 Task: Get directions from Luray Caverns, Virginia, United States to White Sands National Park, New Mexico, United States  and explore the nearby things to do with rating 3 and above and open @ 11:00 am Monday
Action: Mouse moved to (228, 49)
Screenshot: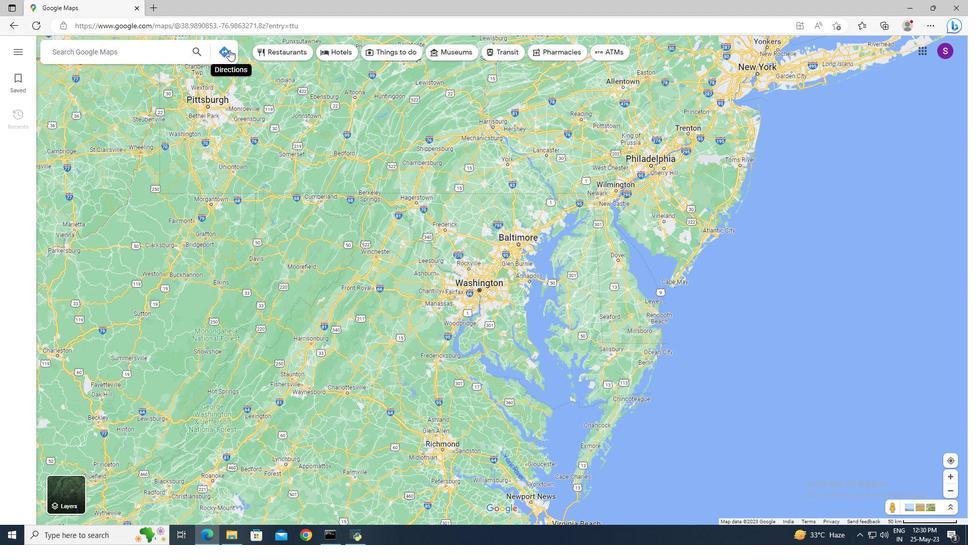 
Action: Mouse pressed left at (228, 49)
Screenshot: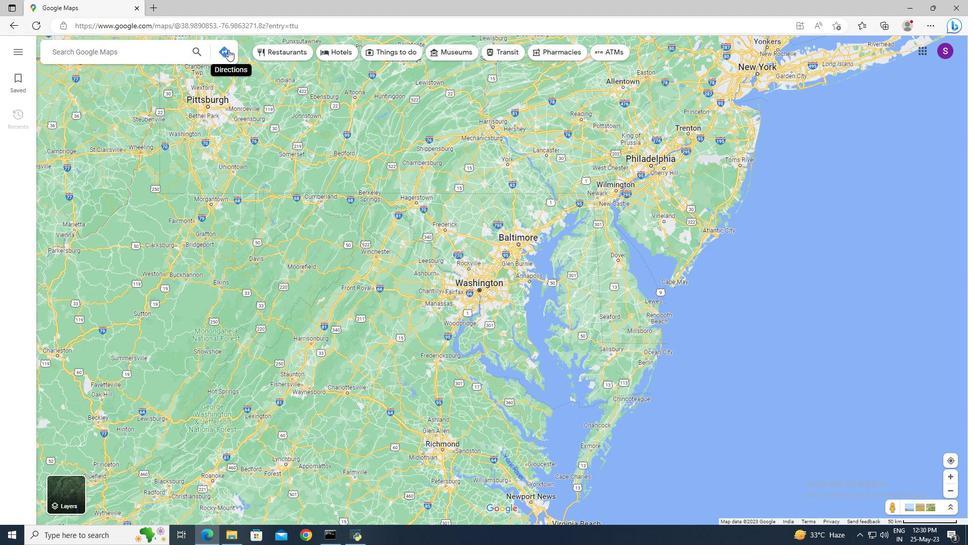 
Action: Mouse moved to (129, 80)
Screenshot: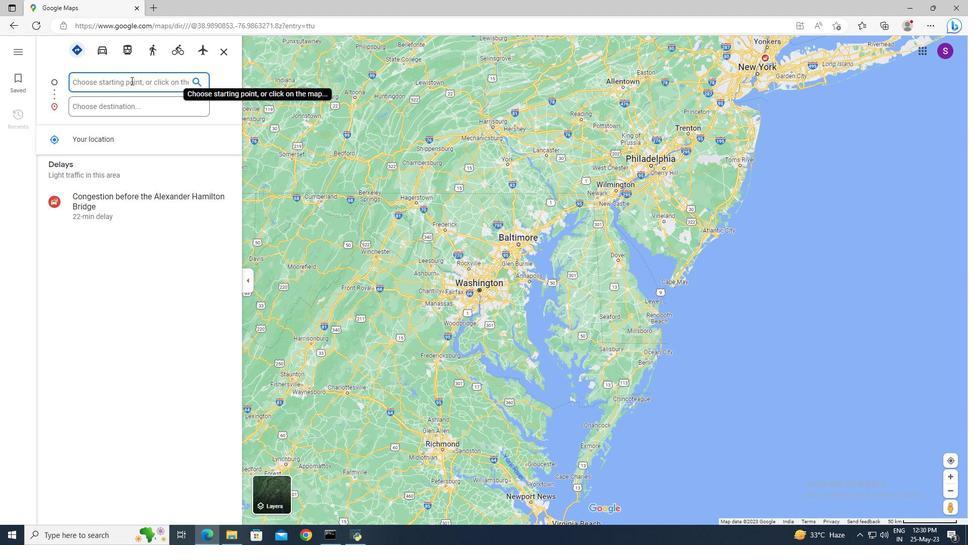 
Action: Mouse pressed left at (129, 80)
Screenshot: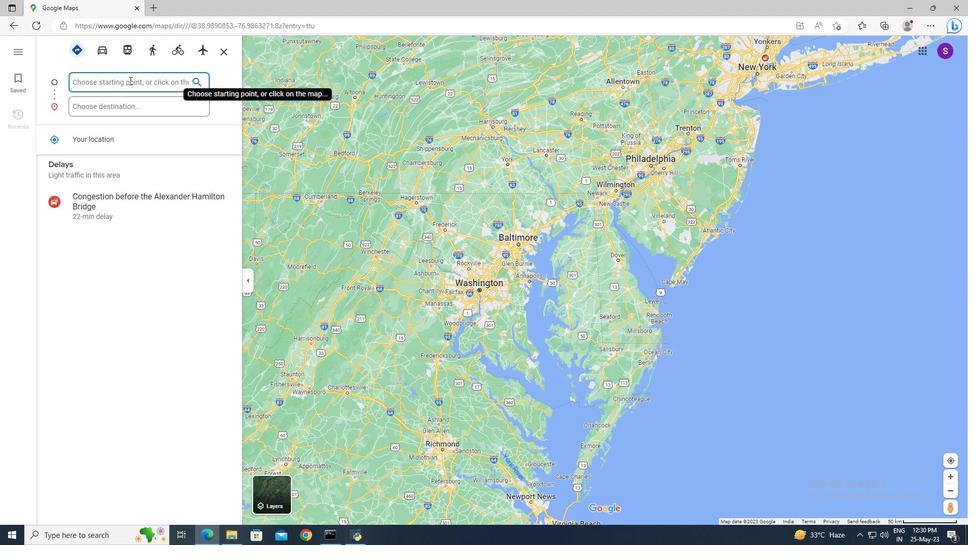 
Action: Key pressed <Key.shift>Lucray<Key.space><Key.shift>Caverns,<Key.space><Key.shift>Virginia<Key.enter><Key.shift>White<Key.space><Key.shift_r>Sands<Key.space><Key.shift>National<Key.space><Key.shift>Park
Screenshot: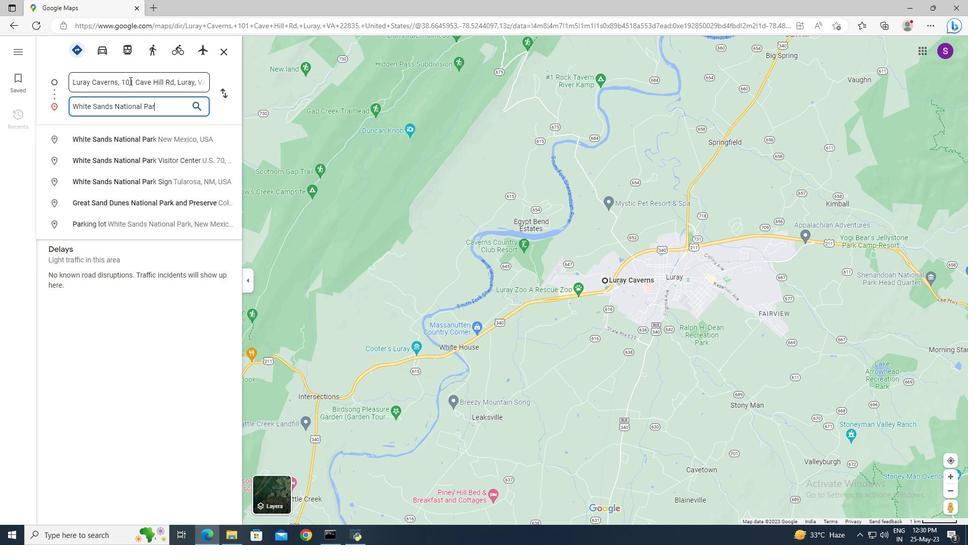 
Action: Mouse moved to (136, 137)
Screenshot: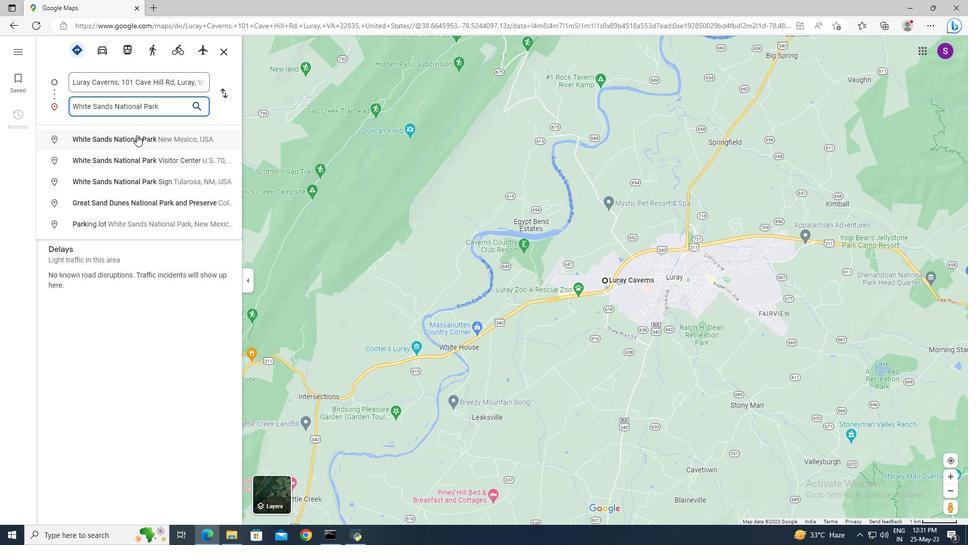 
Action: Mouse pressed left at (136, 137)
Screenshot: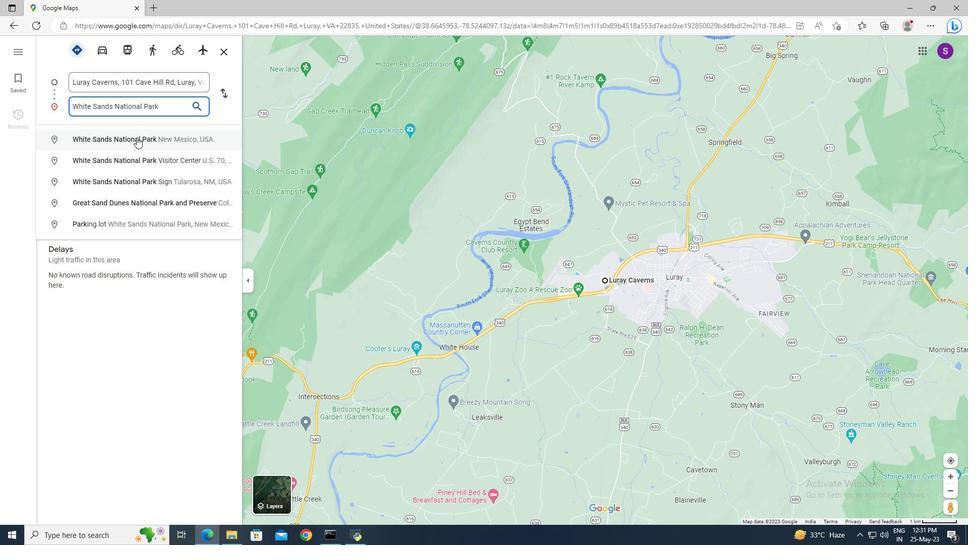 
Action: Mouse moved to (185, 235)
Screenshot: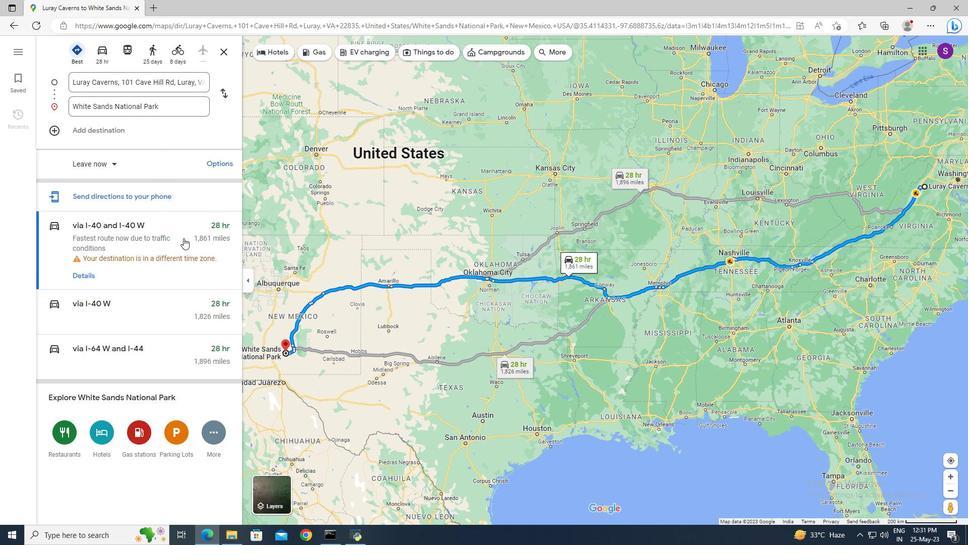 
Action: Mouse scrolled (185, 234) with delta (0, 0)
Screenshot: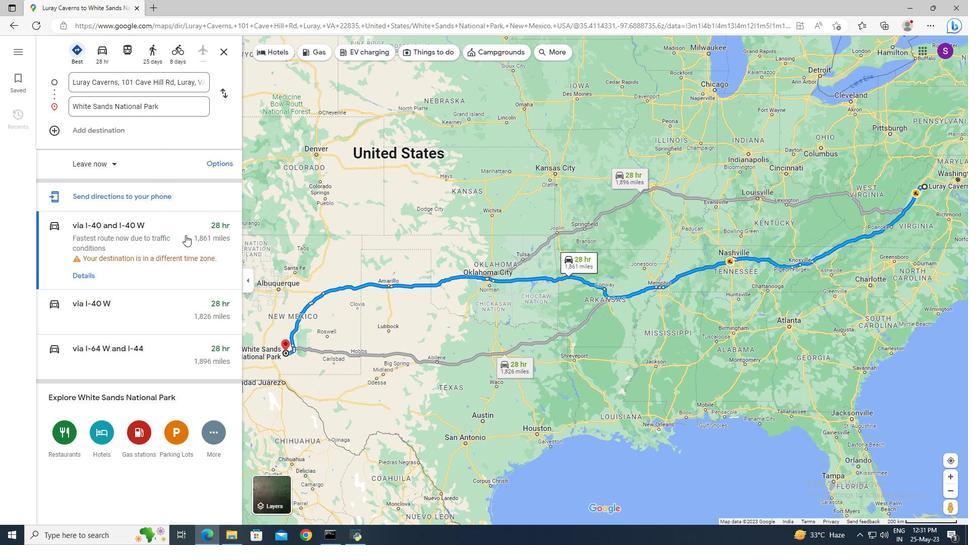 
Action: Mouse scrolled (185, 234) with delta (0, 0)
Screenshot: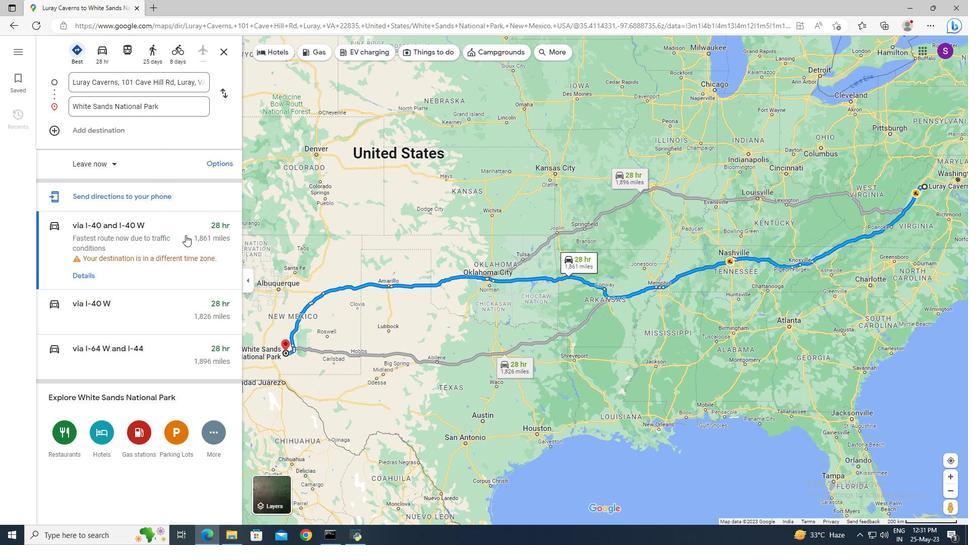 
Action: Mouse scrolled (185, 234) with delta (0, 0)
Screenshot: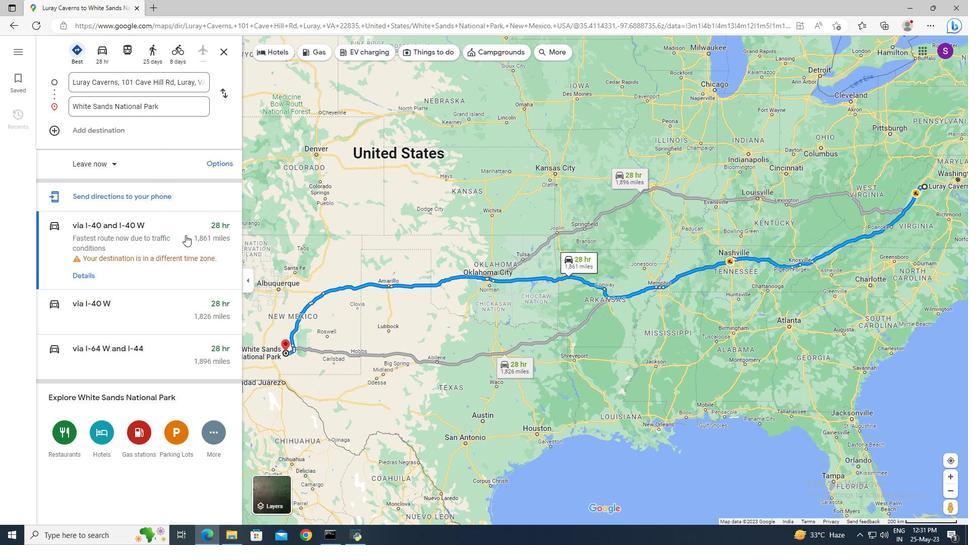 
Action: Mouse moved to (210, 430)
Screenshot: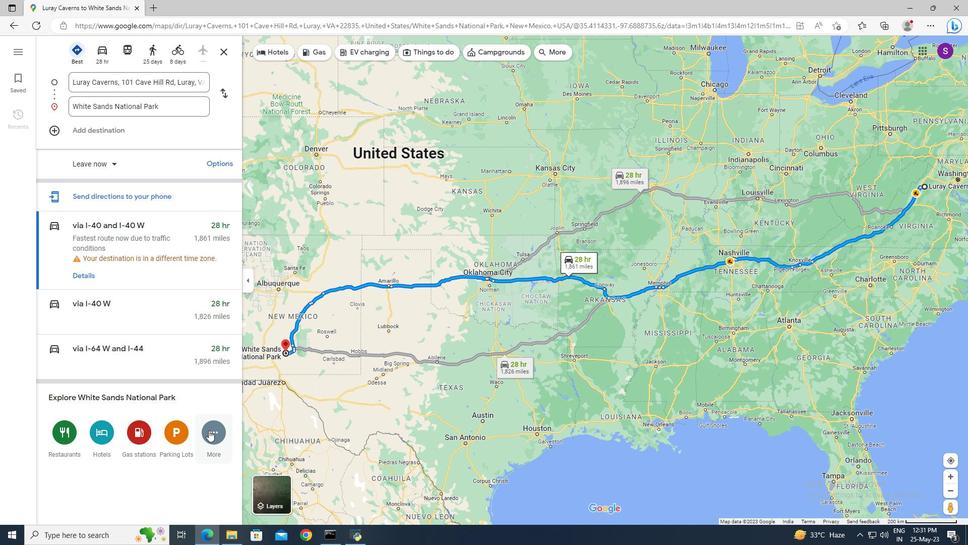 
Action: Mouse pressed left at (210, 430)
Screenshot: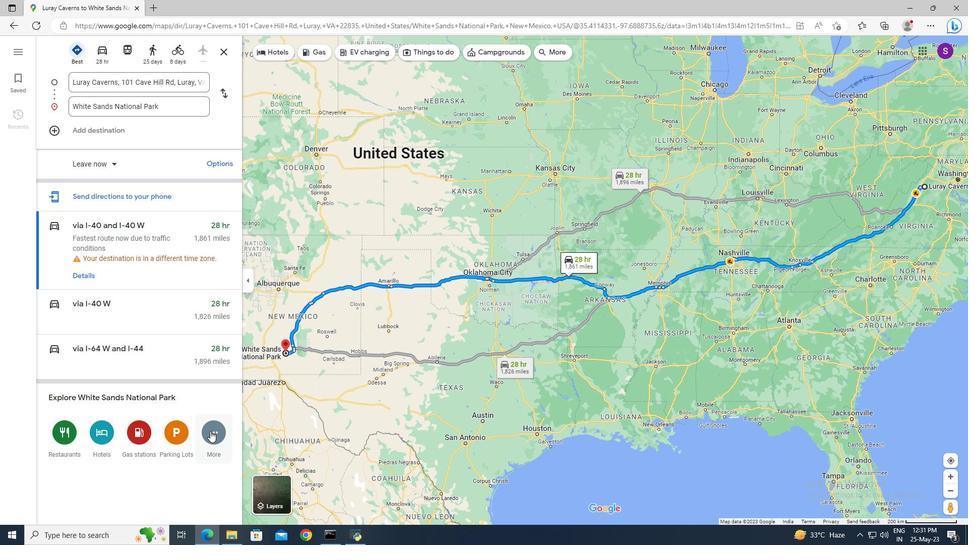 
Action: Mouse moved to (173, 276)
Screenshot: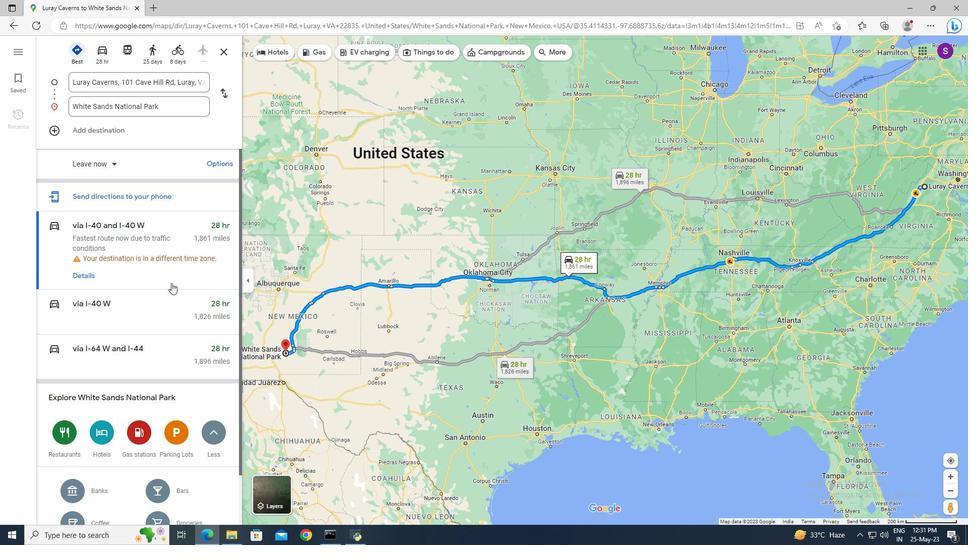 
Action: Mouse scrolled (173, 276) with delta (0, 0)
Screenshot: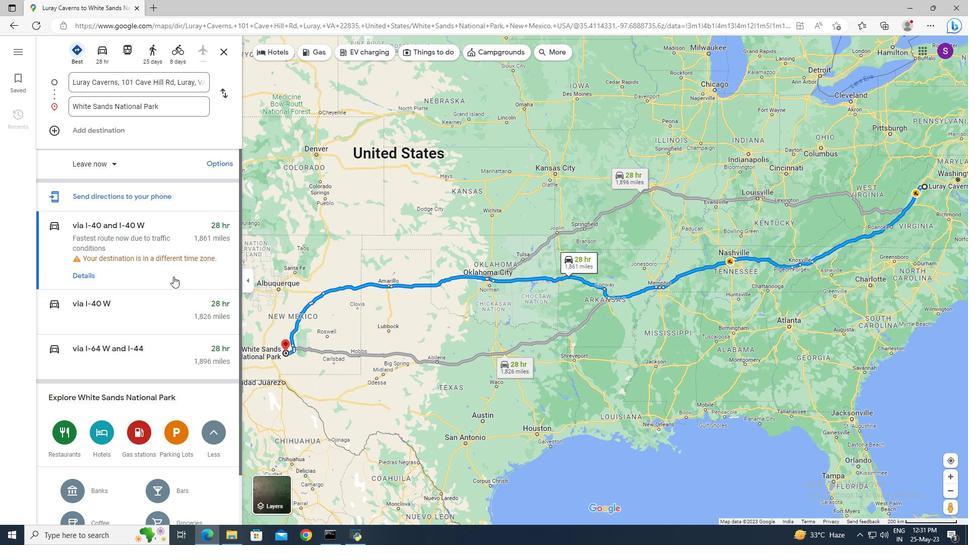
Action: Mouse scrolled (173, 276) with delta (0, 0)
Screenshot: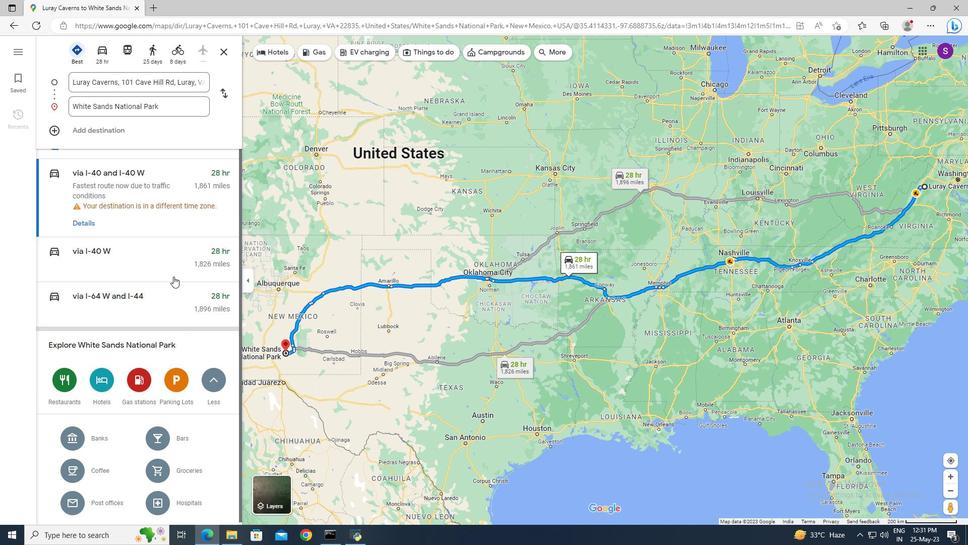 
Action: Mouse moved to (159, 439)
Screenshot: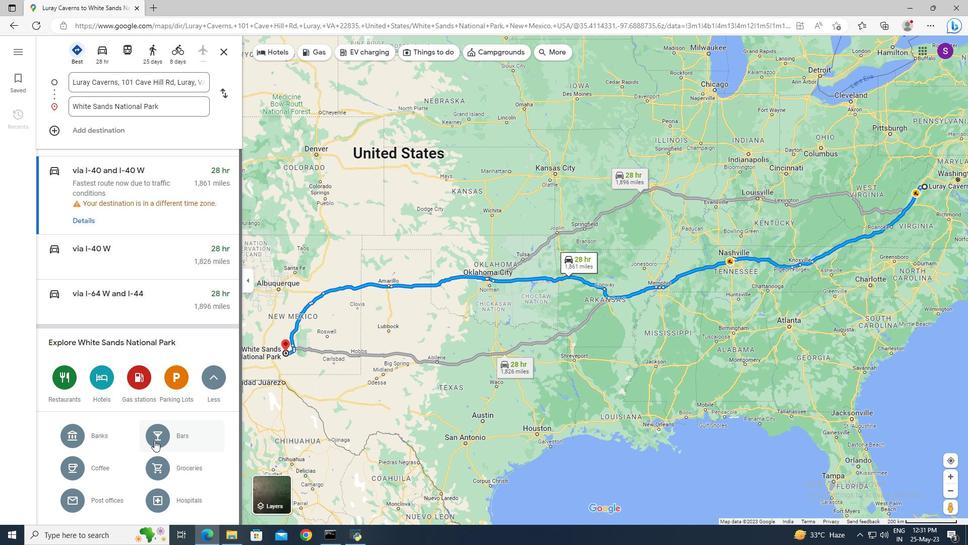 
Action: Mouse pressed left at (159, 439)
Screenshot: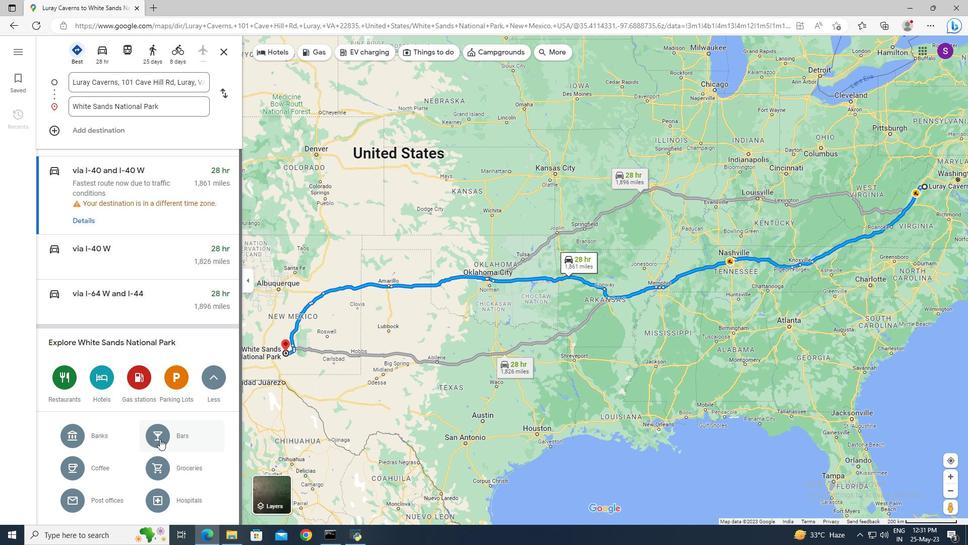 
Action: Mouse moved to (340, 55)
Screenshot: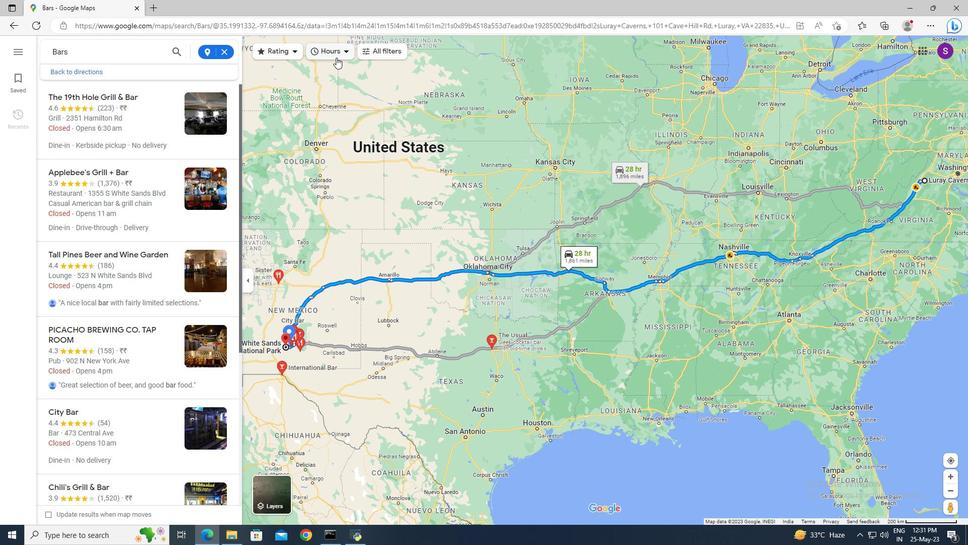 
Action: Mouse pressed left at (340, 55)
Screenshot: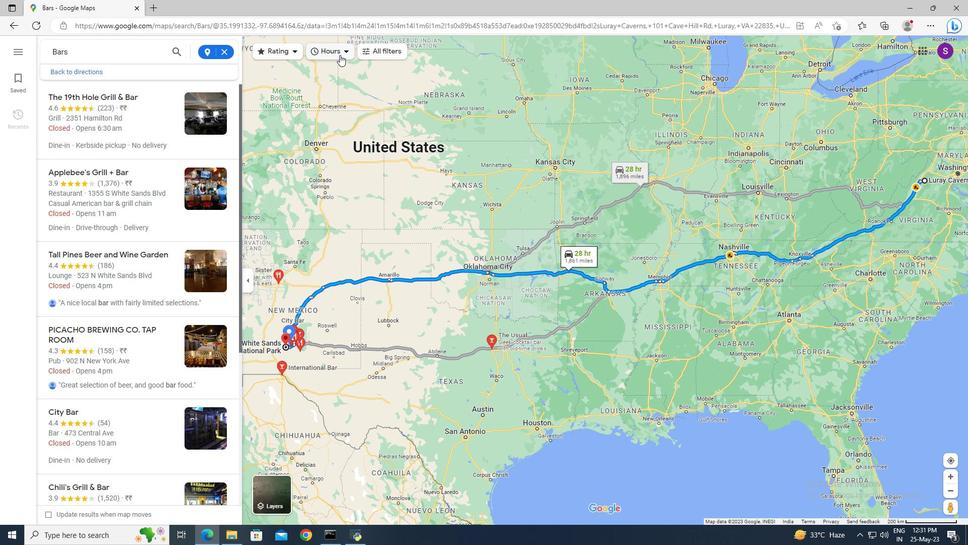 
Action: Mouse moved to (343, 169)
Screenshot: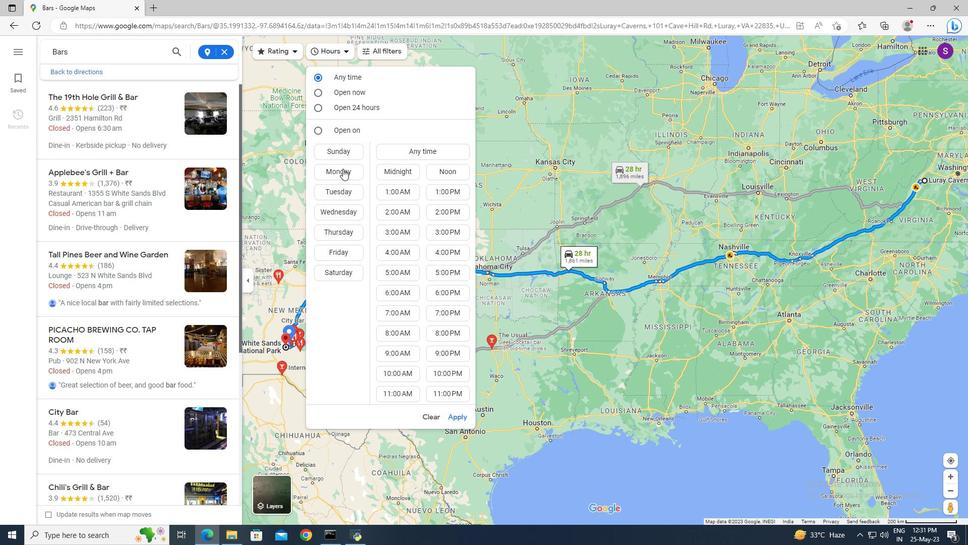 
Action: Mouse pressed left at (343, 169)
Screenshot: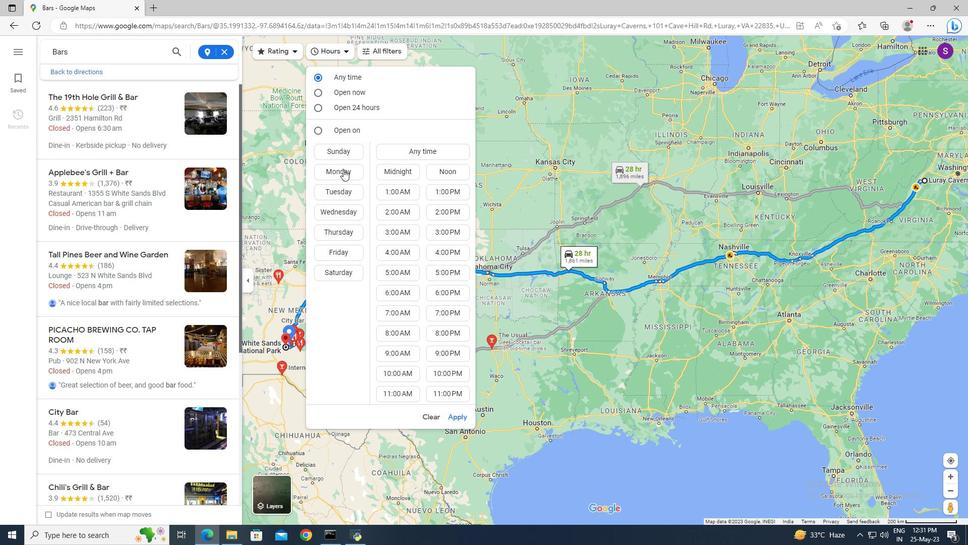 
Action: Mouse moved to (396, 395)
Screenshot: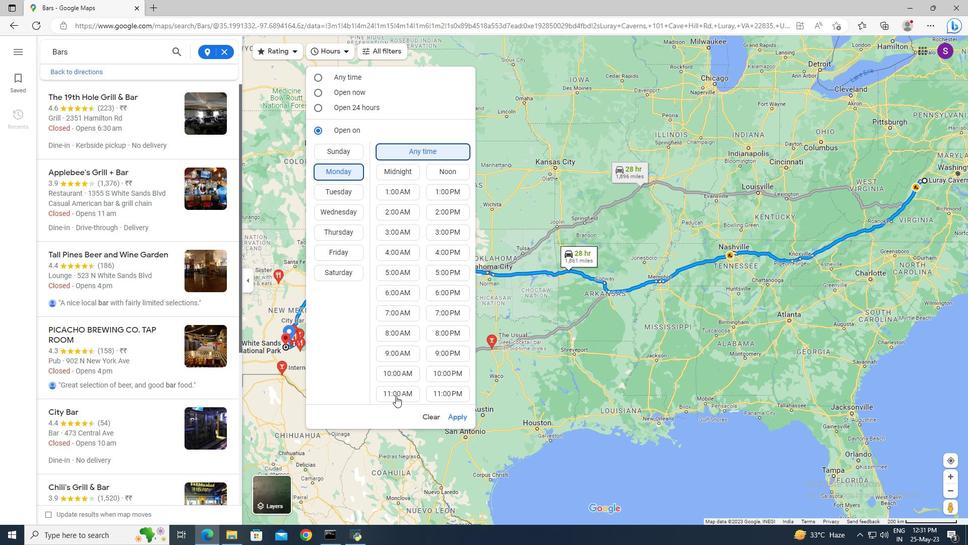
Action: Mouse pressed left at (396, 395)
Screenshot: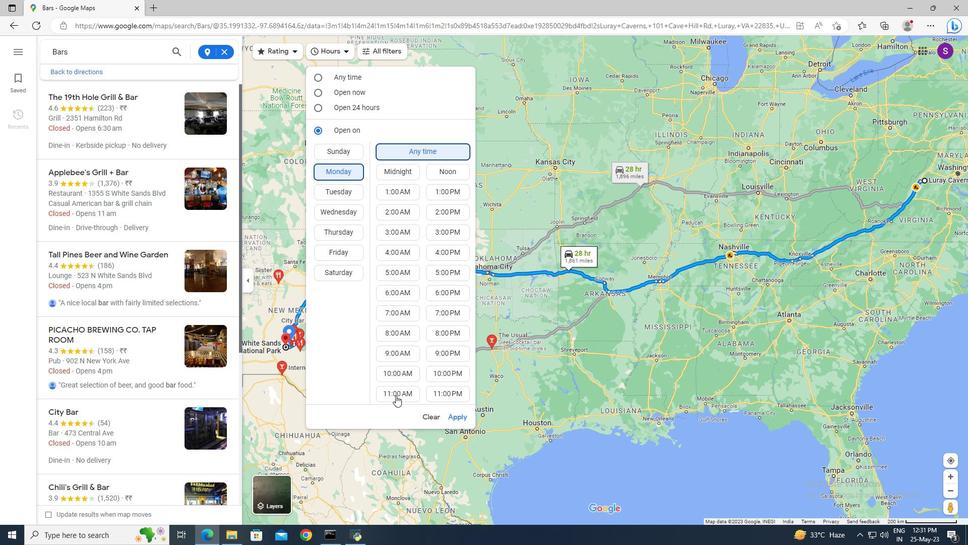 
Action: Mouse moved to (456, 414)
Screenshot: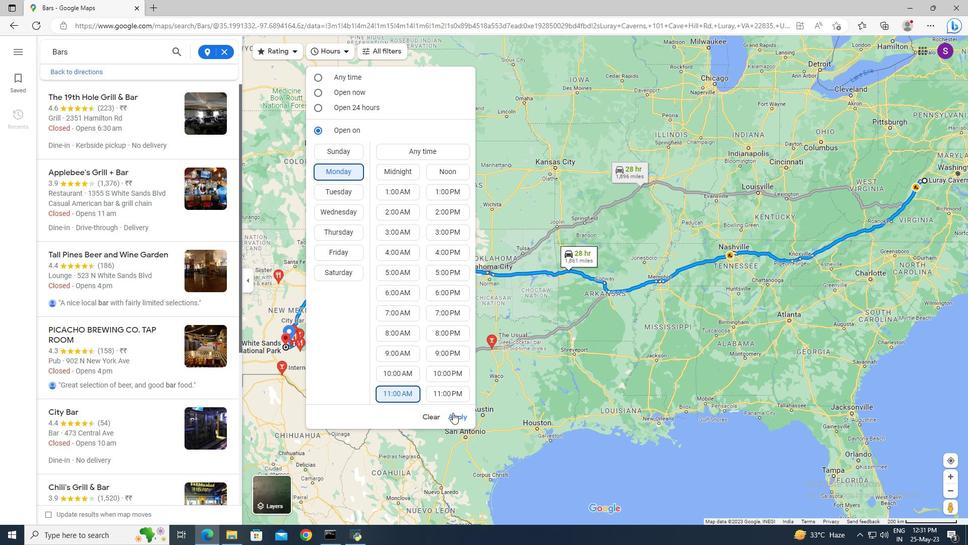 
Action: Mouse pressed left at (456, 414)
Screenshot: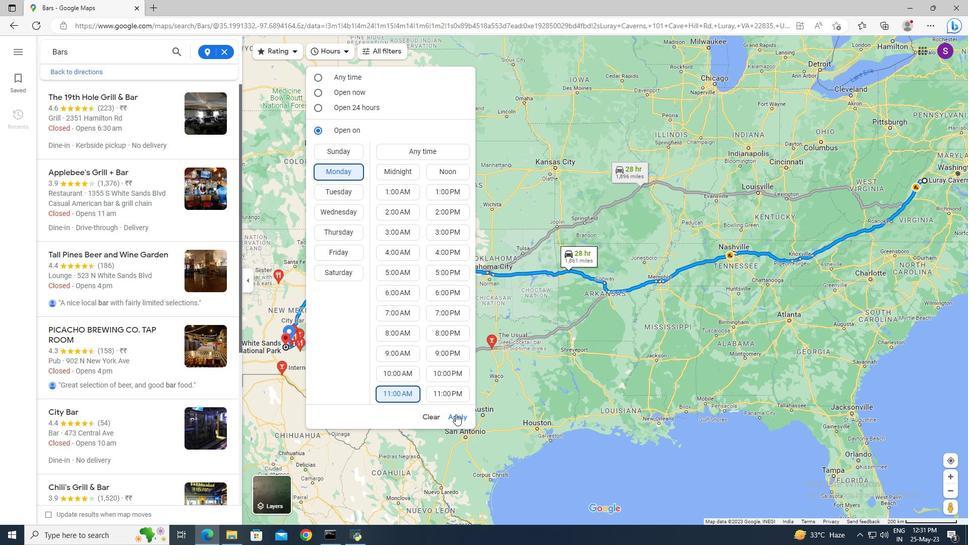 
Action: Mouse moved to (122, 101)
Screenshot: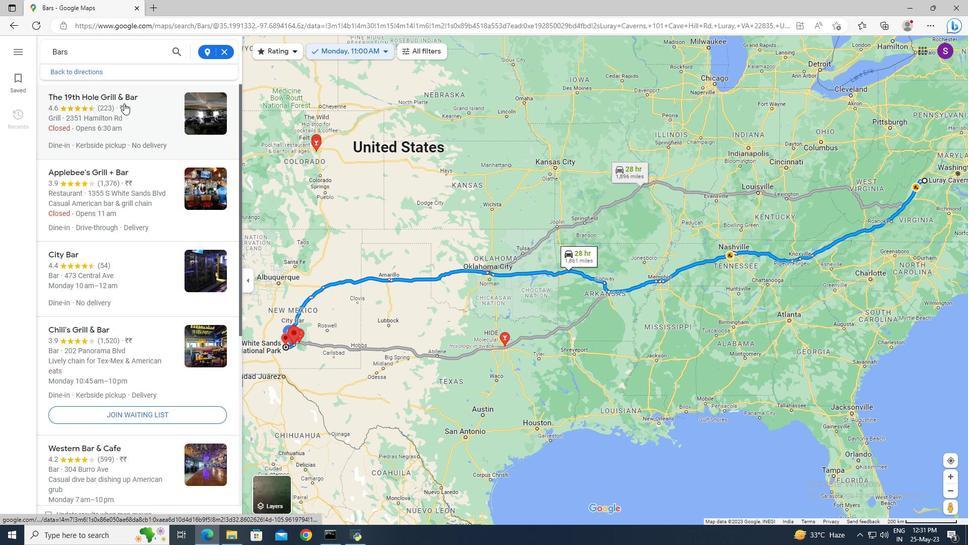 
Action: Mouse pressed left at (122, 101)
Screenshot: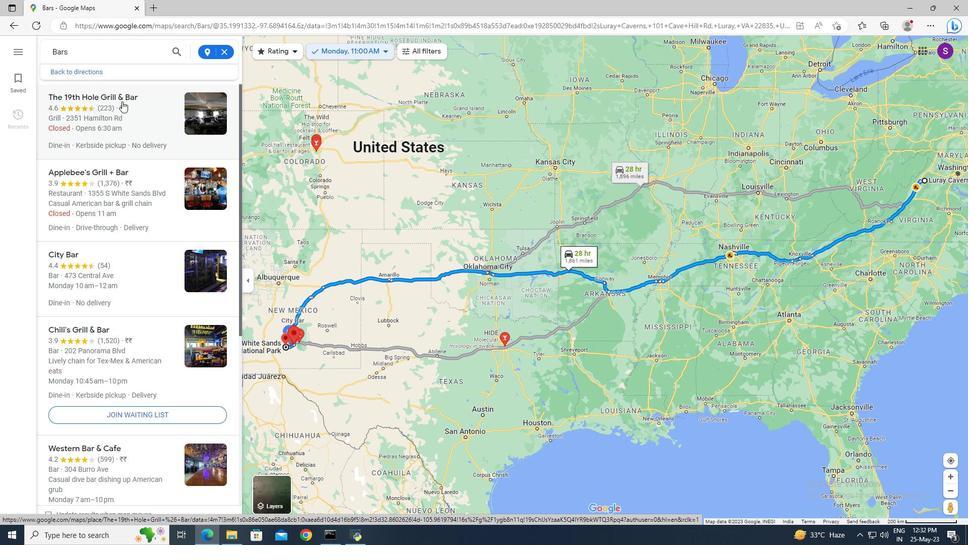 
Action: Mouse moved to (352, 242)
Screenshot: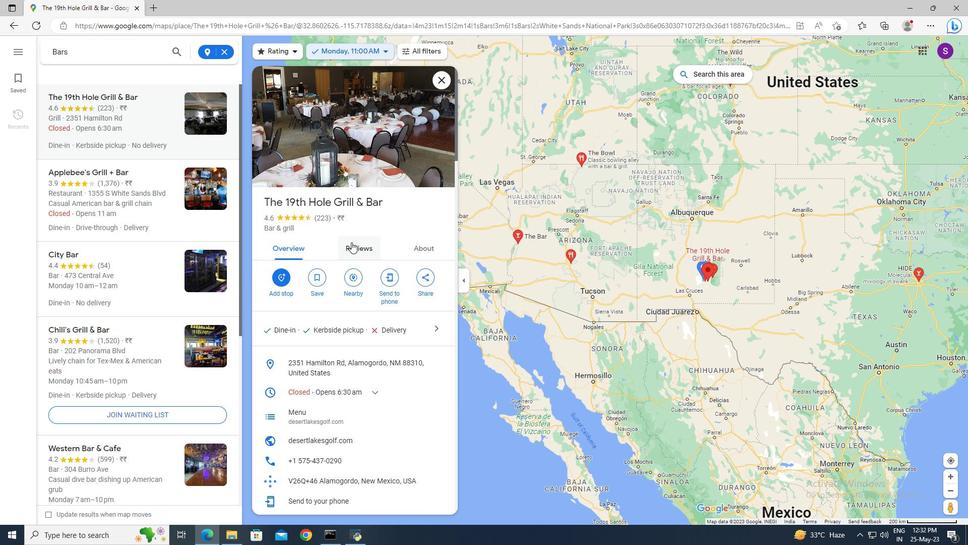 
Action: Mouse pressed left at (352, 242)
Screenshot: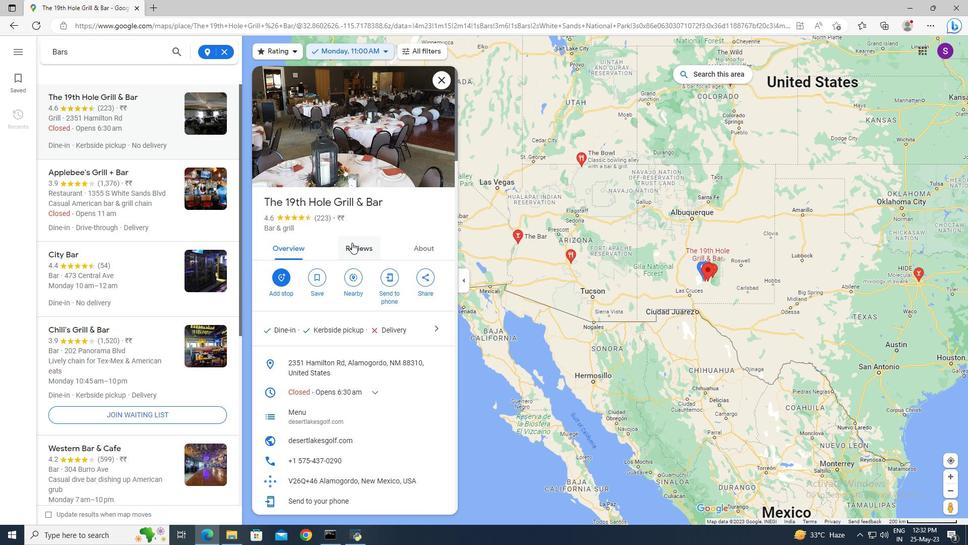 
Action: Mouse scrolled (352, 242) with delta (0, 0)
Screenshot: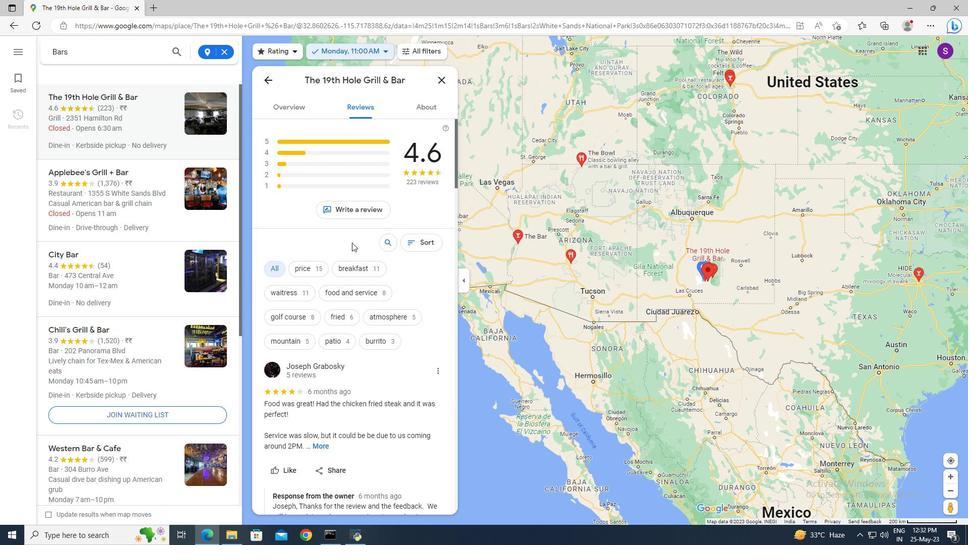 
Action: Mouse scrolled (352, 242) with delta (0, 0)
Screenshot: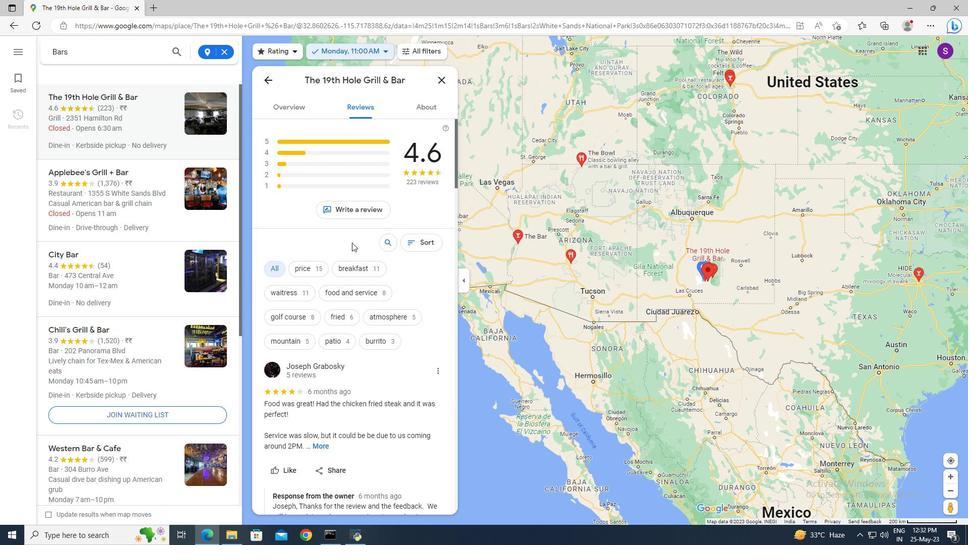 
Action: Mouse scrolled (352, 242) with delta (0, 0)
Screenshot: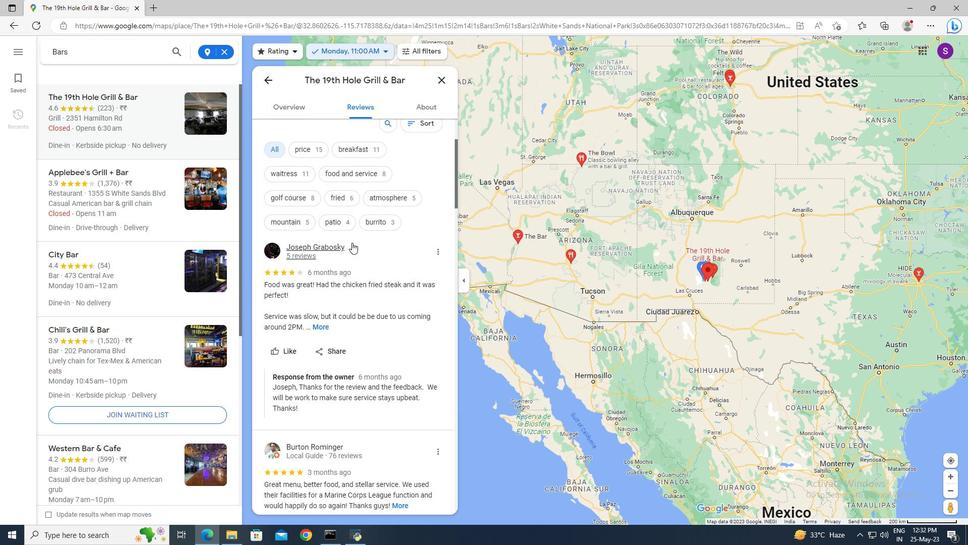 
Action: Mouse scrolled (352, 242) with delta (0, 0)
Screenshot: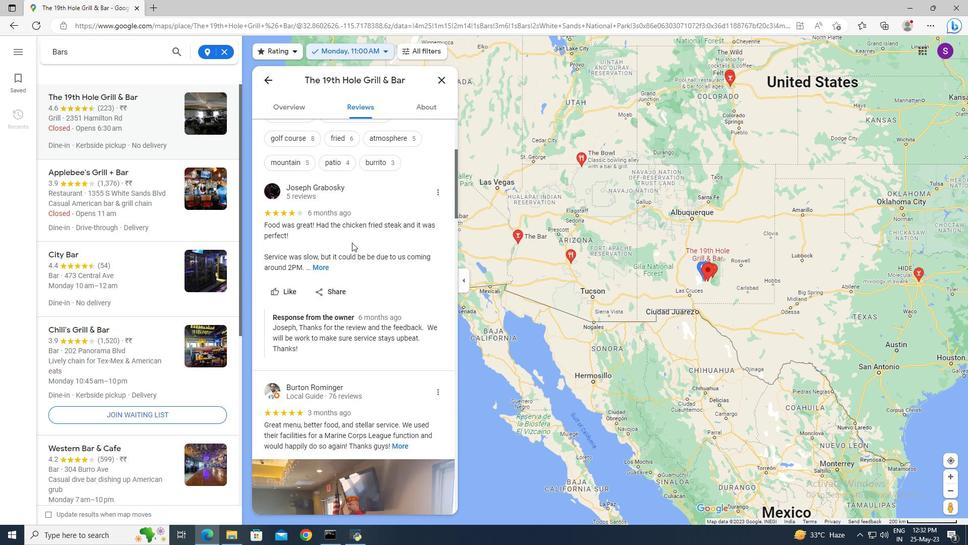 
Action: Mouse scrolled (352, 242) with delta (0, 0)
Screenshot: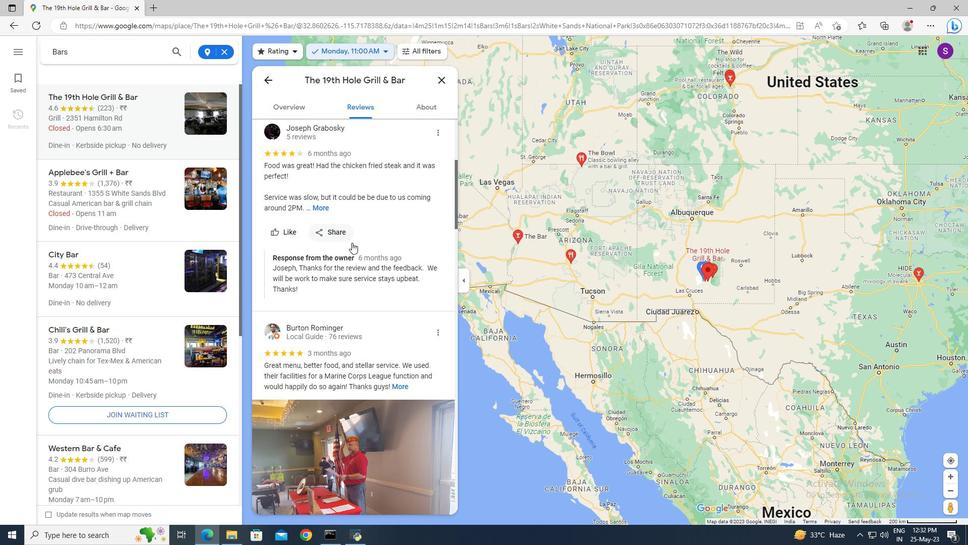 
Action: Mouse scrolled (352, 242) with delta (0, 0)
Screenshot: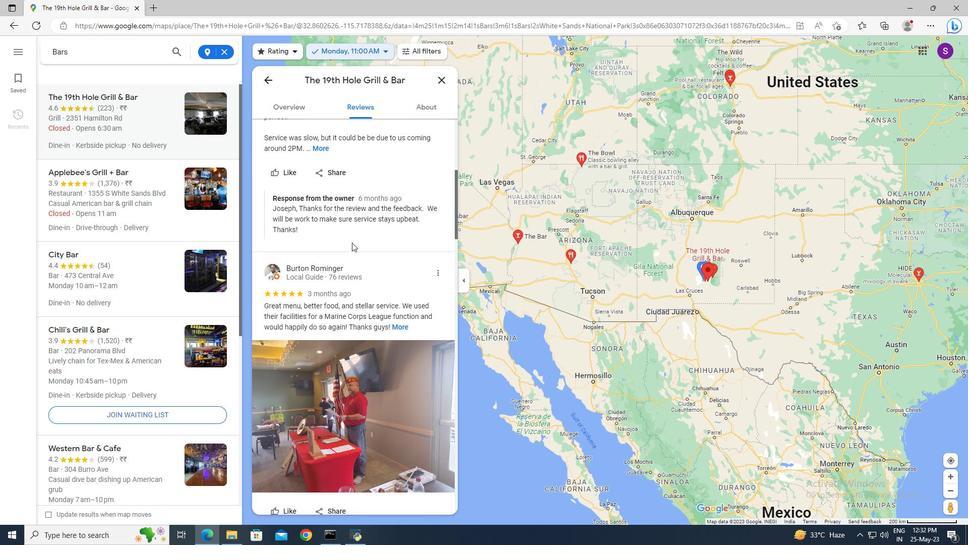 
Action: Mouse scrolled (352, 242) with delta (0, 0)
Screenshot: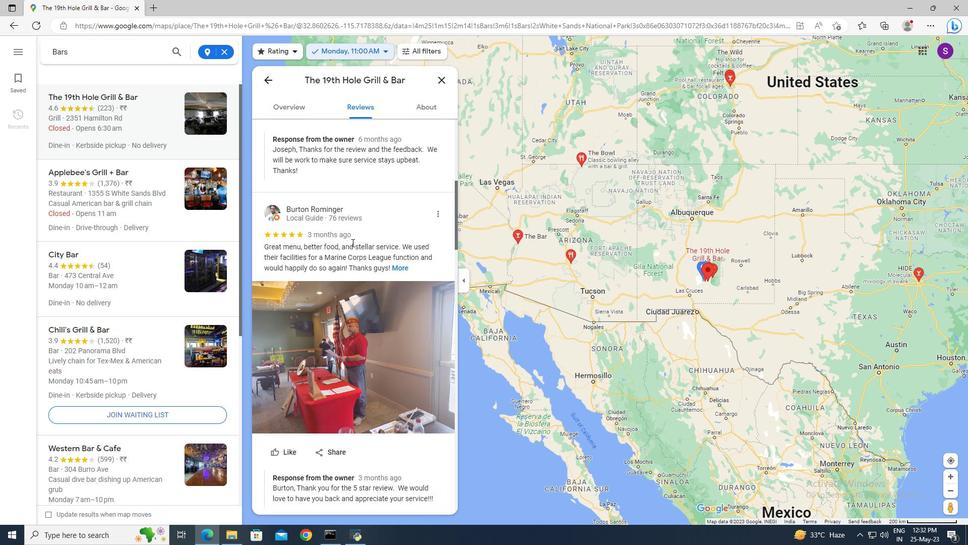 
Action: Mouse scrolled (352, 242) with delta (0, 0)
Screenshot: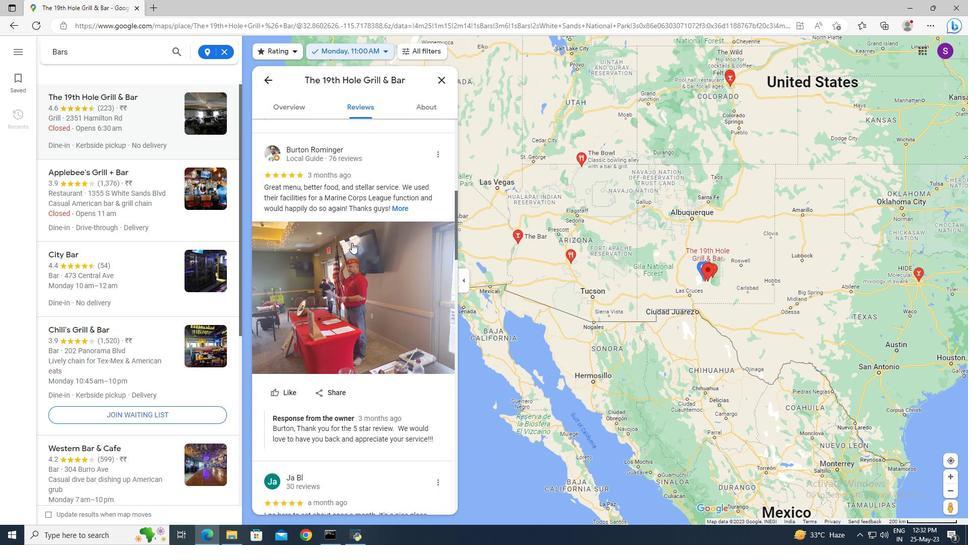 
Action: Mouse scrolled (352, 242) with delta (0, 0)
Screenshot: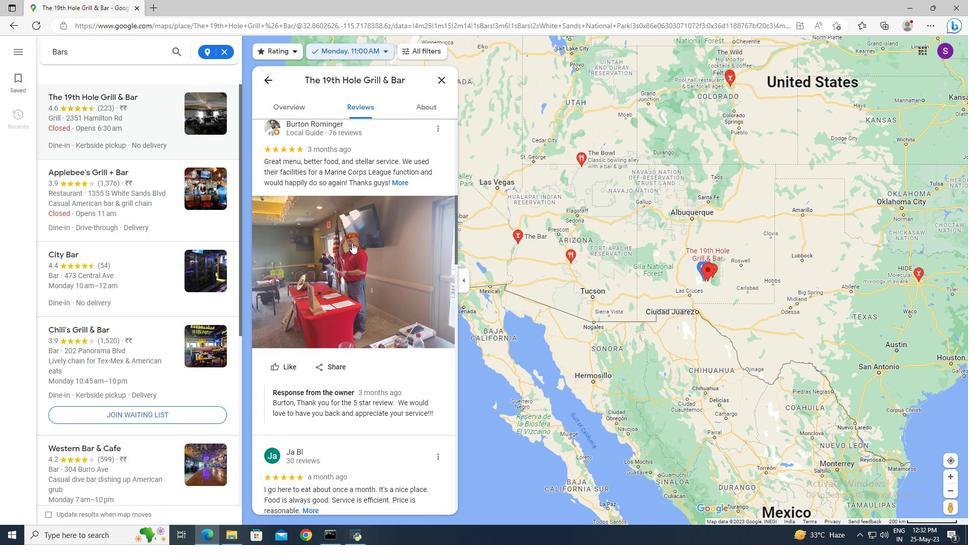 
Action: Mouse scrolled (352, 242) with delta (0, 0)
Screenshot: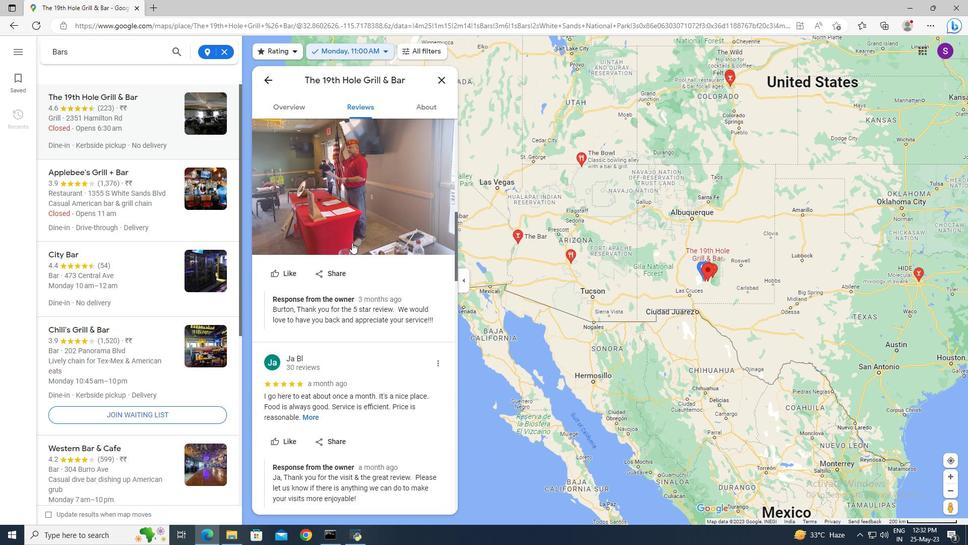 
Action: Mouse scrolled (352, 242) with delta (0, 0)
Screenshot: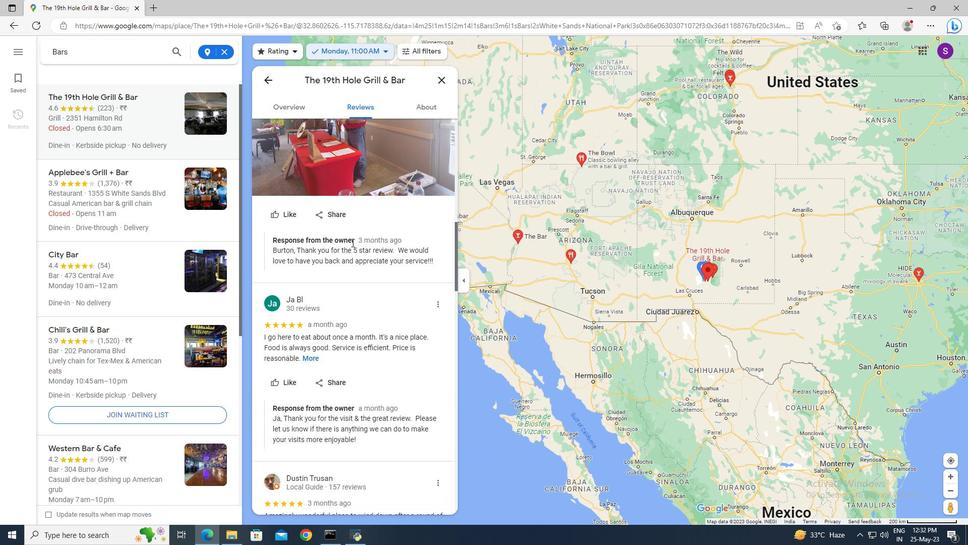 
Action: Mouse scrolled (352, 242) with delta (0, 0)
Screenshot: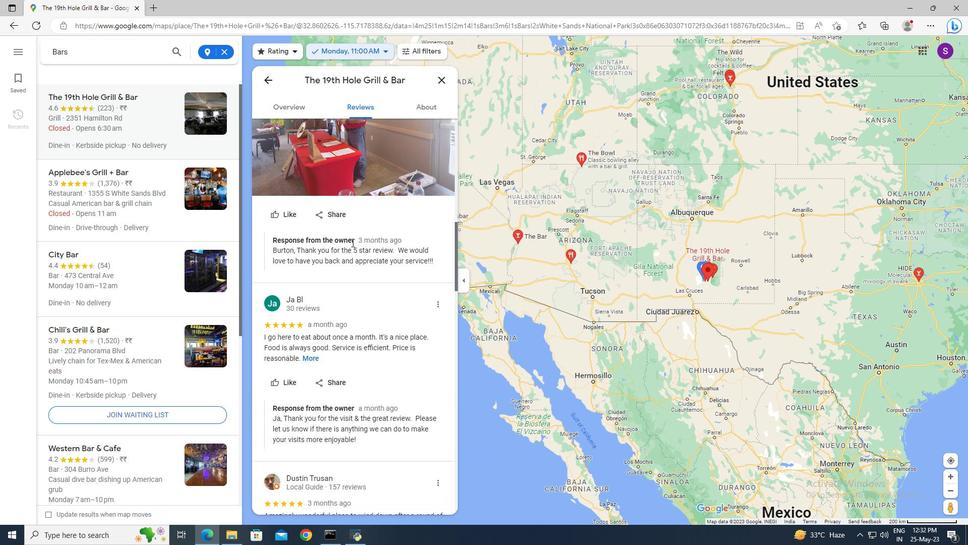 
Action: Mouse scrolled (352, 242) with delta (0, 0)
Screenshot: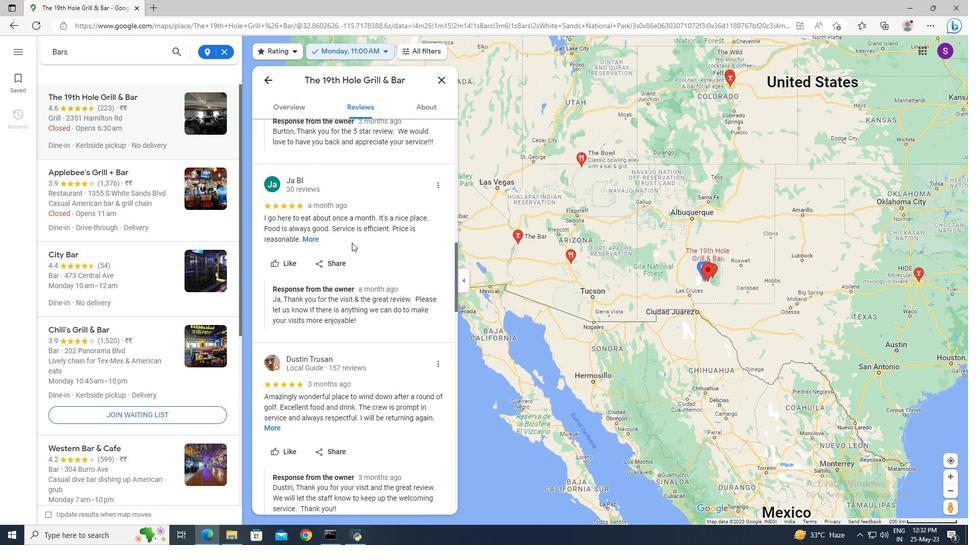 
Action: Mouse scrolled (352, 242) with delta (0, 0)
Screenshot: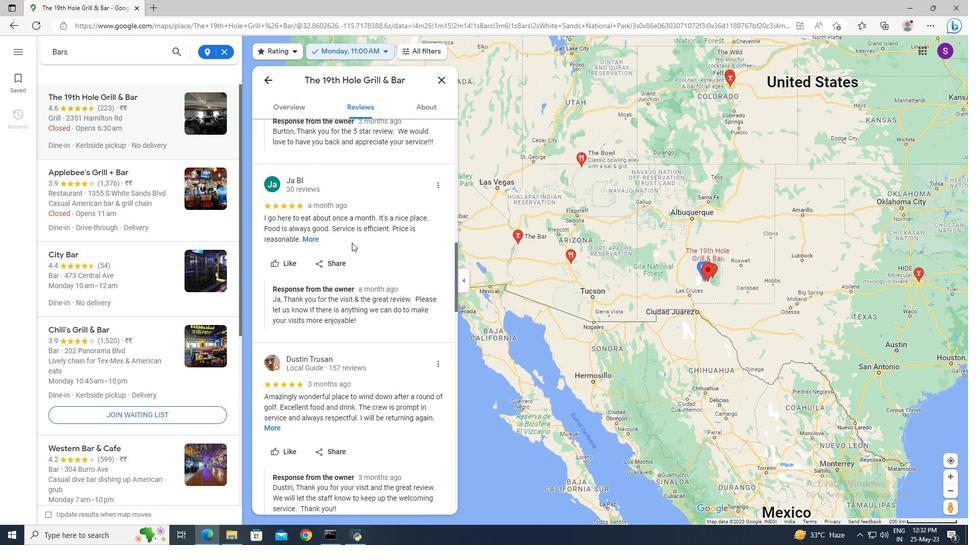 
Action: Mouse scrolled (352, 242) with delta (0, 0)
Screenshot: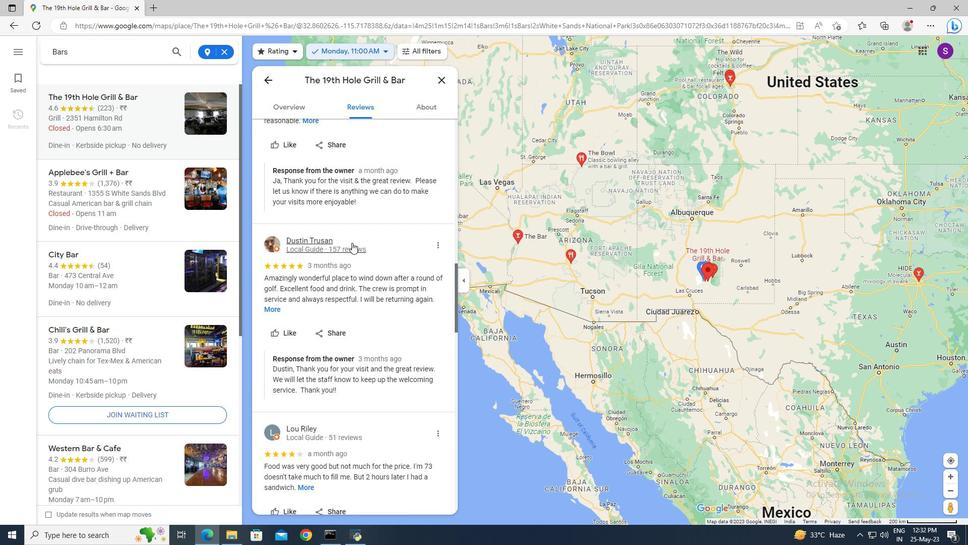 
Action: Mouse scrolled (352, 242) with delta (0, 0)
Screenshot: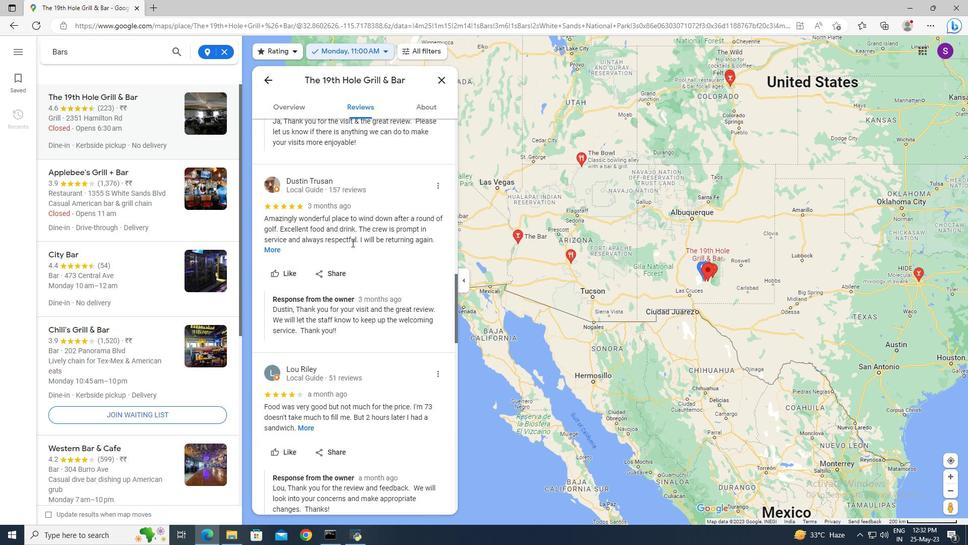 
Action: Mouse scrolled (352, 242) with delta (0, 0)
Screenshot: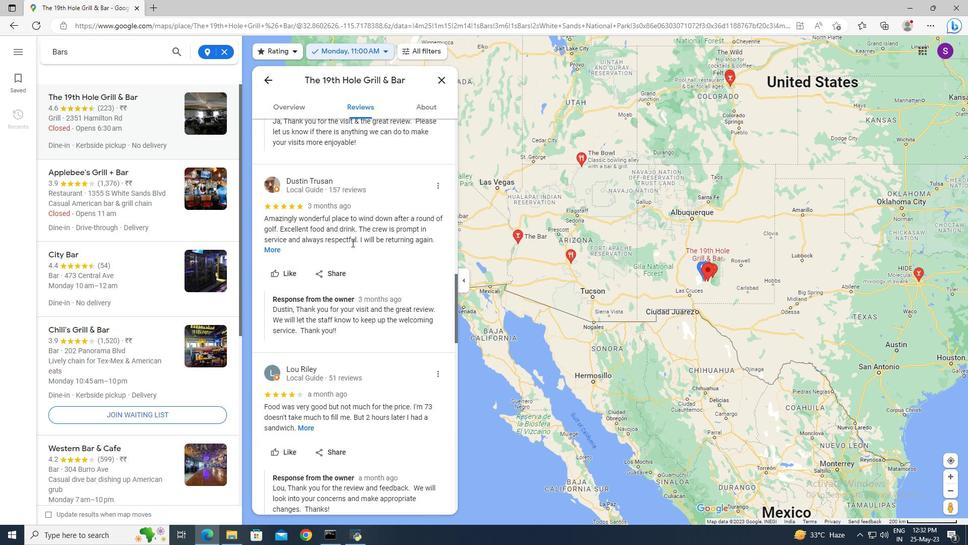 
Action: Mouse scrolled (352, 242) with delta (0, 0)
Screenshot: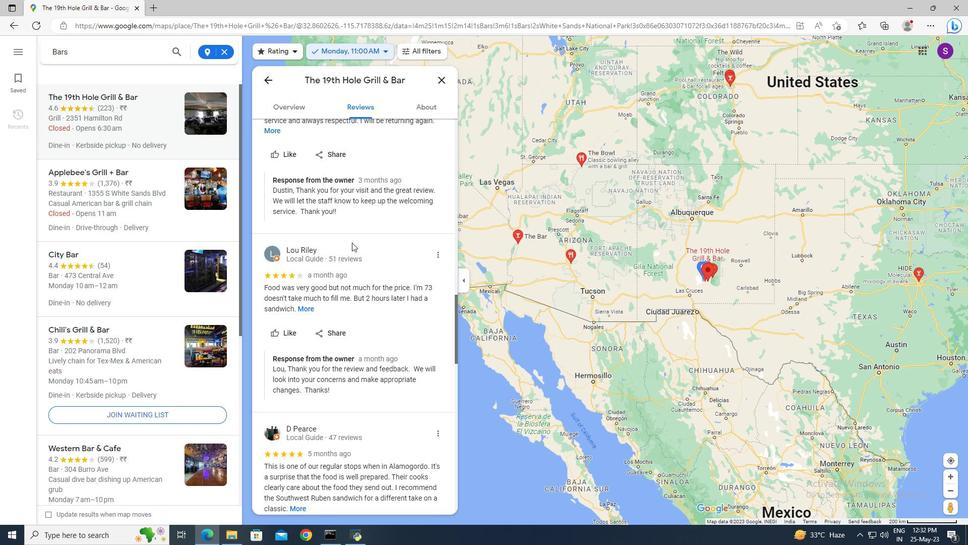 
Action: Mouse scrolled (352, 242) with delta (0, 0)
Screenshot: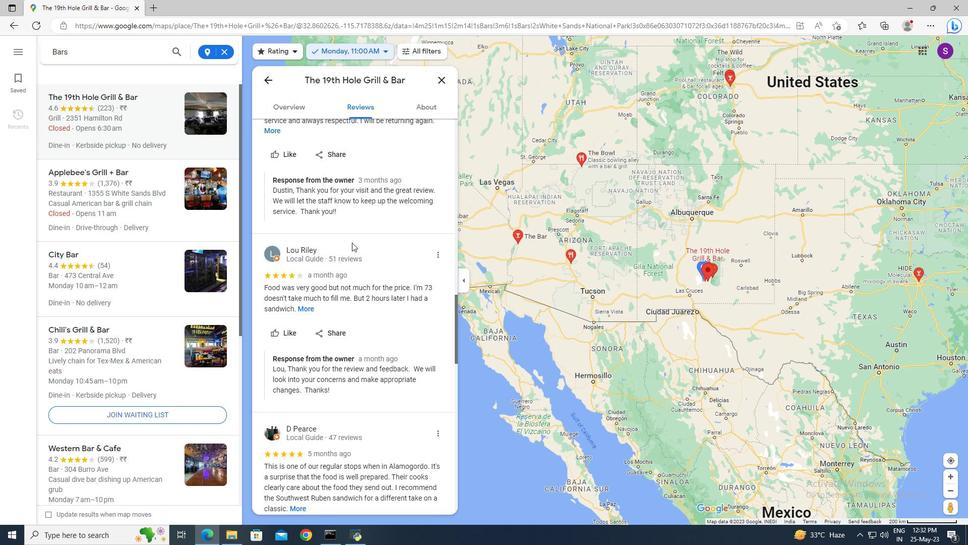 
Action: Mouse scrolled (352, 242) with delta (0, 0)
Screenshot: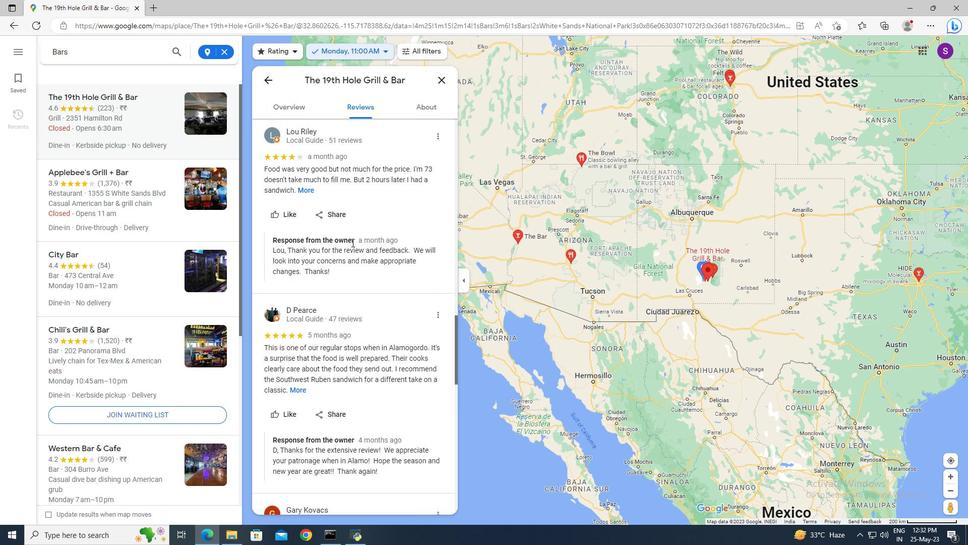 
Action: Mouse scrolled (352, 242) with delta (0, 0)
Screenshot: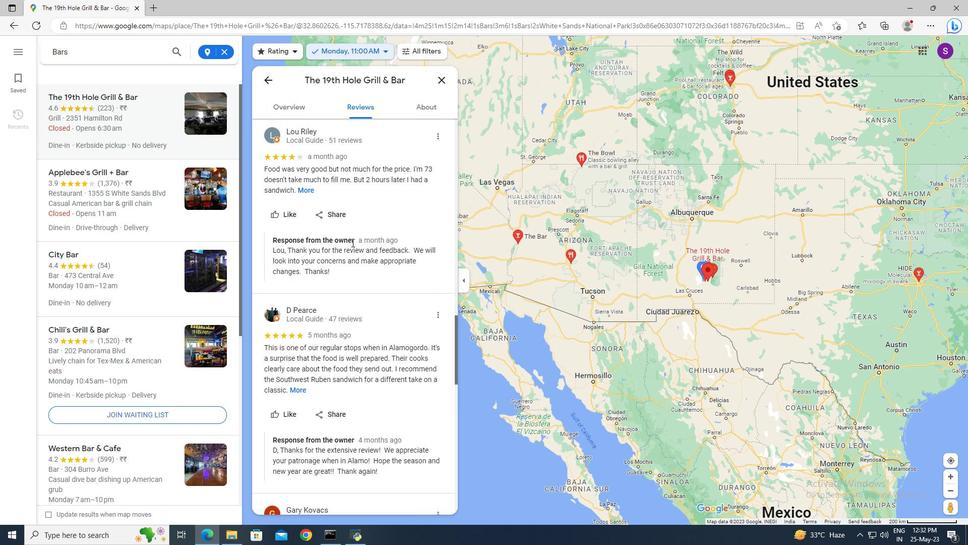 
Action: Mouse scrolled (352, 242) with delta (0, 0)
Screenshot: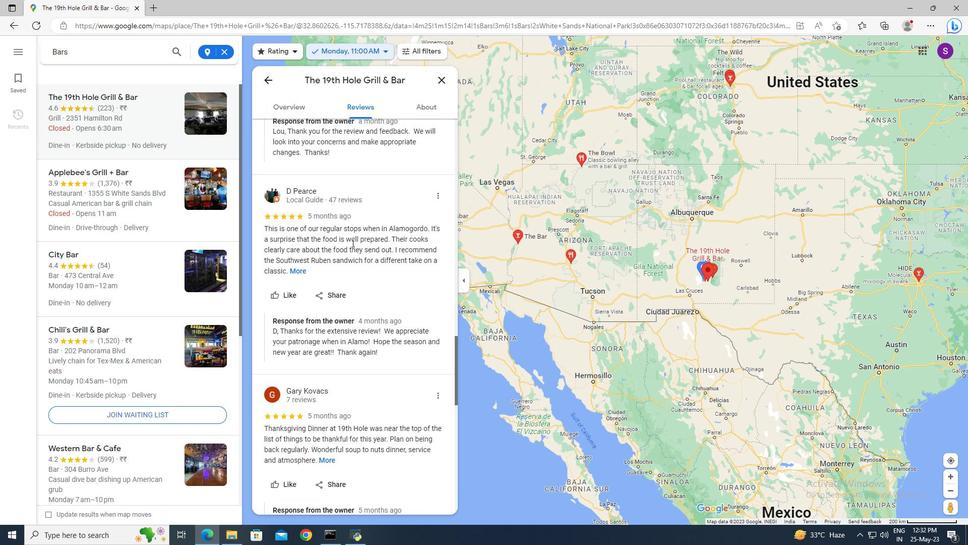 
Action: Mouse scrolled (352, 242) with delta (0, 0)
Screenshot: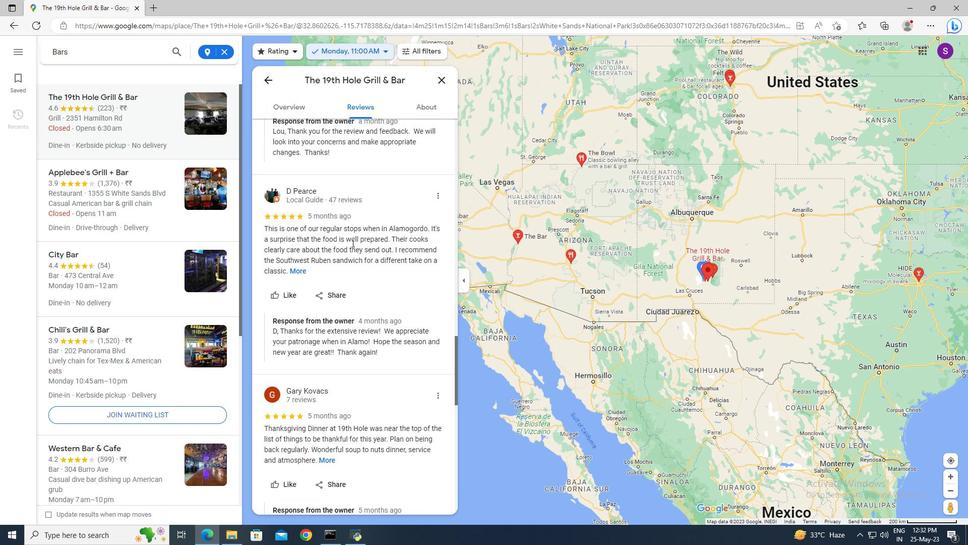 
Action: Mouse scrolled (352, 242) with delta (0, 0)
Screenshot: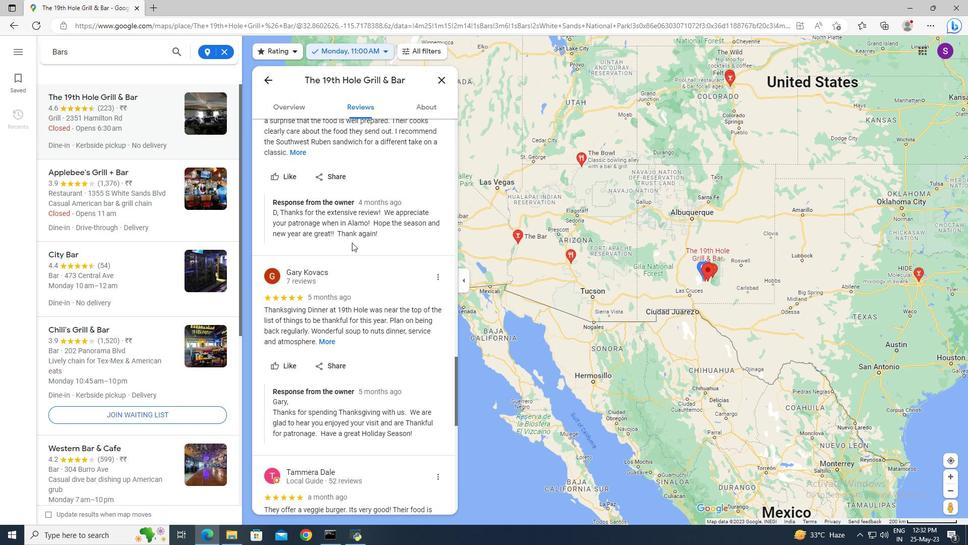 
Action: Mouse scrolled (352, 242) with delta (0, 0)
Screenshot: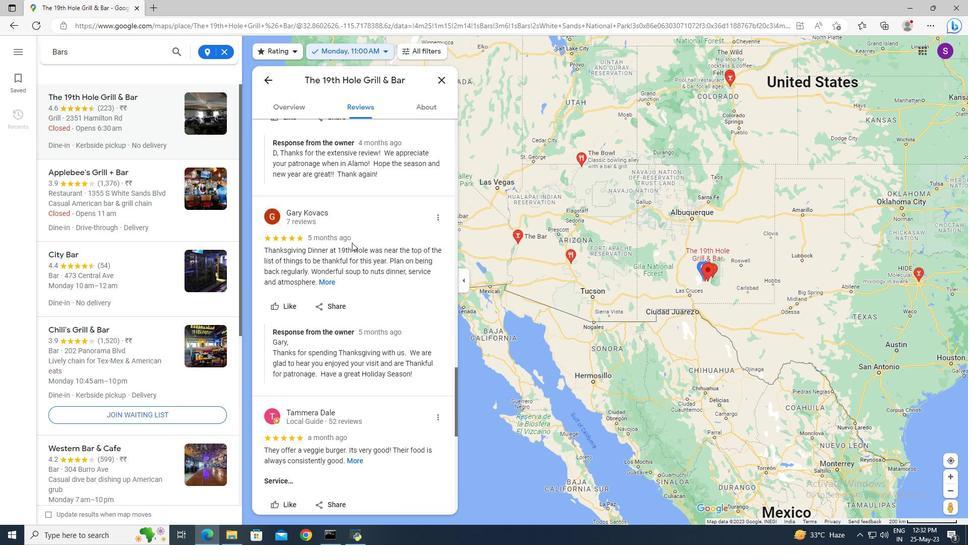 
Action: Mouse scrolled (352, 242) with delta (0, 0)
Screenshot: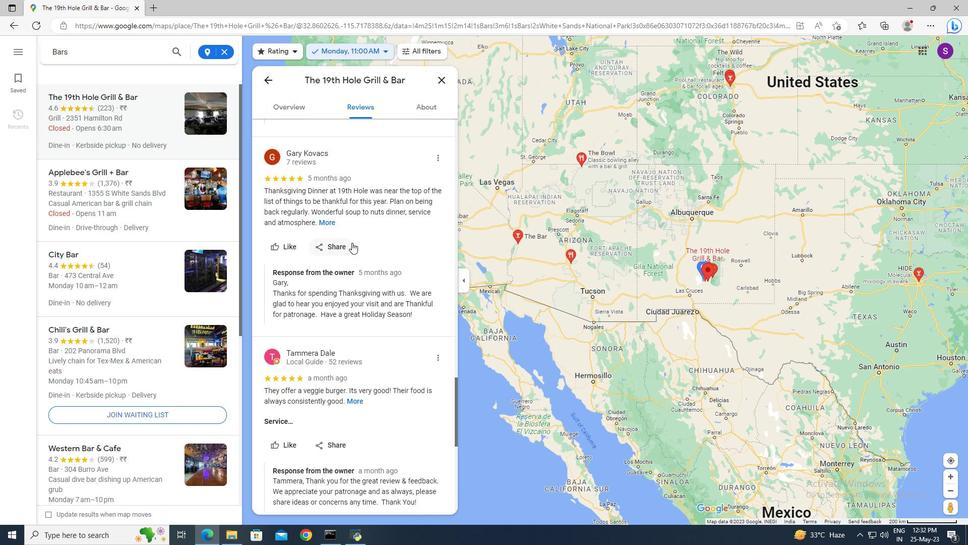 
Action: Mouse scrolled (352, 242) with delta (0, 0)
Screenshot: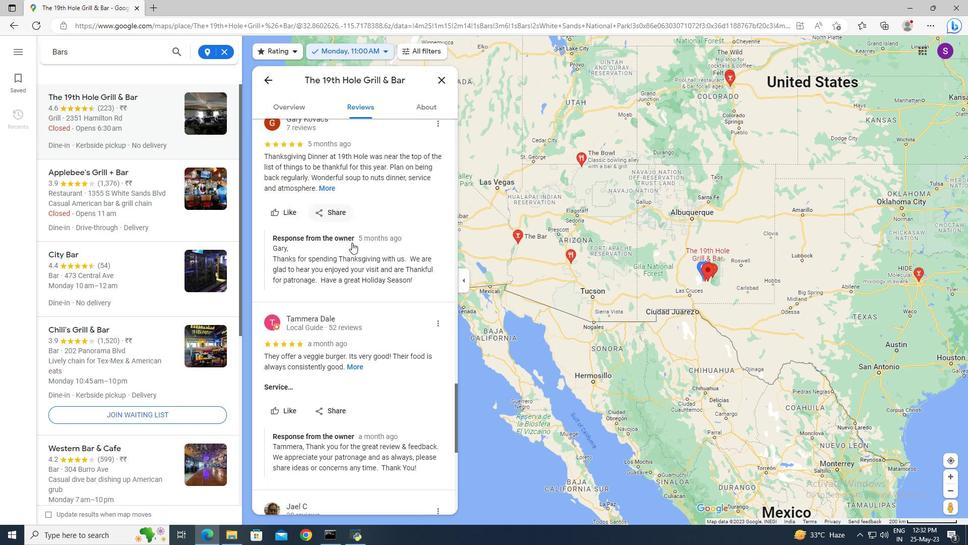 
Action: Mouse scrolled (352, 242) with delta (0, 0)
Screenshot: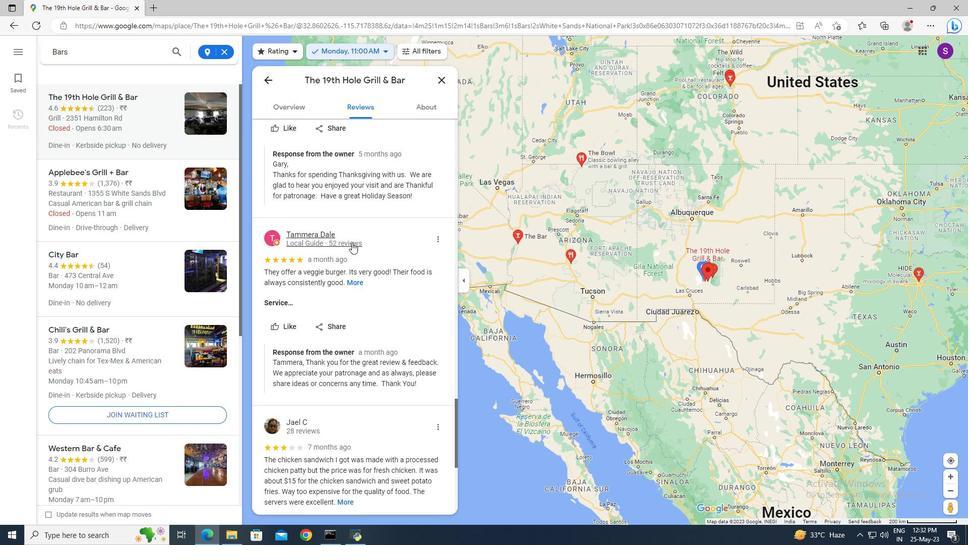 
Action: Mouse scrolled (352, 242) with delta (0, 0)
Screenshot: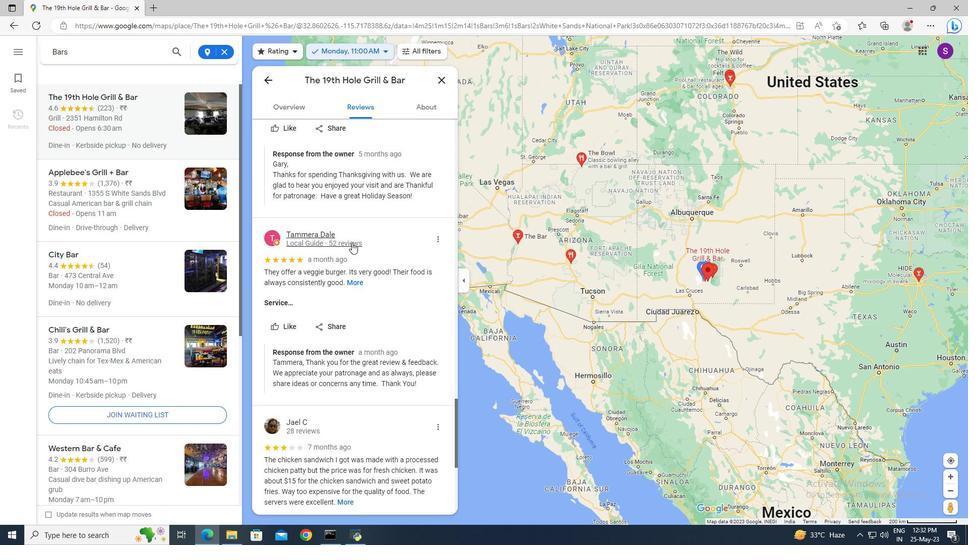 
Action: Mouse scrolled (352, 242) with delta (0, 0)
Screenshot: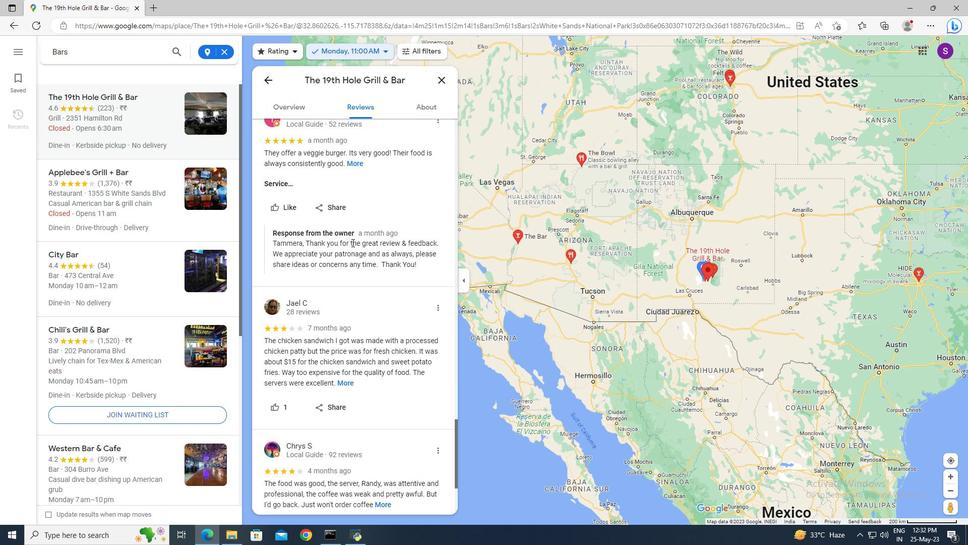 
Action: Mouse scrolled (352, 242) with delta (0, 0)
Screenshot: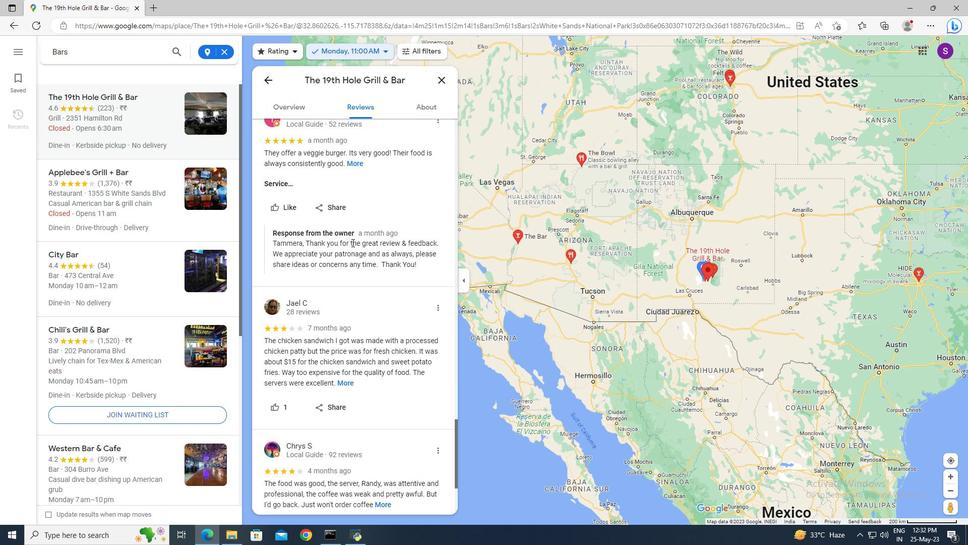 
Action: Mouse scrolled (352, 242) with delta (0, 0)
Screenshot: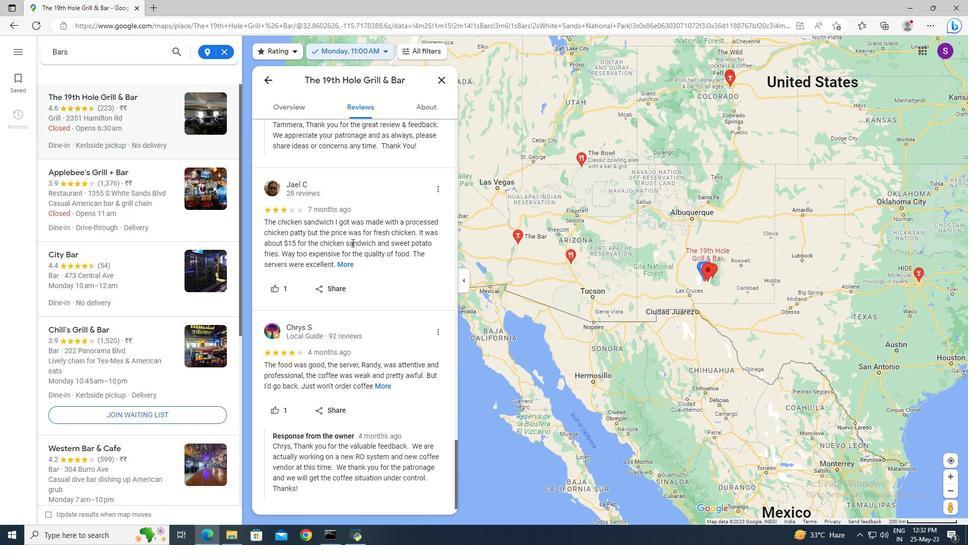 
Action: Mouse scrolled (352, 242) with delta (0, 0)
Screenshot: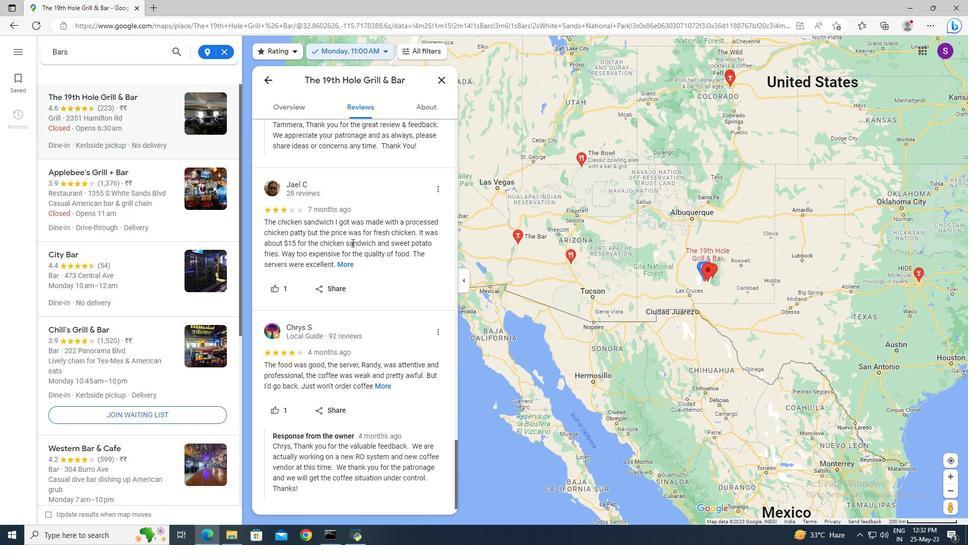 
Action: Mouse scrolled (352, 242) with delta (0, 0)
Screenshot: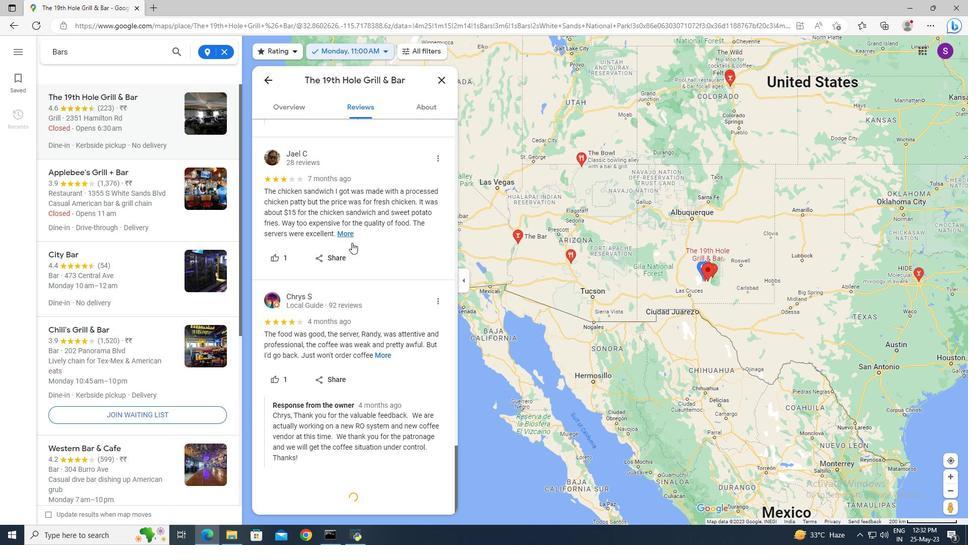 
Action: Mouse moved to (424, 115)
Screenshot: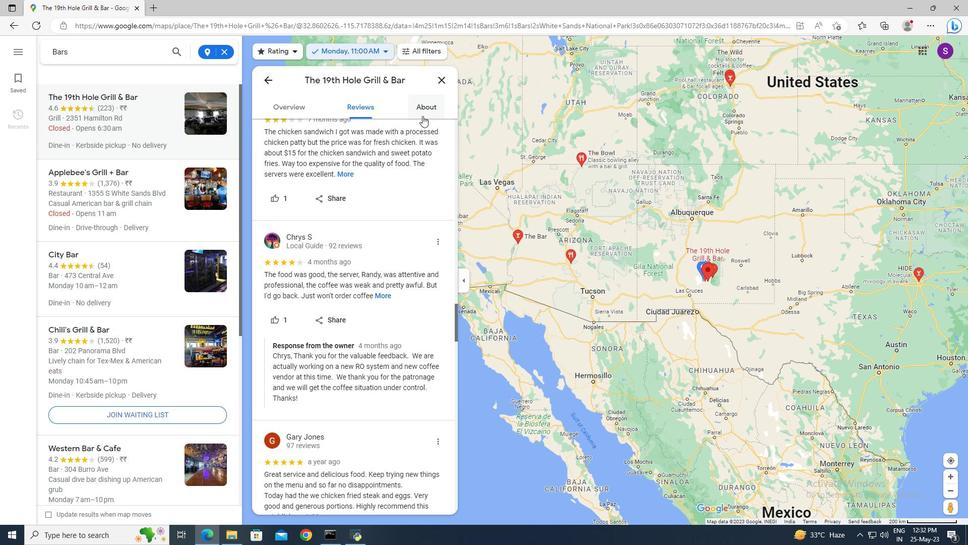 
Action: Mouse pressed left at (424, 115)
Screenshot: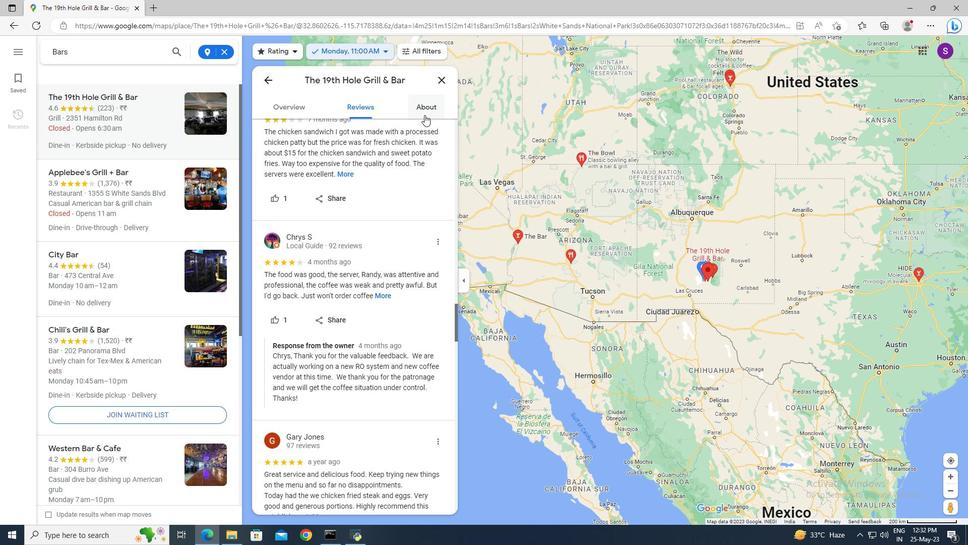 
Action: Mouse moved to (393, 196)
Screenshot: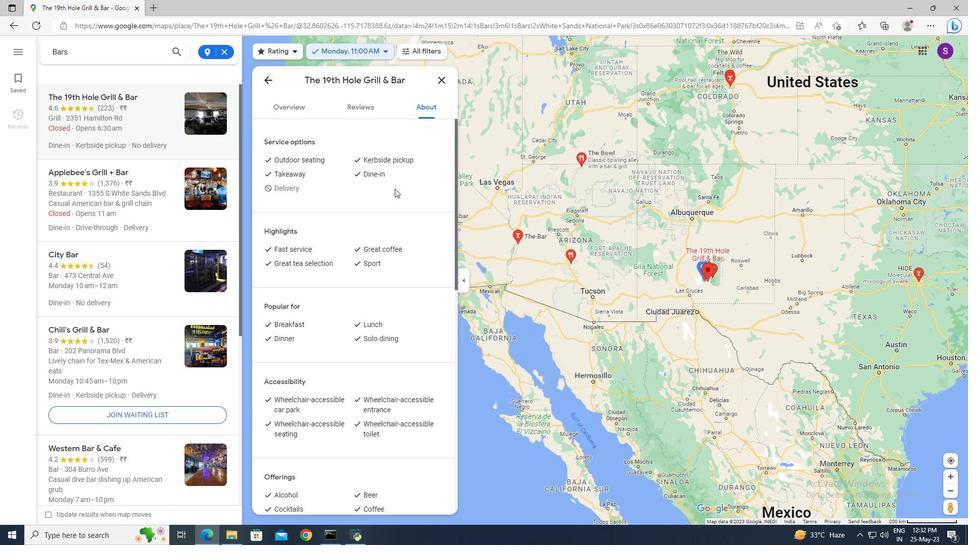 
Action: Mouse scrolled (393, 196) with delta (0, 0)
Screenshot: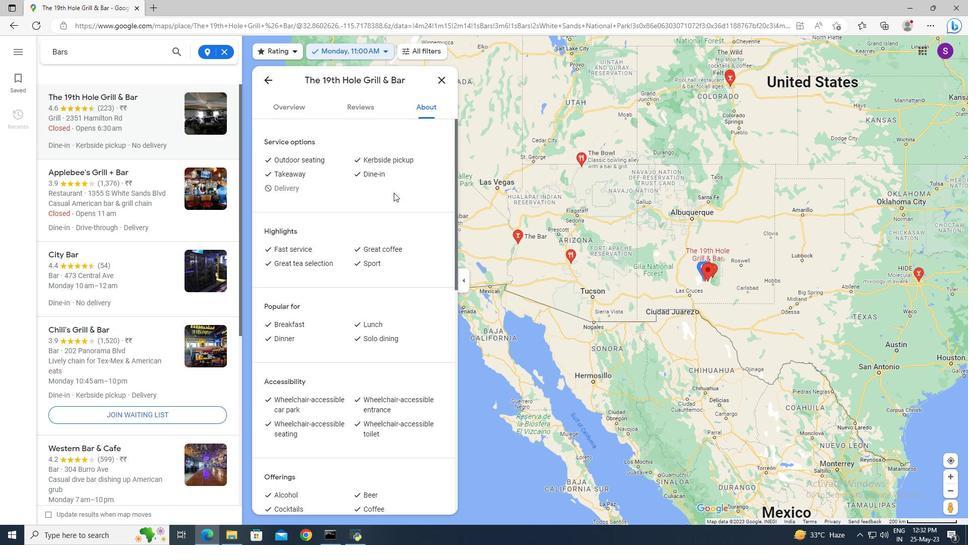 
Action: Mouse moved to (393, 197)
Screenshot: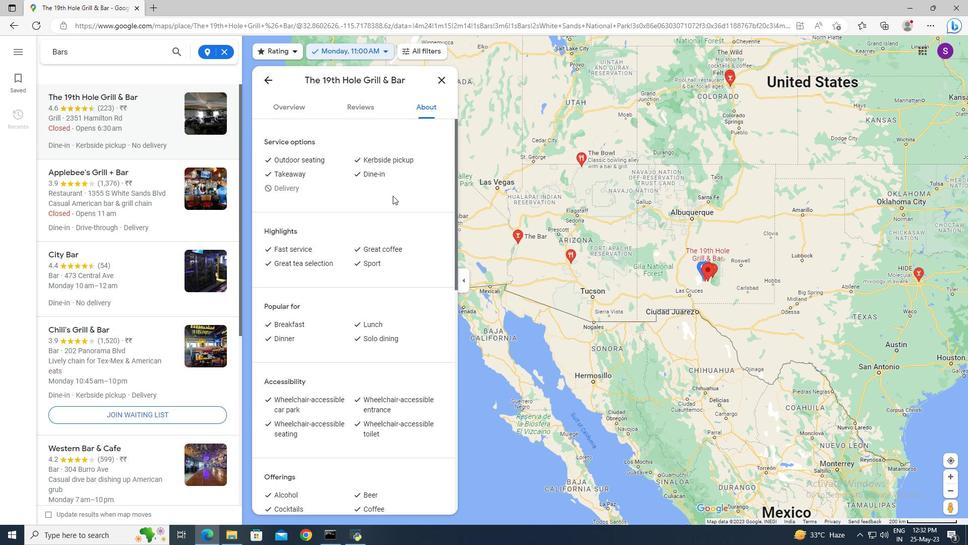 
Action: Mouse scrolled (393, 196) with delta (0, 0)
Screenshot: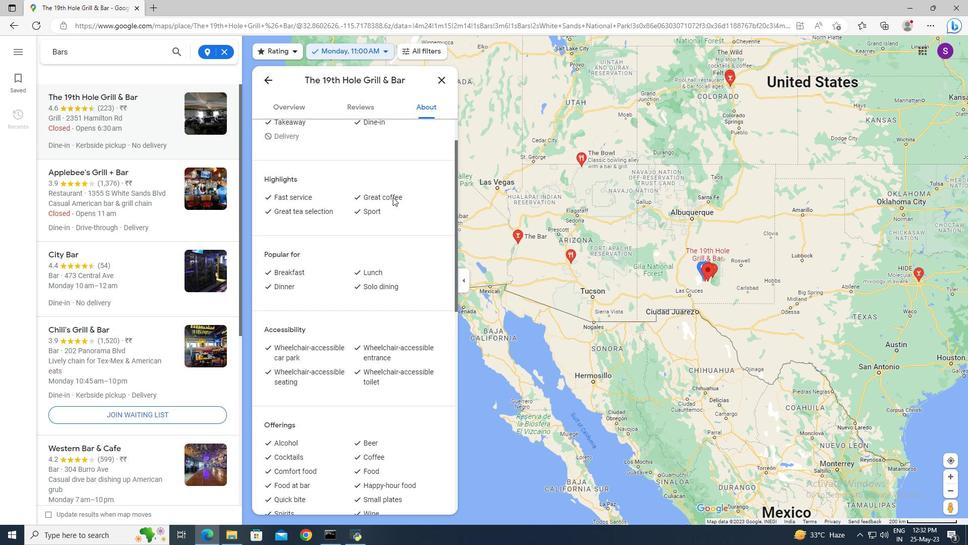 
Action: Mouse scrolled (393, 196) with delta (0, 0)
Screenshot: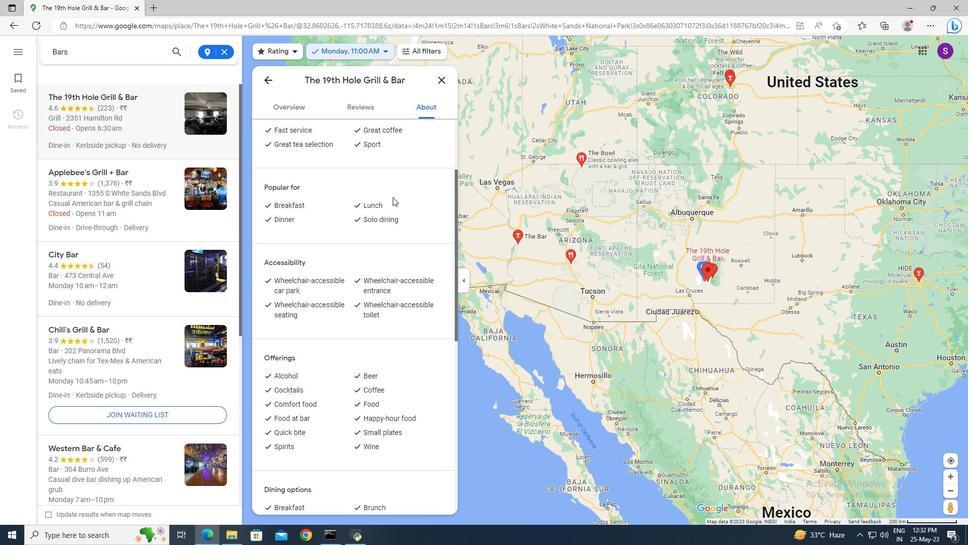 
Action: Mouse scrolled (393, 196) with delta (0, 0)
Screenshot: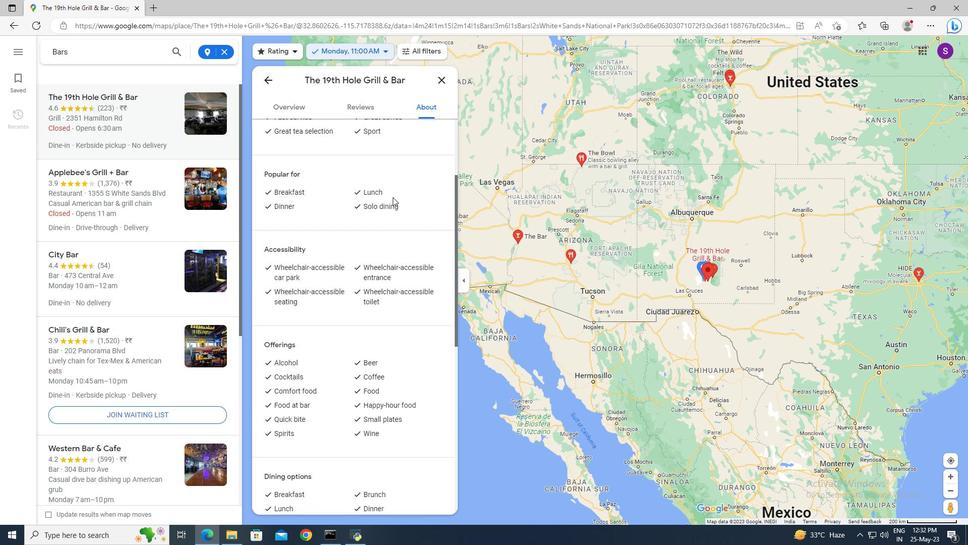 
Action: Mouse scrolled (393, 196) with delta (0, 0)
Screenshot: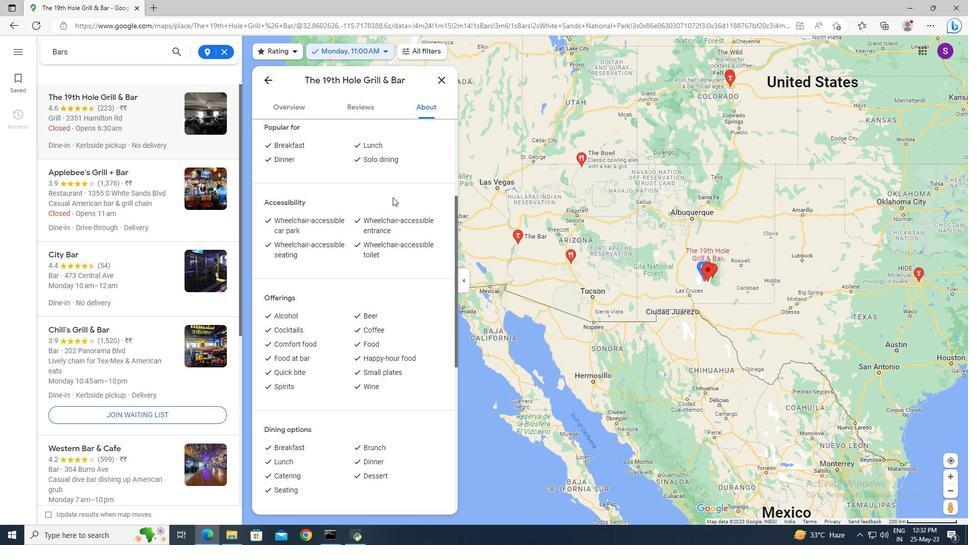 
Action: Mouse scrolled (393, 196) with delta (0, 0)
Screenshot: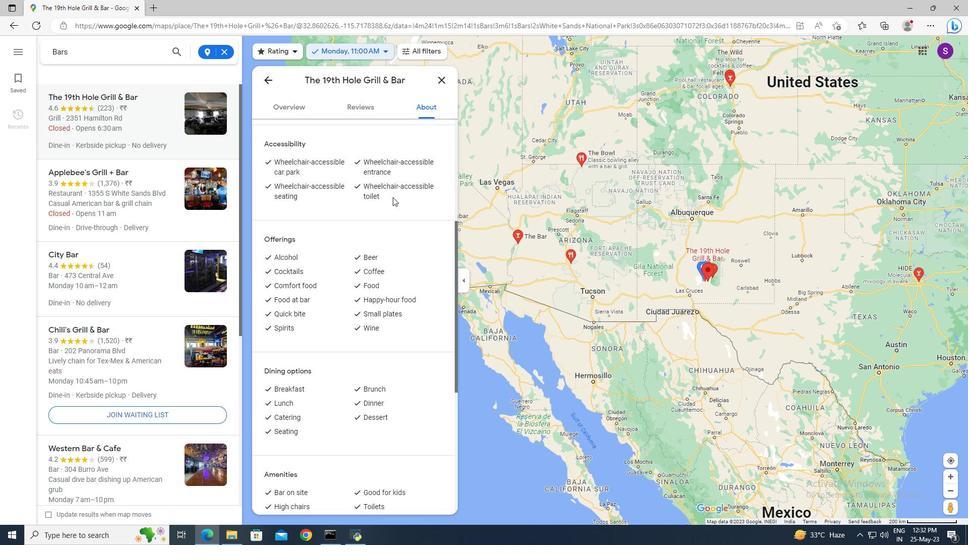 
Action: Mouse scrolled (393, 196) with delta (0, 0)
Screenshot: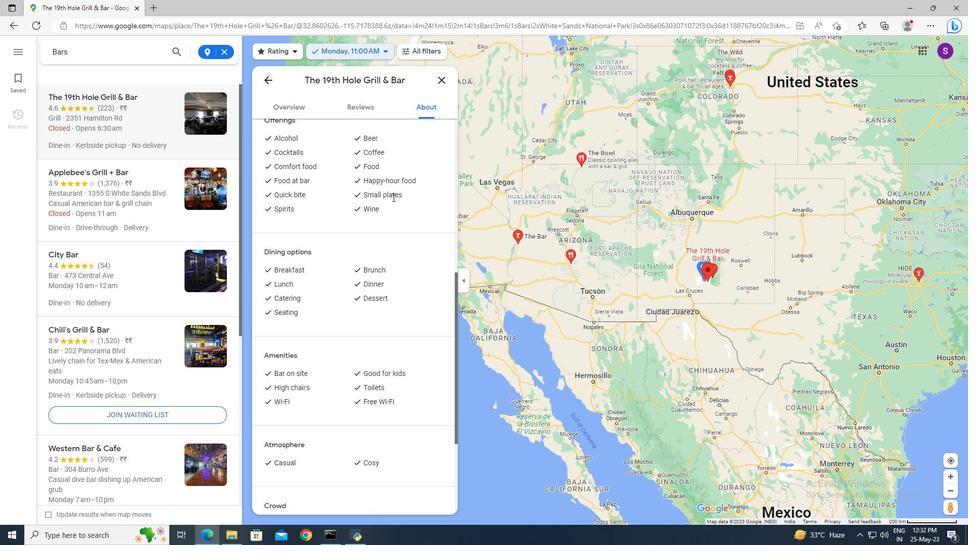 
Action: Mouse scrolled (393, 196) with delta (0, 0)
Screenshot: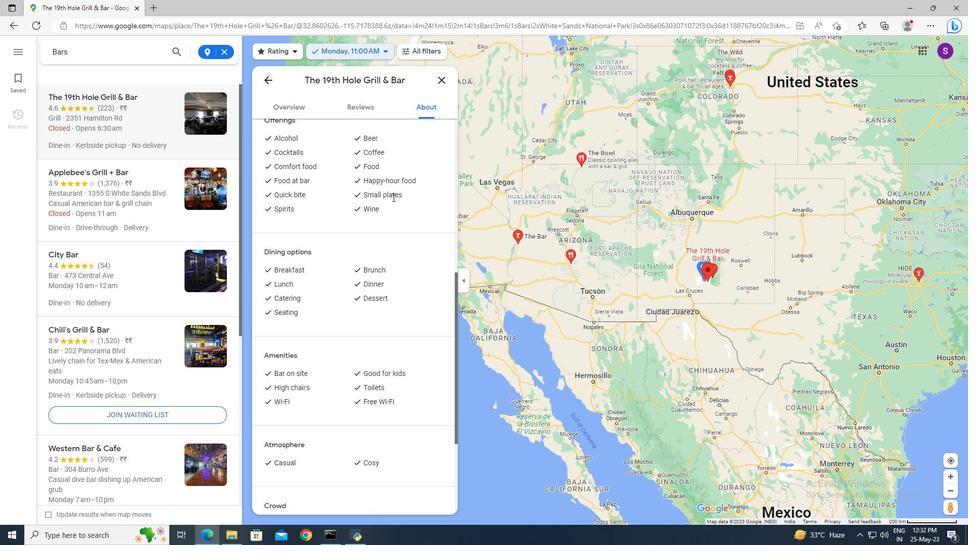 
Action: Mouse scrolled (393, 196) with delta (0, 0)
Screenshot: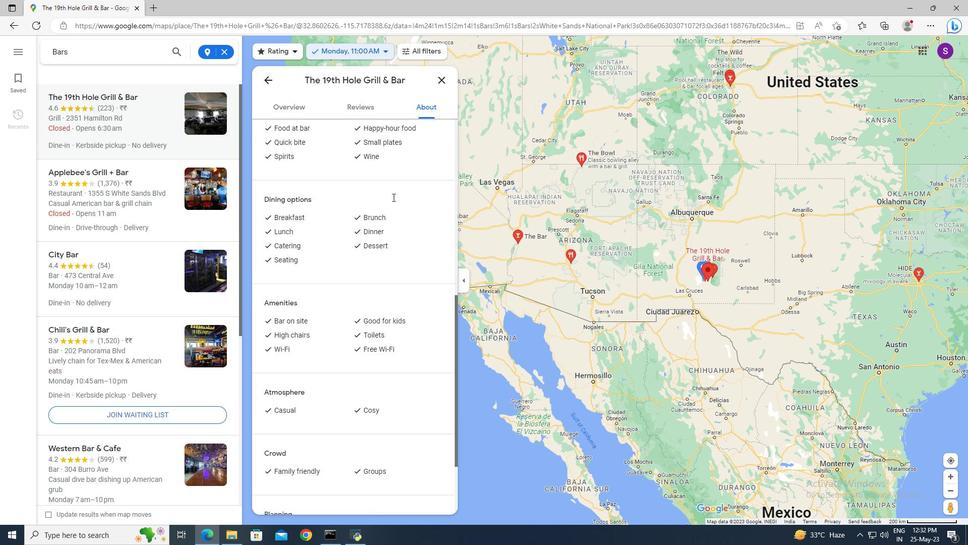 
Action: Mouse scrolled (393, 196) with delta (0, 0)
Screenshot: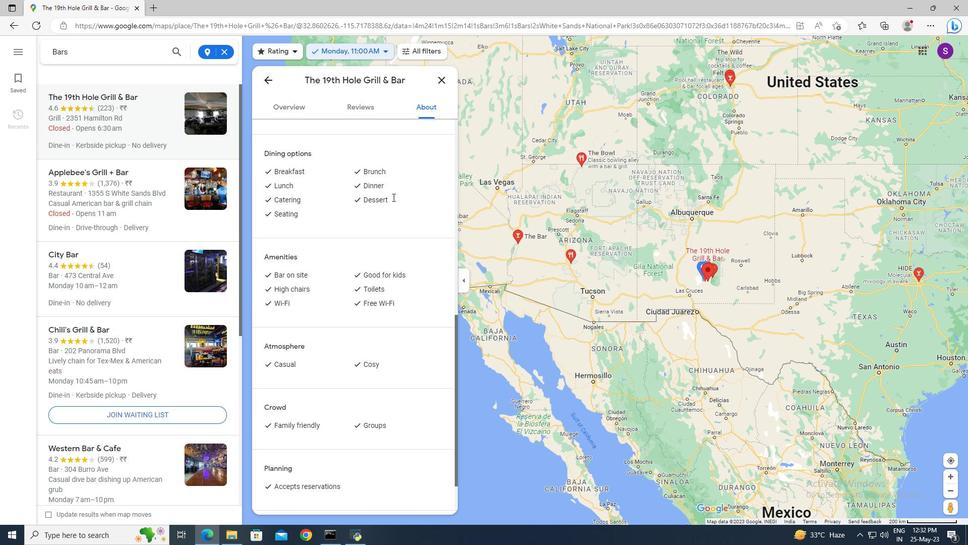 
Action: Mouse scrolled (393, 196) with delta (0, 0)
Screenshot: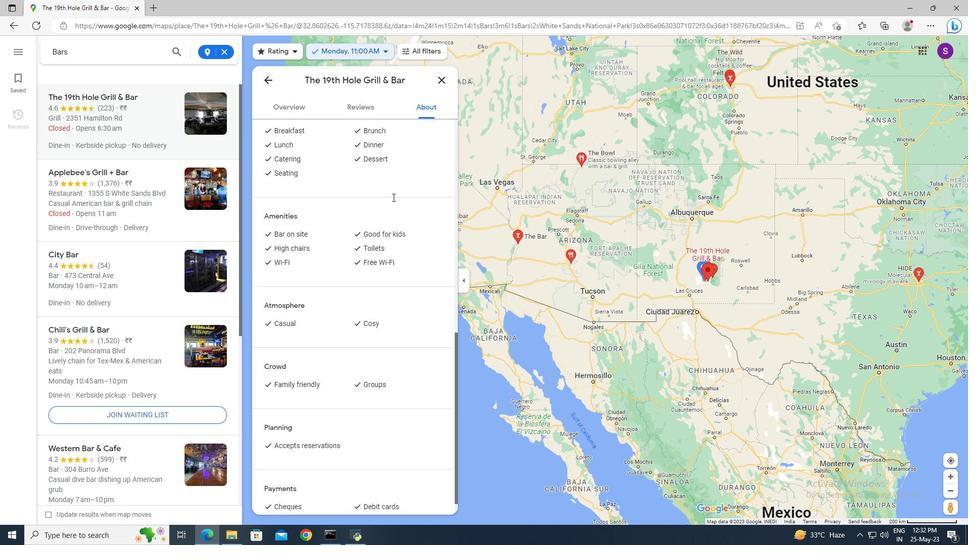 
Action: Mouse scrolled (393, 197) with delta (0, 0)
Screenshot: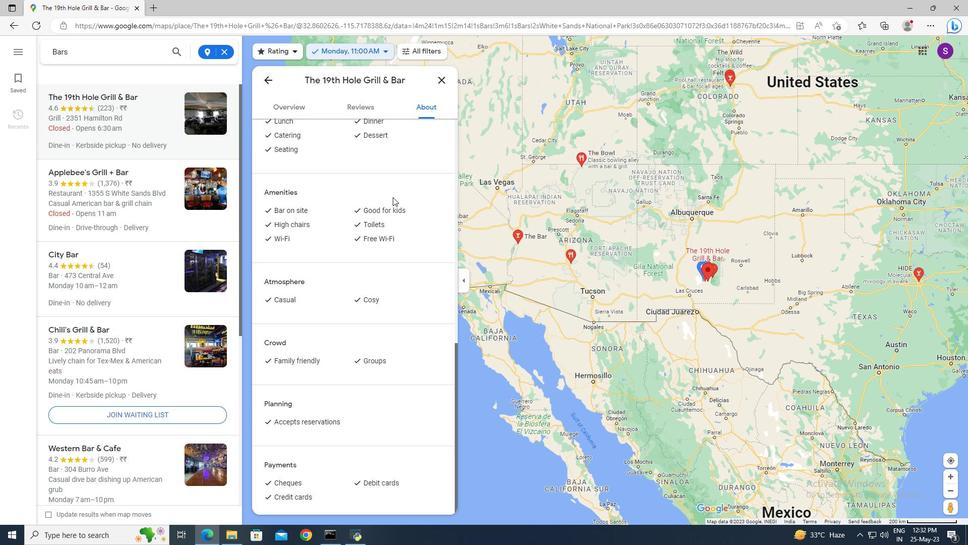 
Action: Mouse moved to (296, 110)
Screenshot: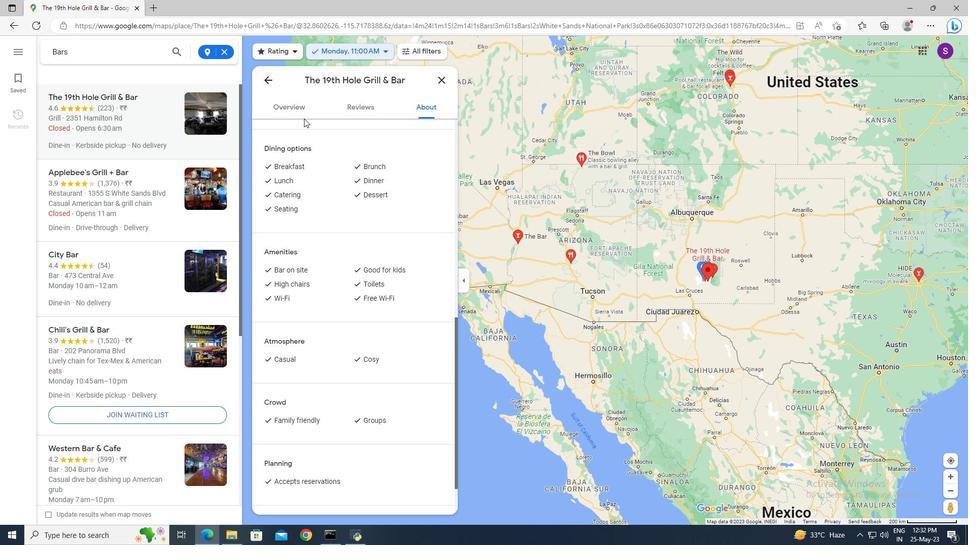 
Action: Mouse pressed left at (296, 110)
Screenshot: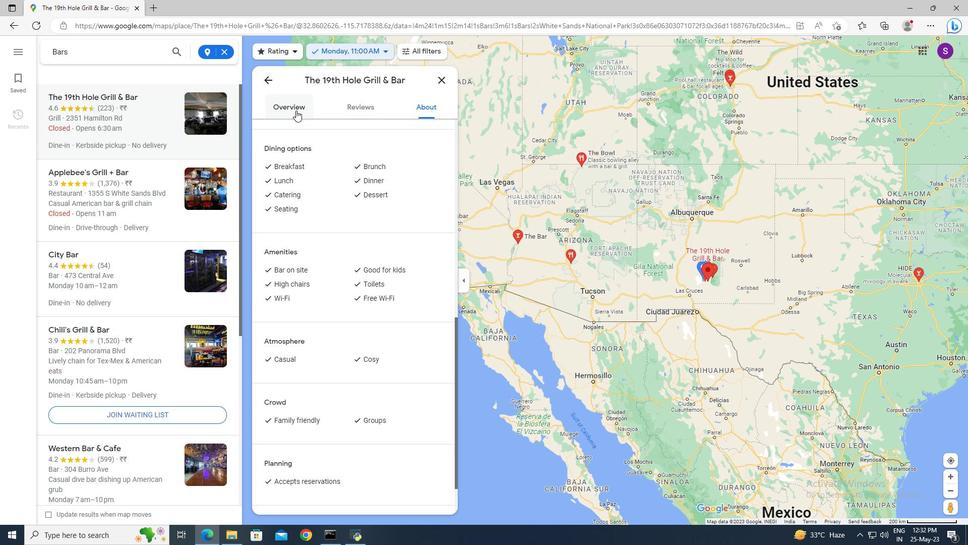 
Action: Mouse moved to (324, 133)
Screenshot: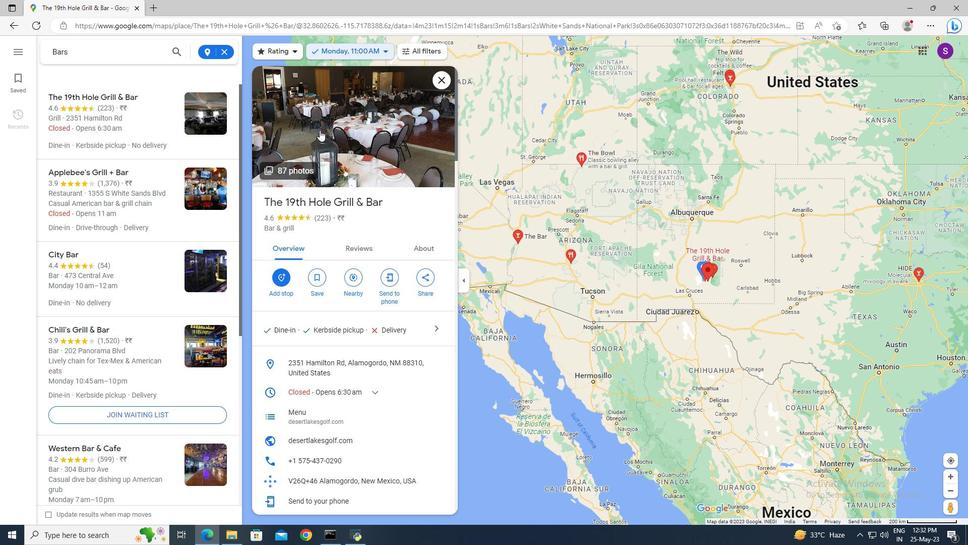 
Action: Mouse pressed left at (324, 133)
Screenshot: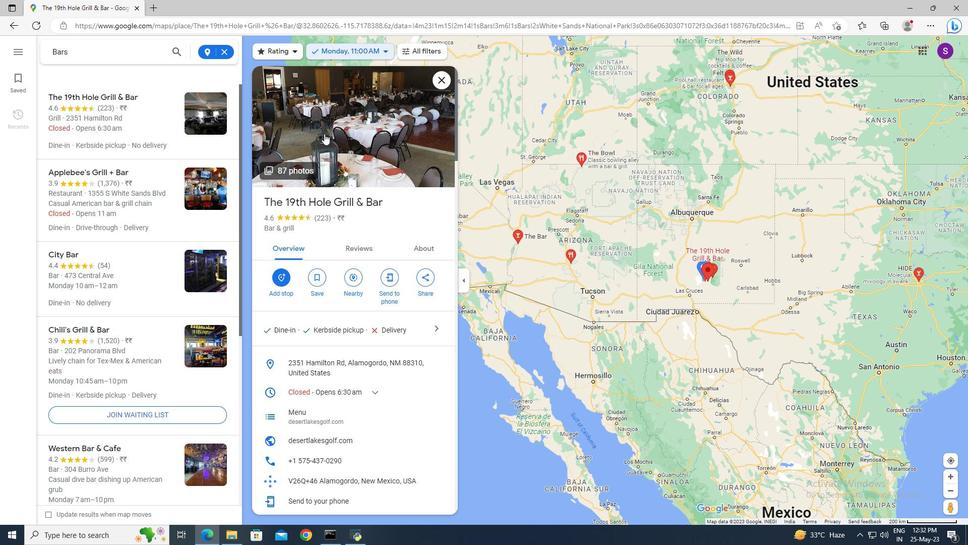 
Action: Mouse moved to (93, 84)
Screenshot: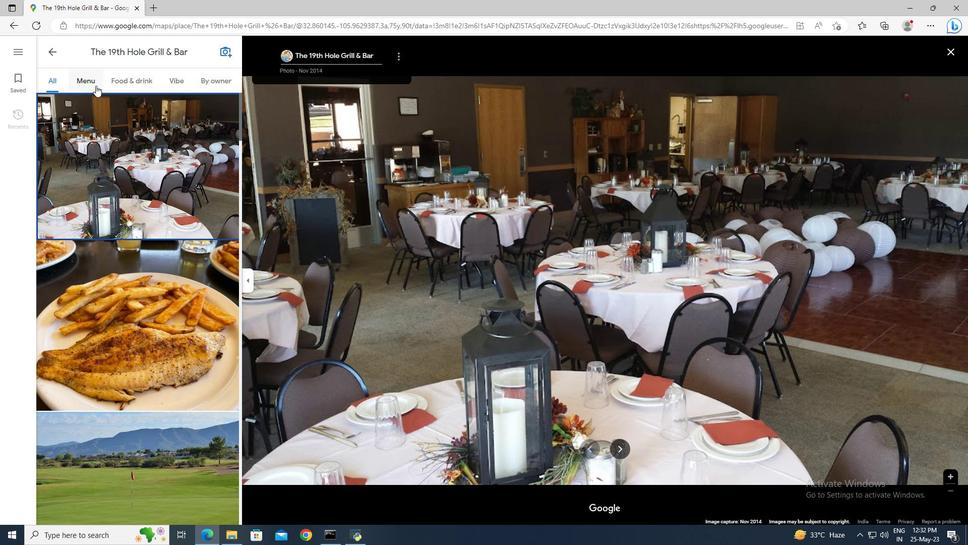 
Action: Mouse pressed left at (93, 84)
Screenshot: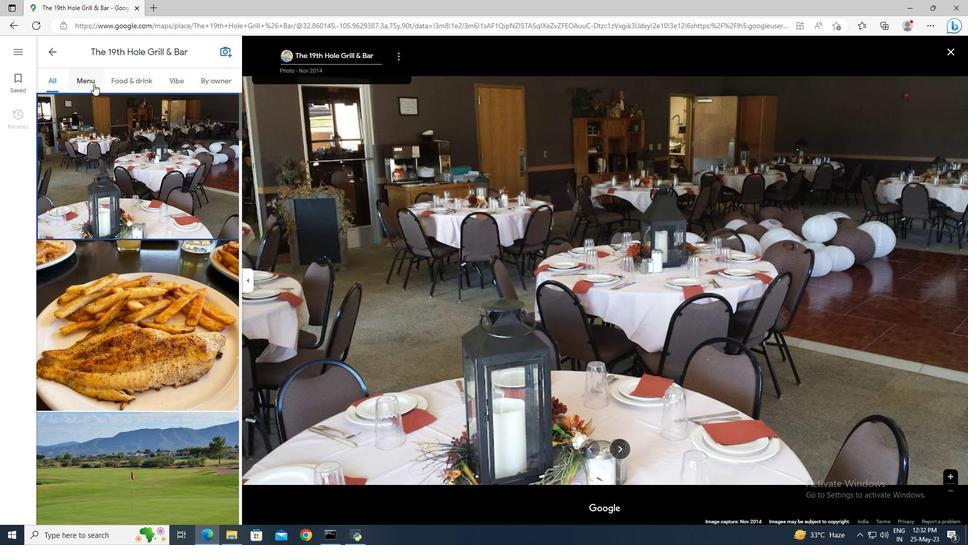 
Action: Mouse moved to (622, 451)
Screenshot: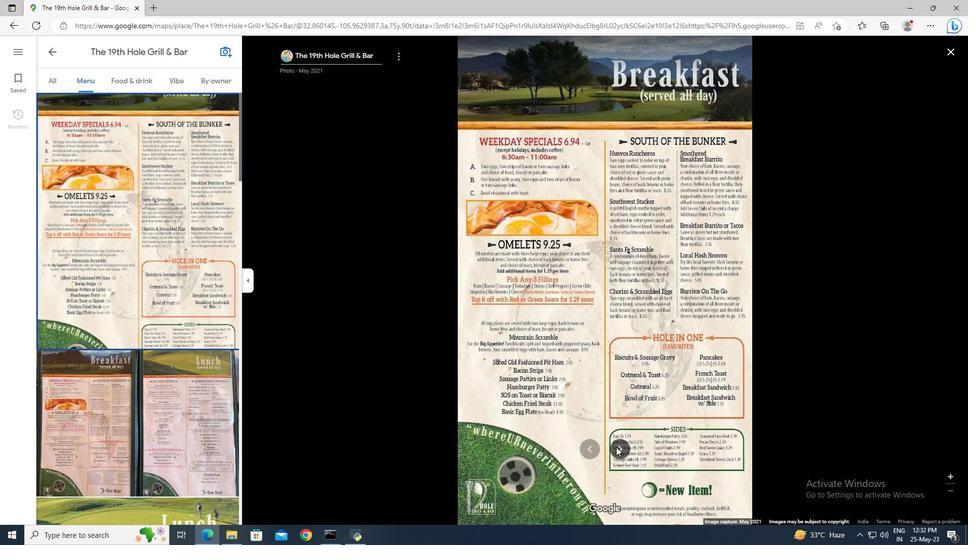 
Action: Mouse pressed left at (622, 451)
Screenshot: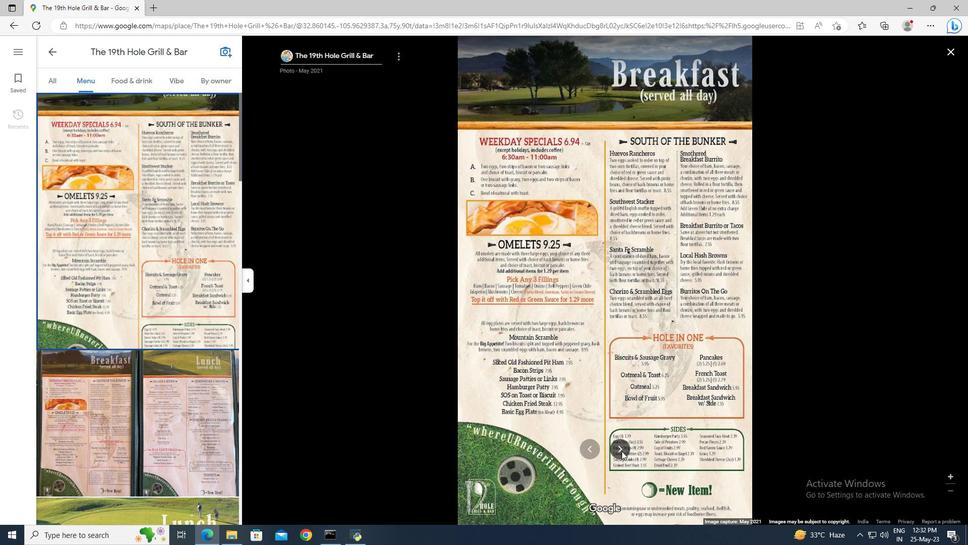 
Action: Mouse pressed left at (622, 451)
Screenshot: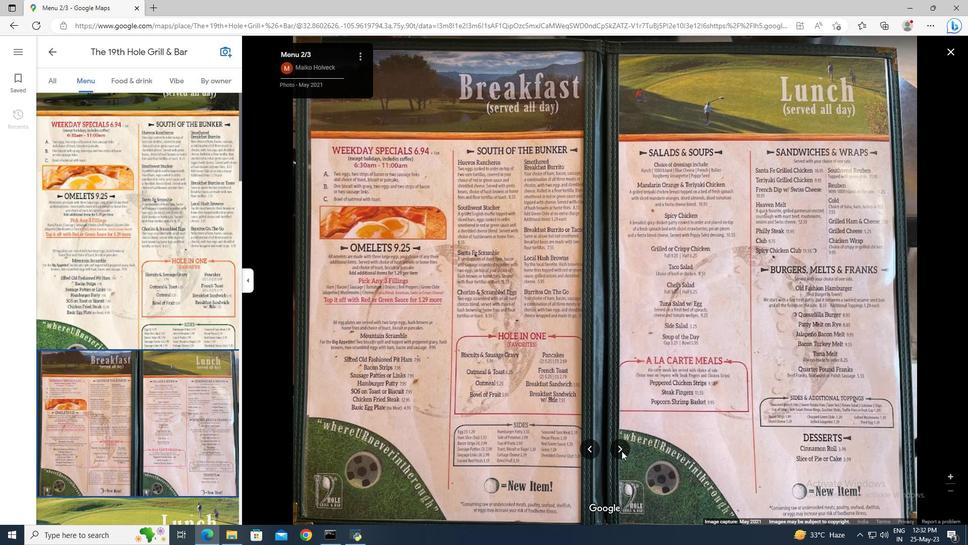 
Action: Mouse pressed left at (622, 451)
Screenshot: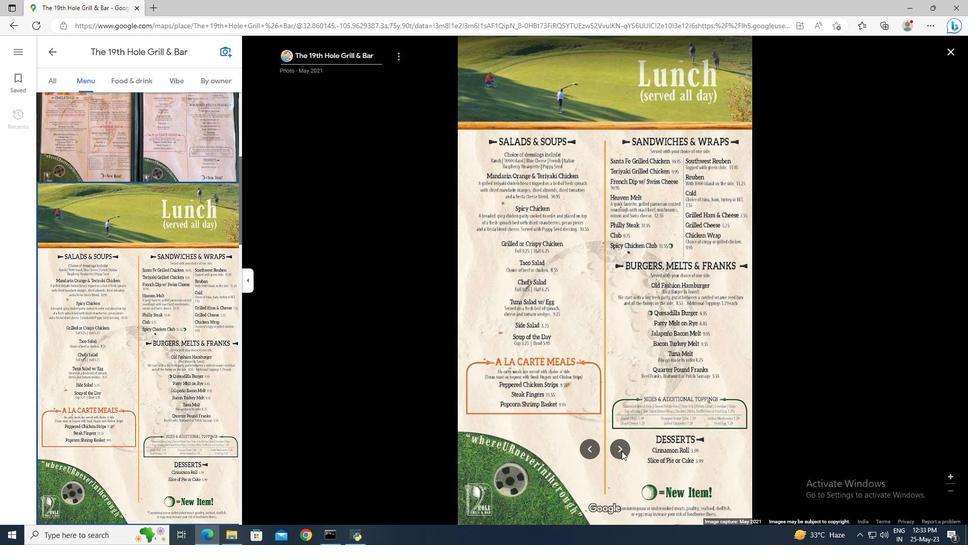 
Action: Mouse pressed left at (622, 451)
Screenshot: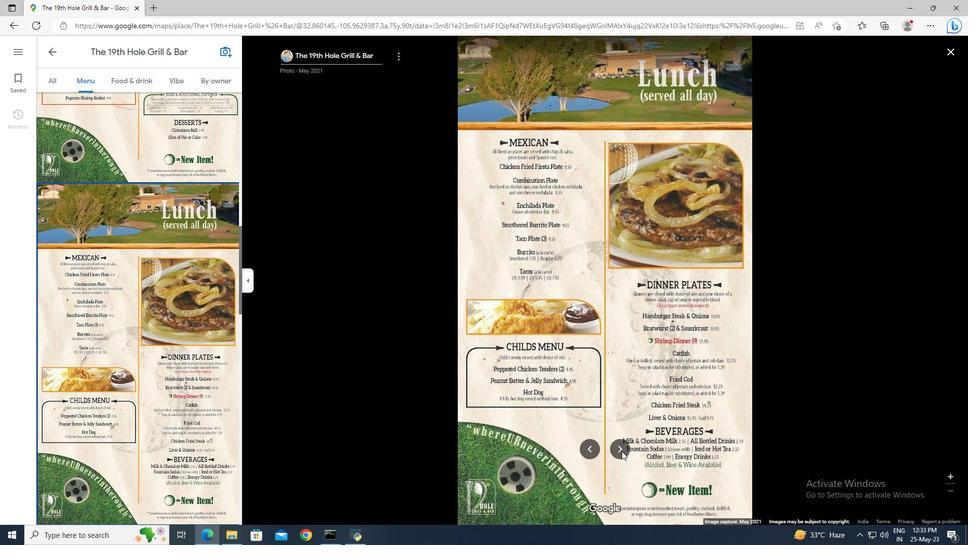 
Action: Mouse pressed left at (622, 451)
Screenshot: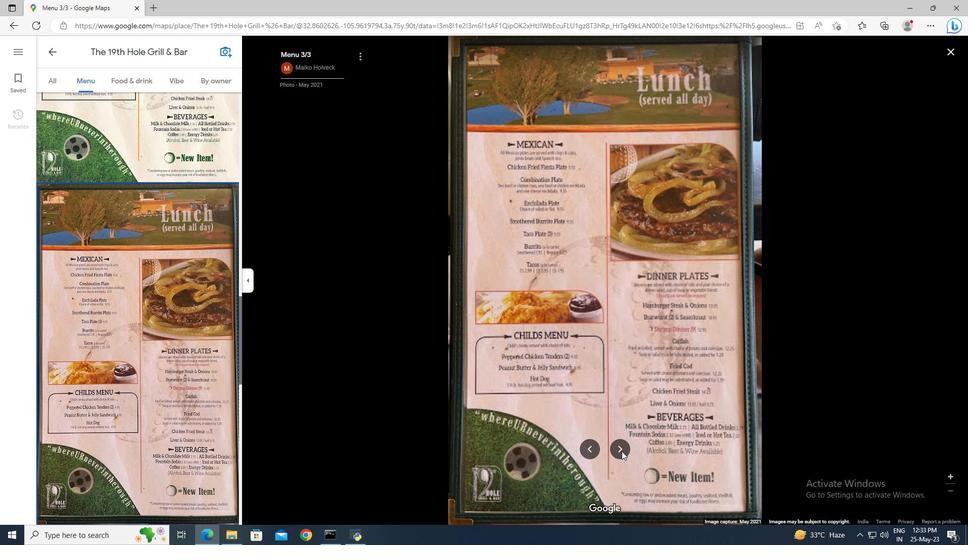 
Action: Mouse moved to (137, 84)
Screenshot: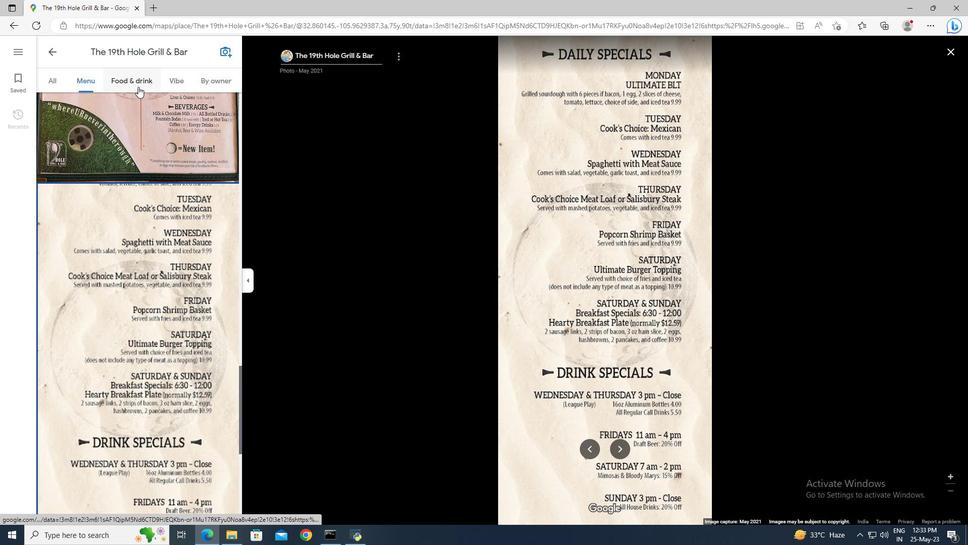 
Action: Mouse pressed left at (137, 84)
Screenshot: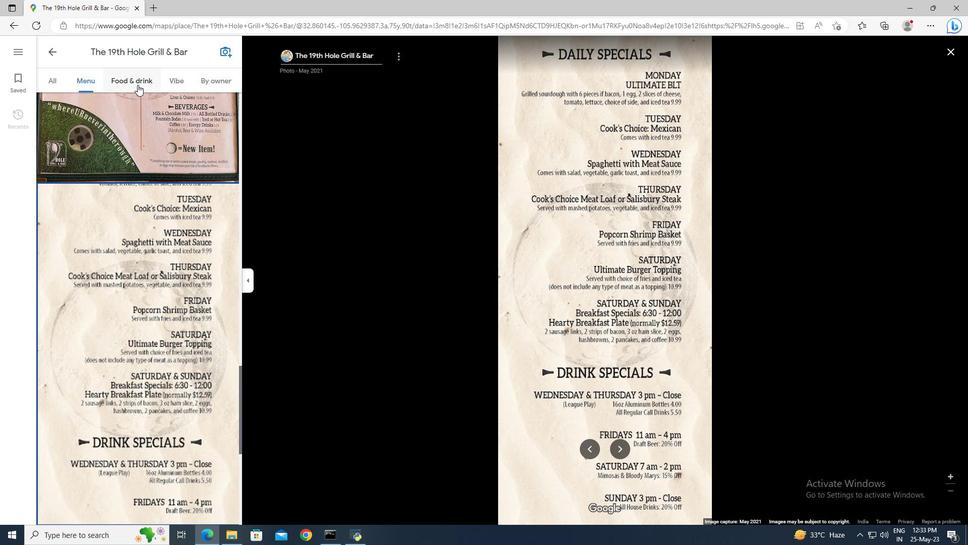 
Action: Mouse moved to (619, 454)
Screenshot: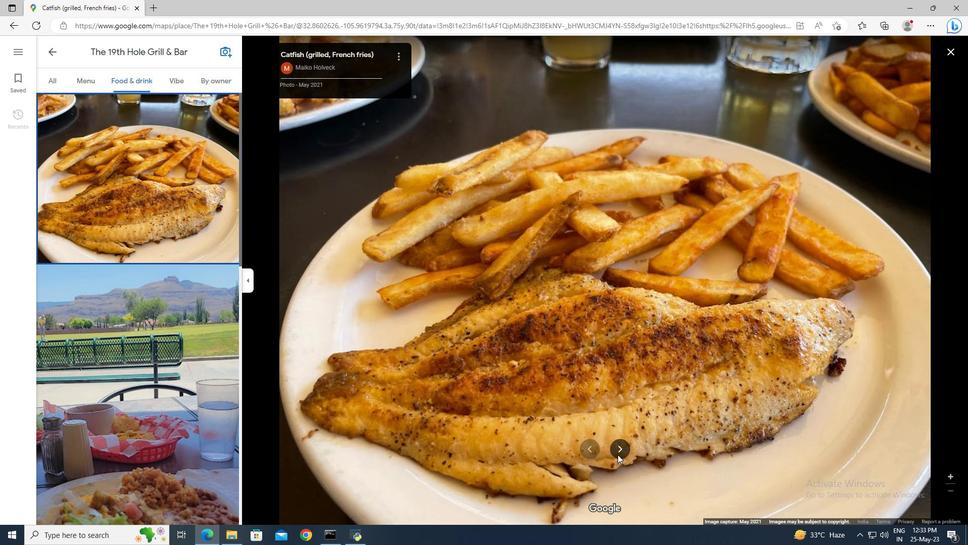 
Action: Mouse pressed left at (619, 454)
Screenshot: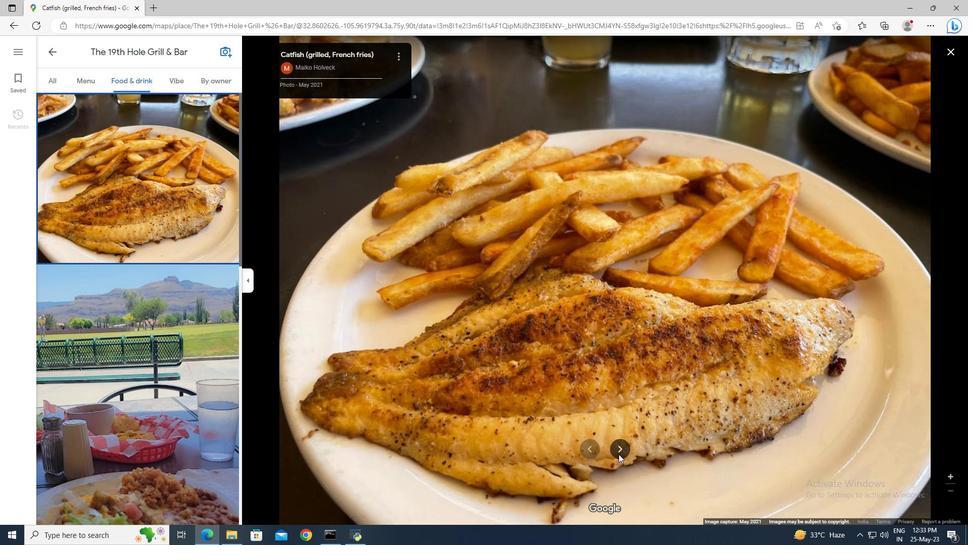 
Action: Mouse pressed left at (619, 454)
Screenshot: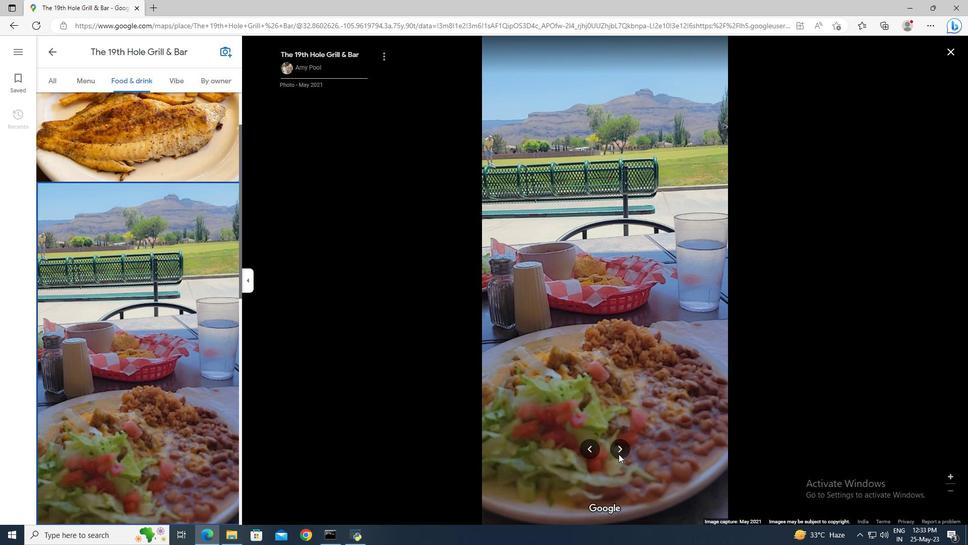 
Action: Mouse pressed left at (619, 454)
Screenshot: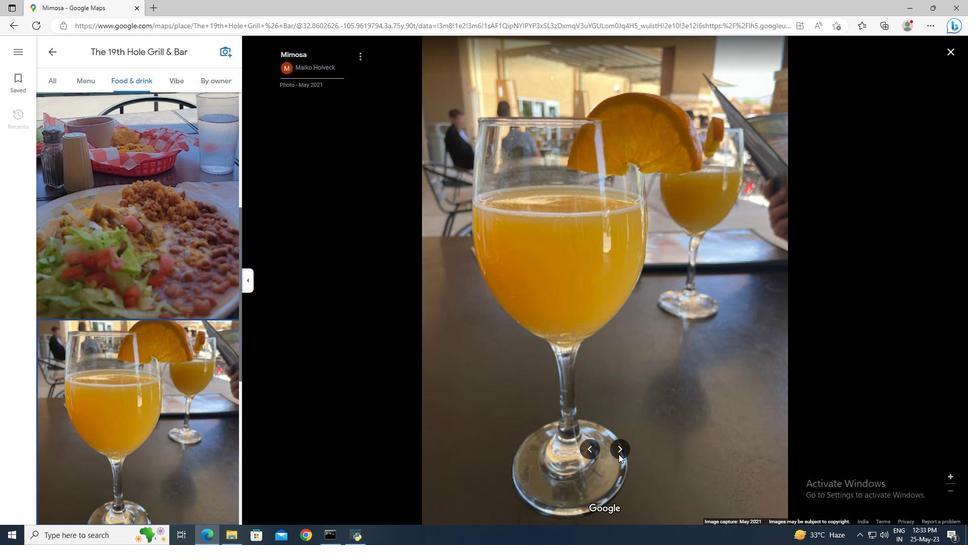 
Action: Mouse pressed left at (619, 454)
Screenshot: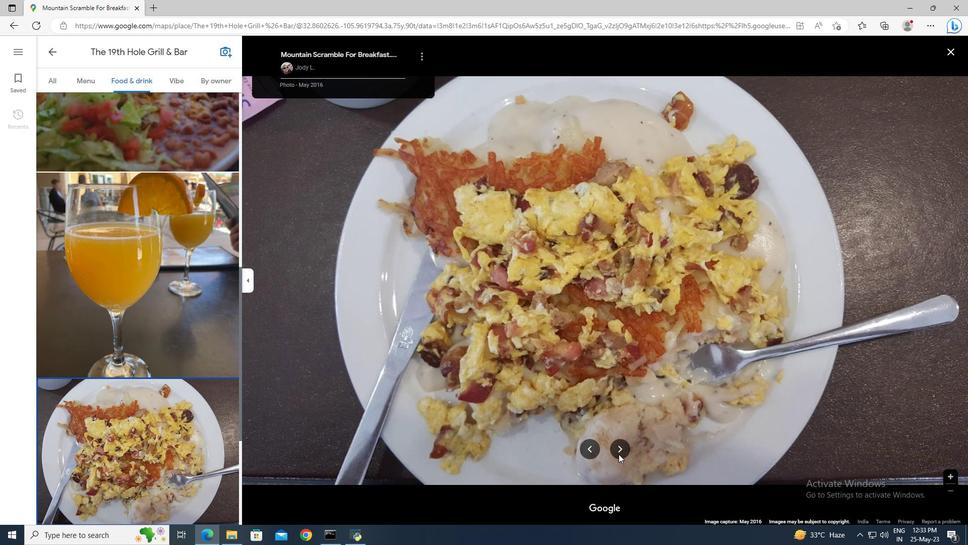 
Action: Mouse moved to (180, 83)
Screenshot: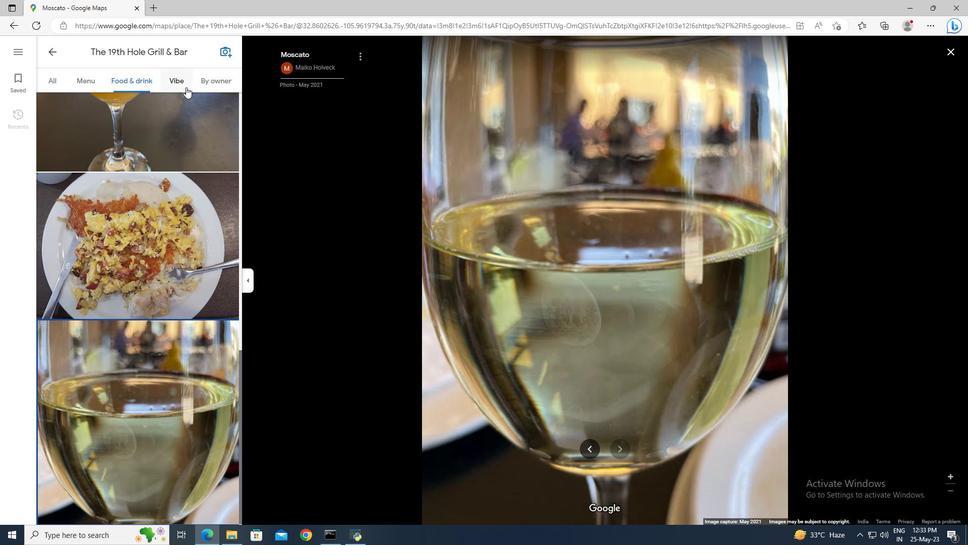 
Action: Mouse pressed left at (180, 83)
Screenshot: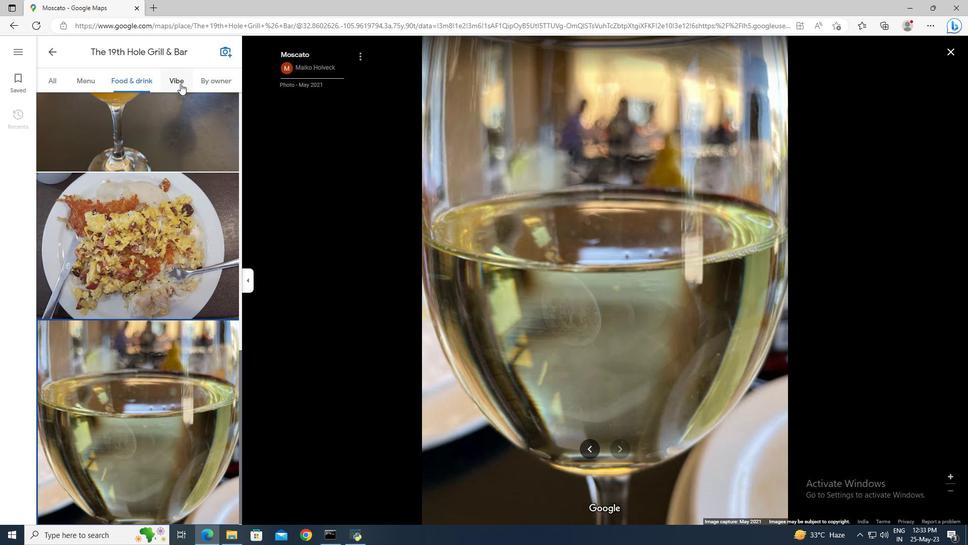 
Action: Mouse moved to (619, 447)
Screenshot: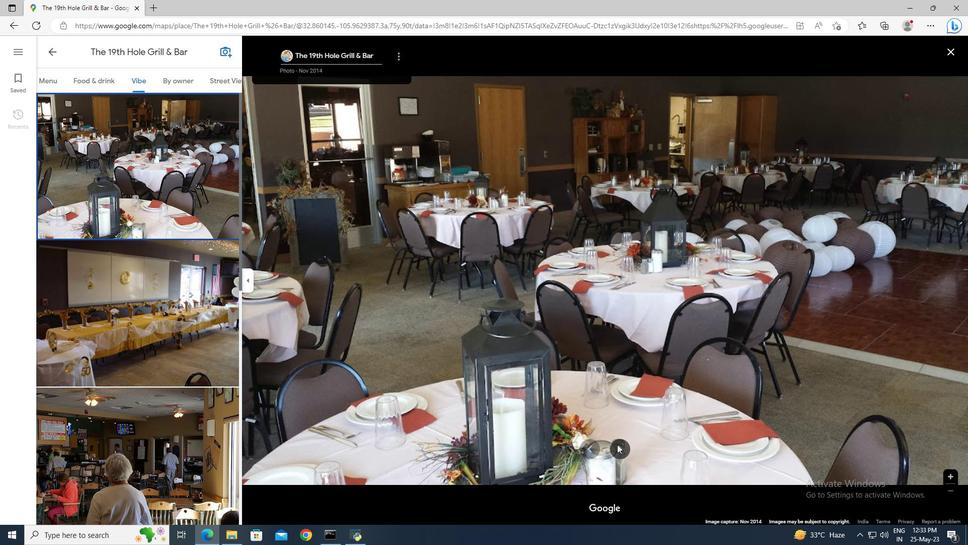 
Action: Mouse pressed left at (619, 447)
Screenshot: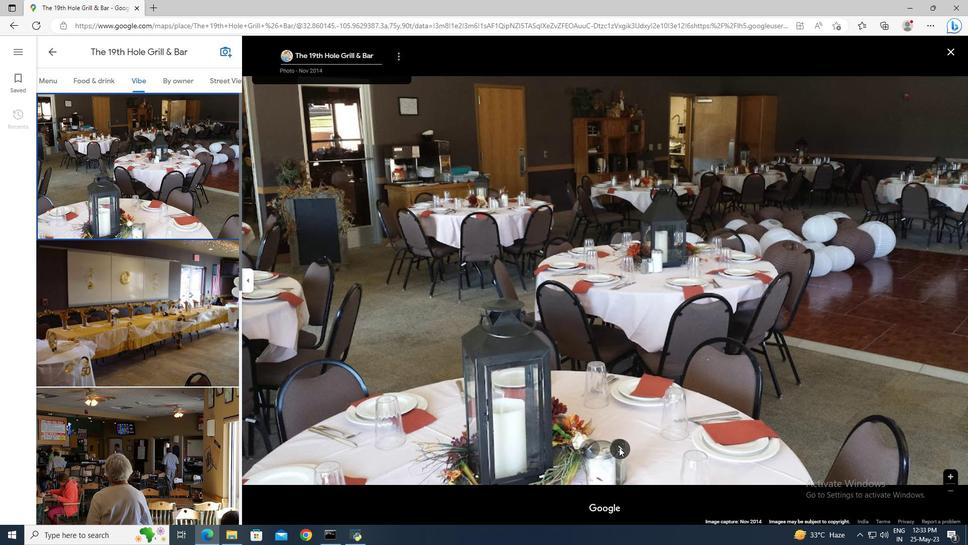 
Action: Mouse pressed left at (619, 447)
Screenshot: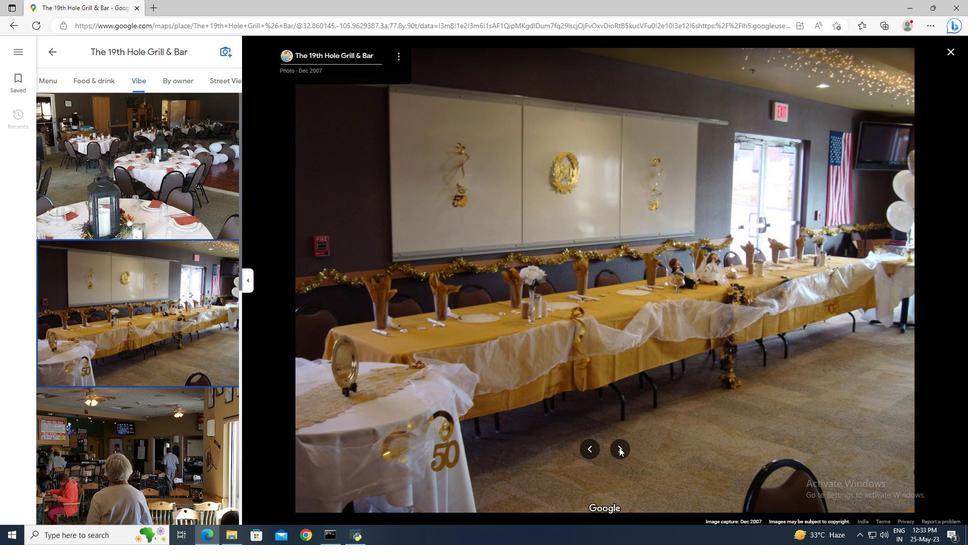 
Action: Mouse pressed left at (619, 447)
Screenshot: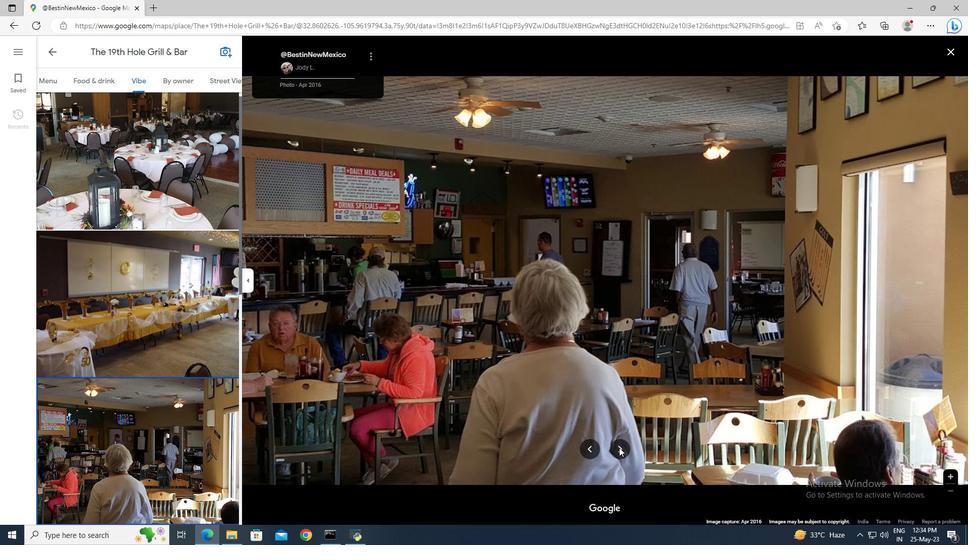 
Action: Mouse moved to (189, 75)
Screenshot: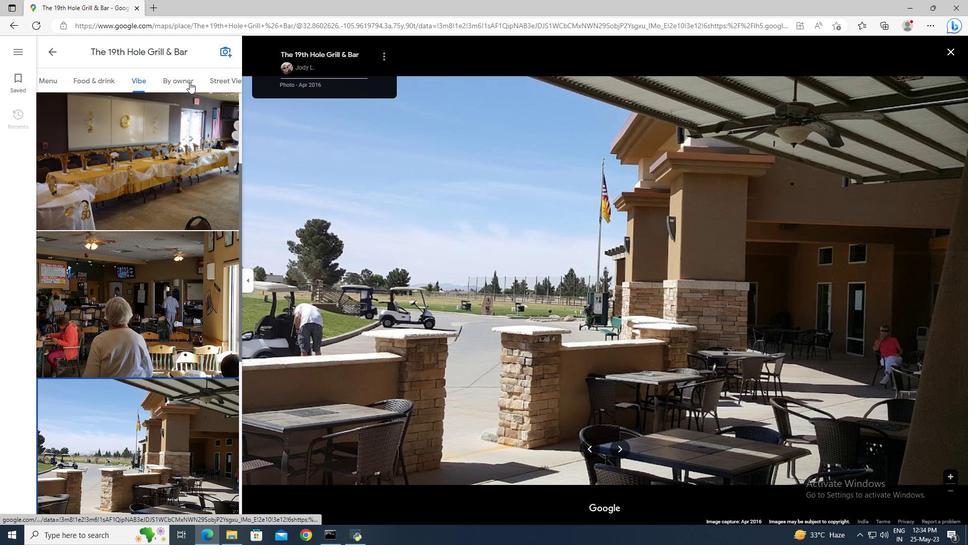 
Action: Mouse pressed left at (189, 75)
Screenshot: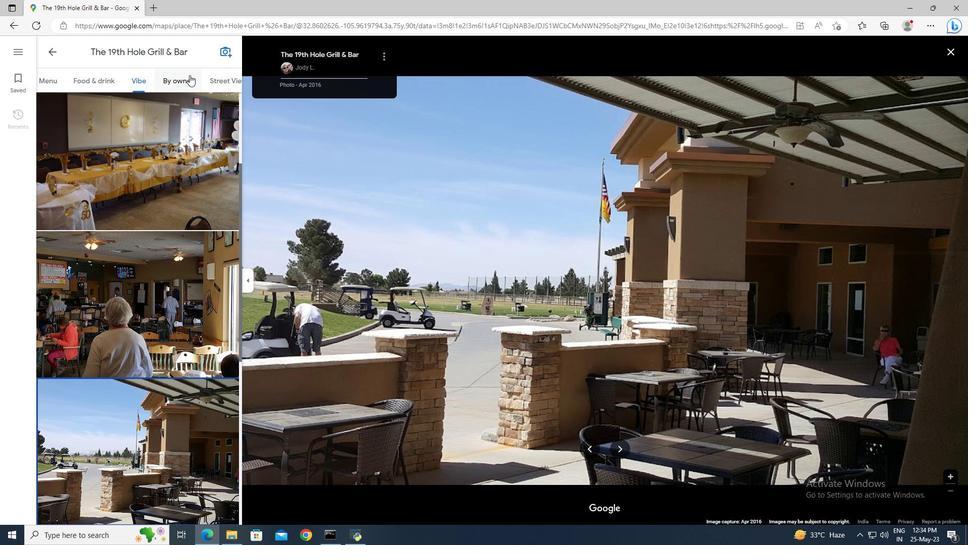 
Action: Mouse moved to (622, 442)
Screenshot: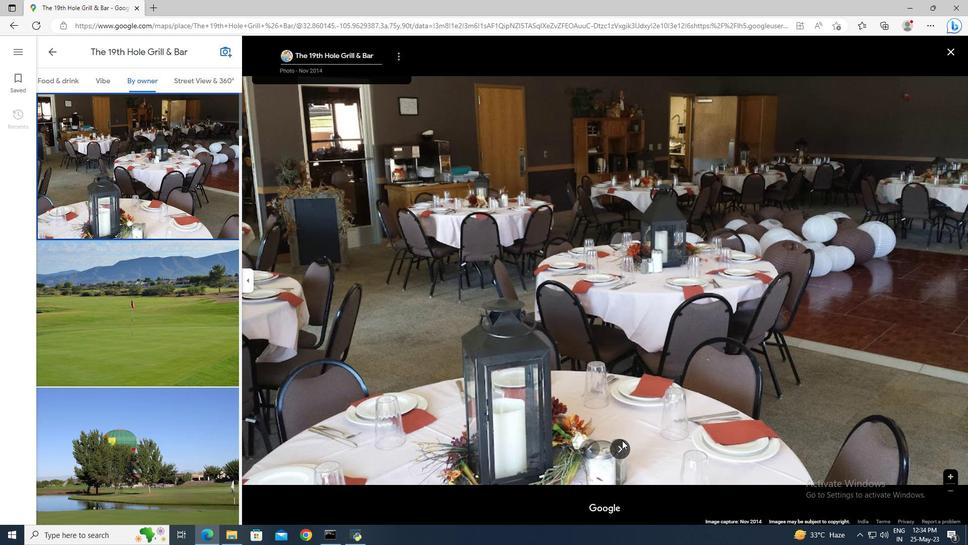 
Action: Mouse pressed left at (622, 442)
Screenshot: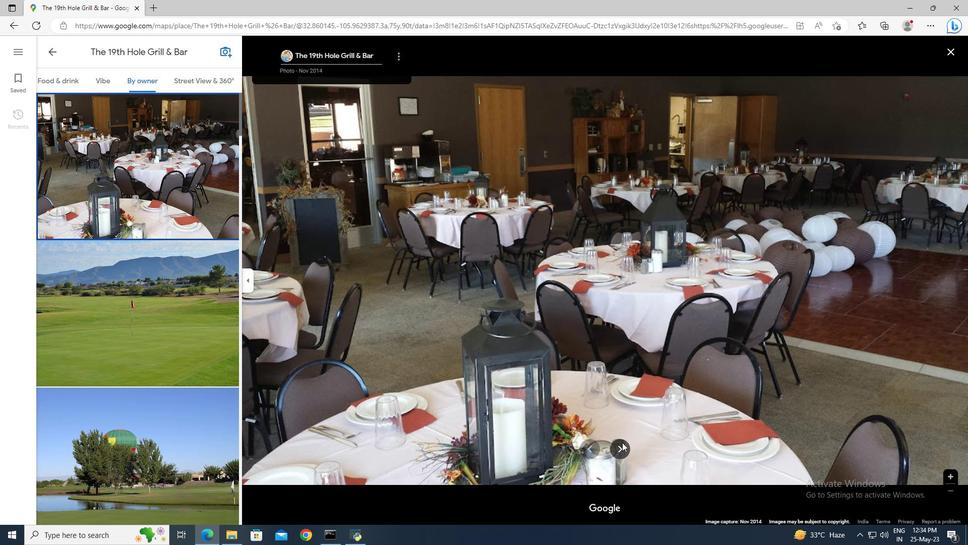 
Action: Mouse moved to (621, 454)
Screenshot: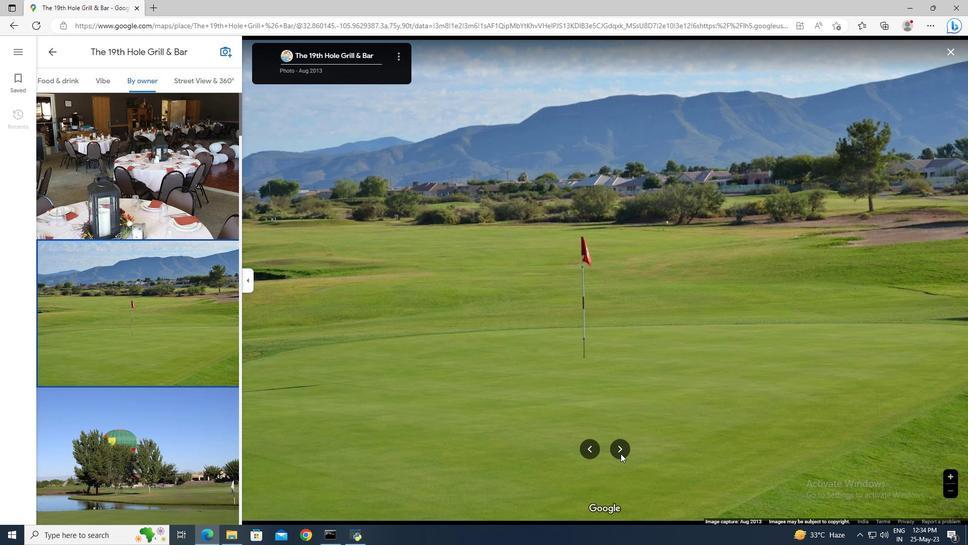 
Action: Mouse pressed left at (621, 454)
Screenshot: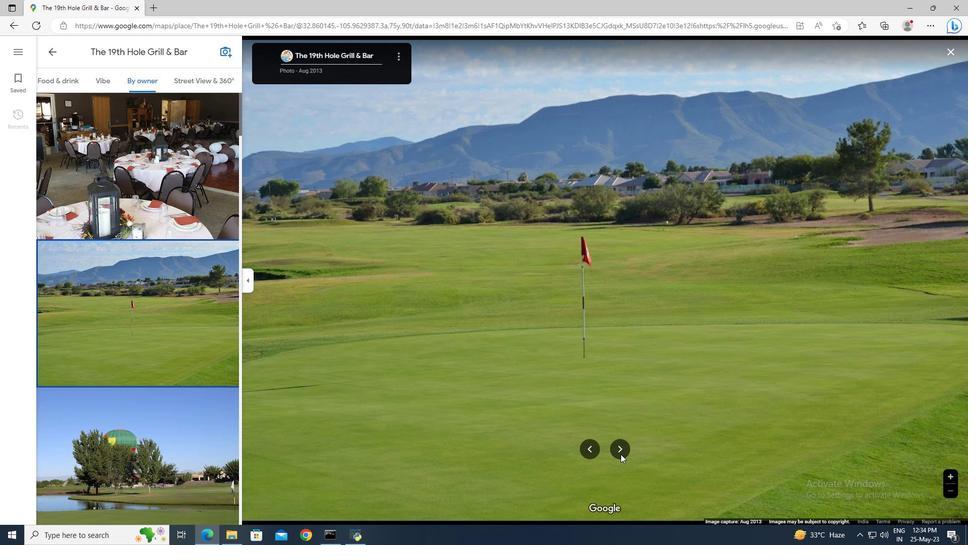 
Action: Mouse pressed left at (621, 454)
Screenshot: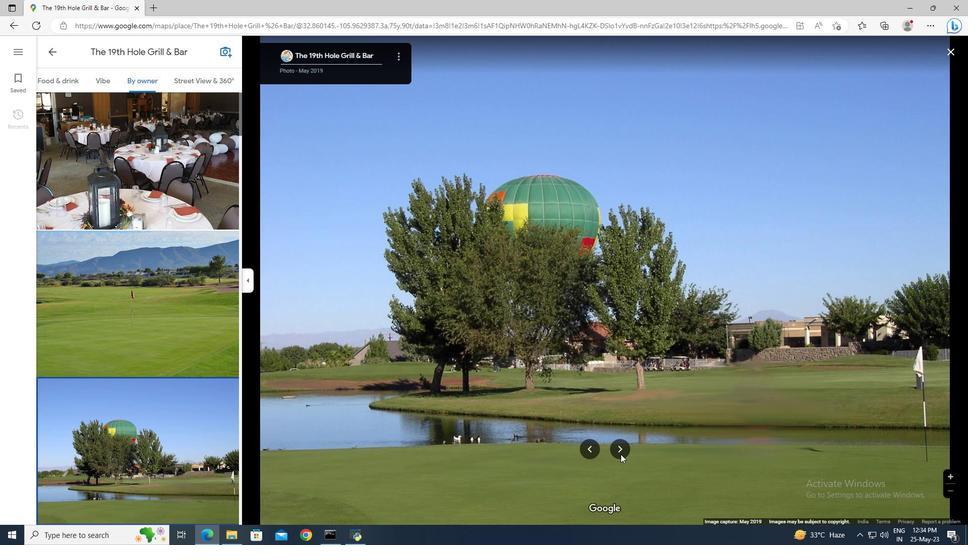 
Action: Mouse pressed left at (621, 454)
Screenshot: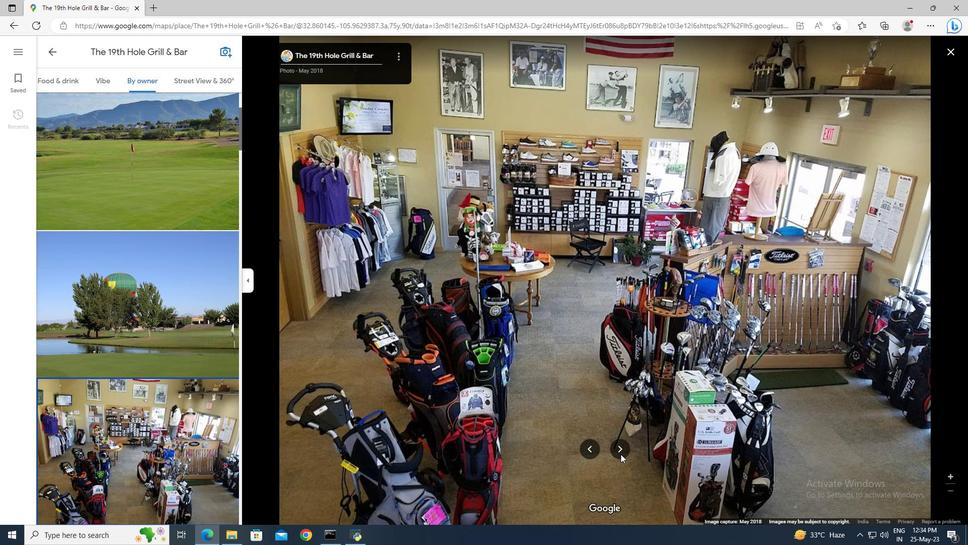 
Action: Mouse moved to (180, 85)
Screenshot: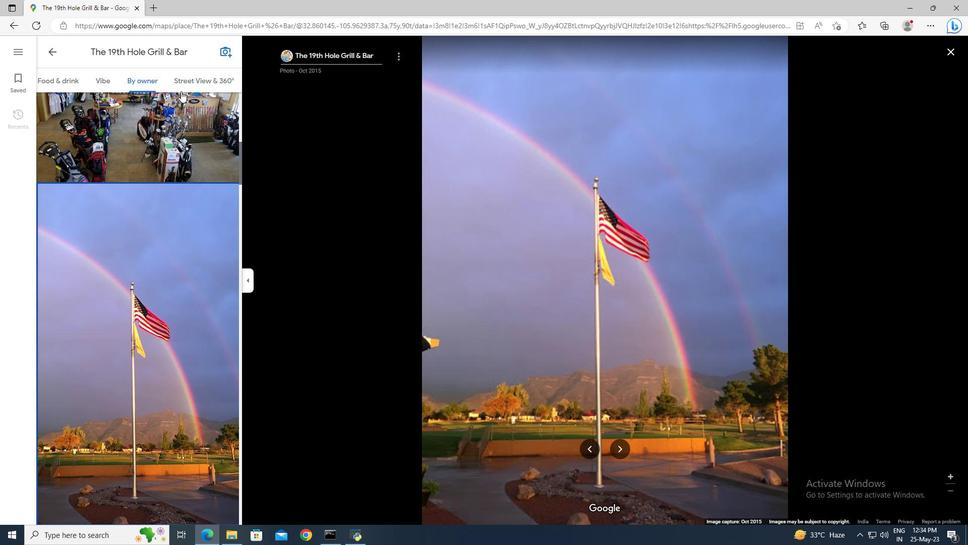 
Action: Mouse pressed left at (180, 85)
Screenshot: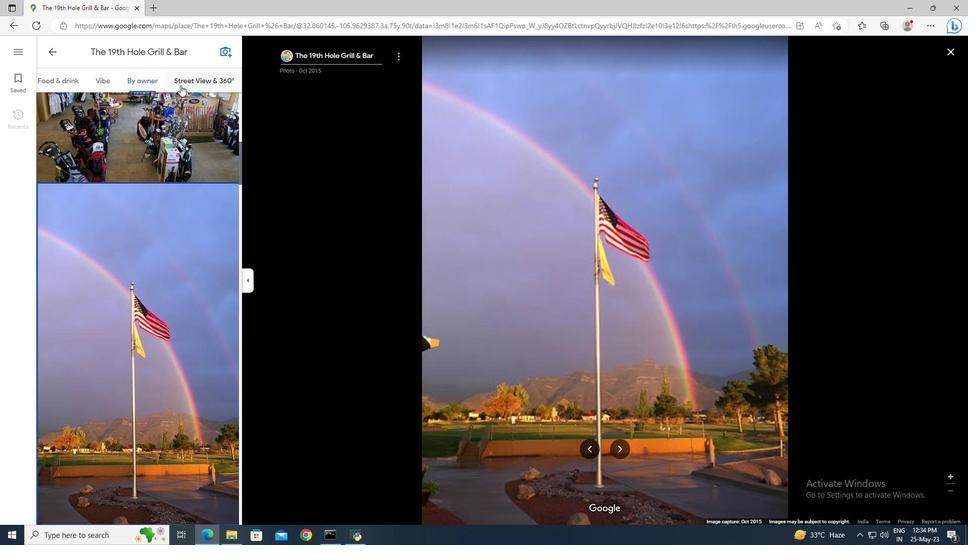 
Action: Mouse moved to (176, 162)
Screenshot: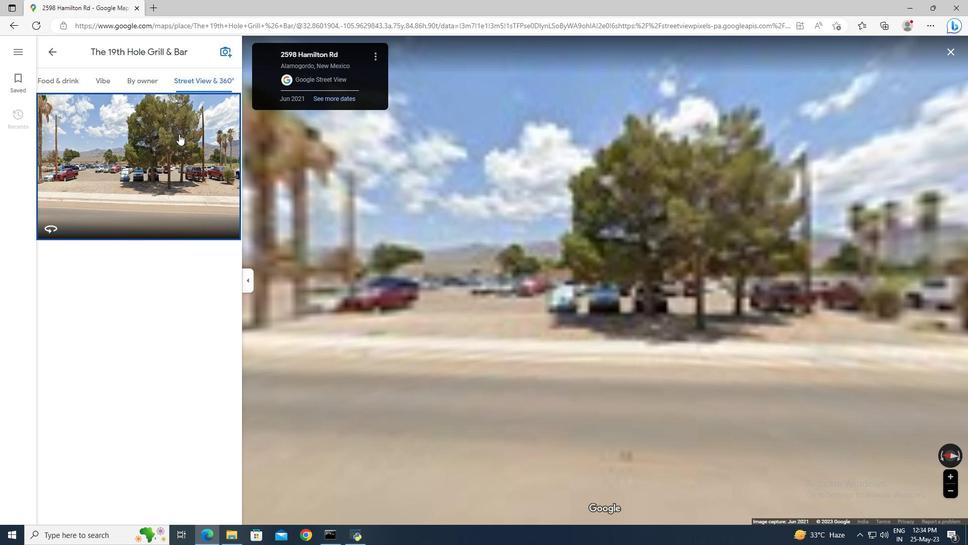 
Action: Mouse pressed left at (176, 162)
Screenshot: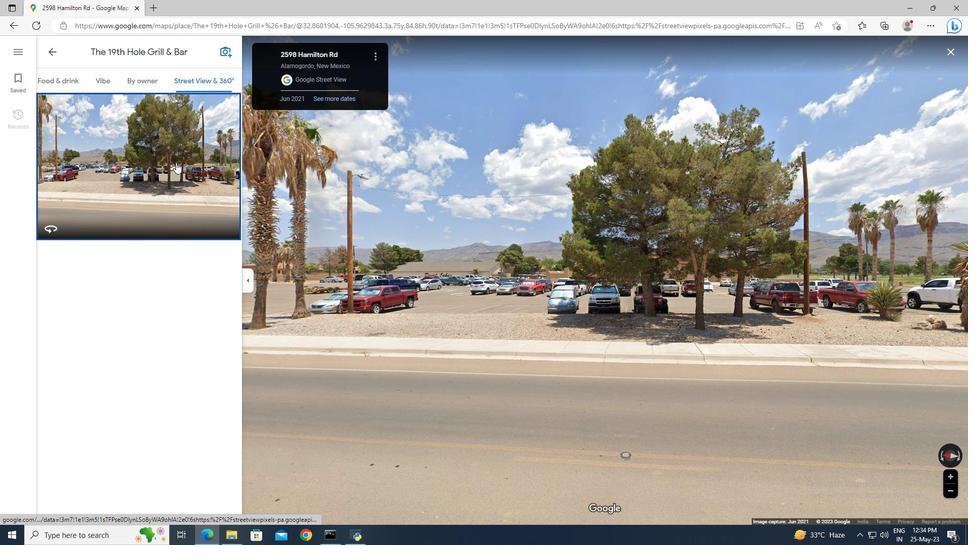 
Action: Mouse moved to (631, 290)
Screenshot: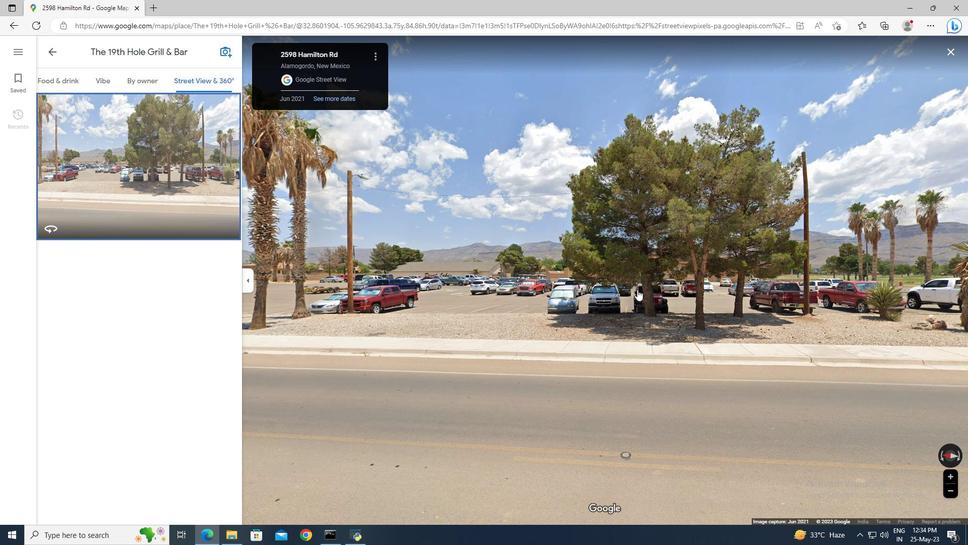 
Action: Mouse pressed left at (631, 290)
Screenshot: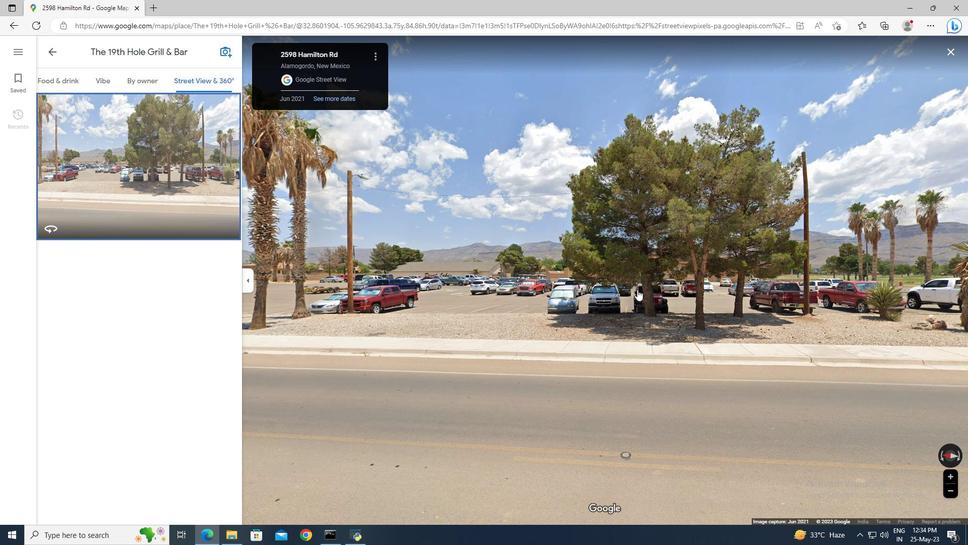 
Action: Mouse moved to (594, 265)
Screenshot: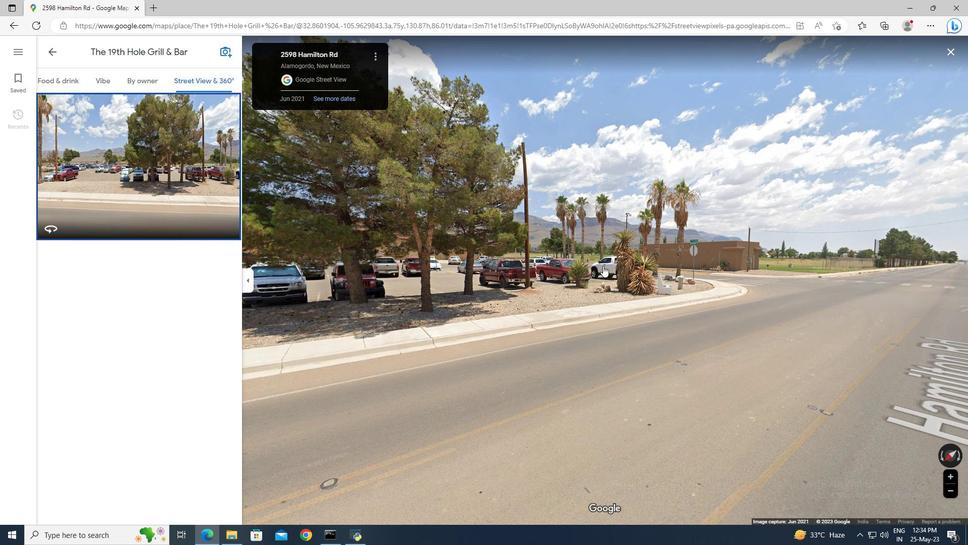 
Action: Mouse pressed left at (594, 265)
Screenshot: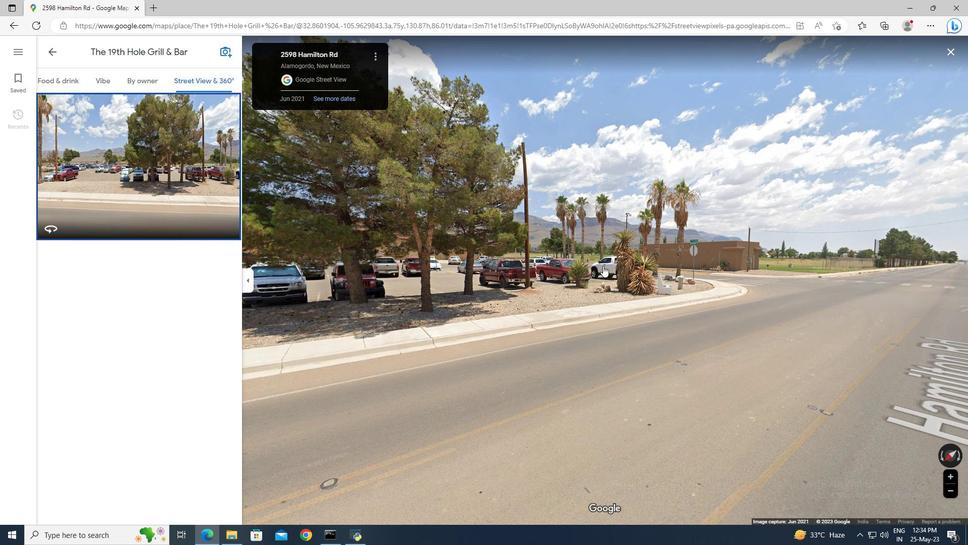 
Action: Mouse moved to (602, 247)
Screenshot: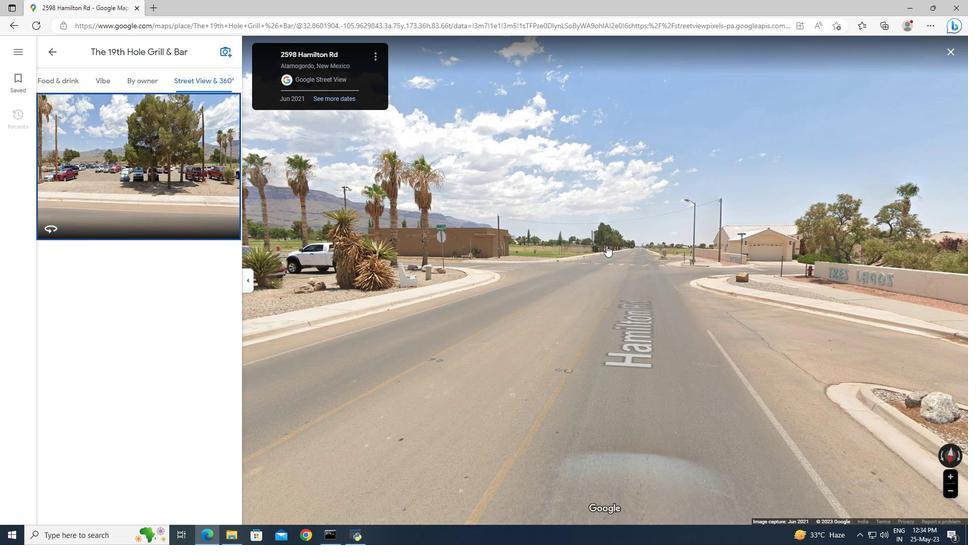 
Action: Mouse pressed left at (602, 247)
Screenshot: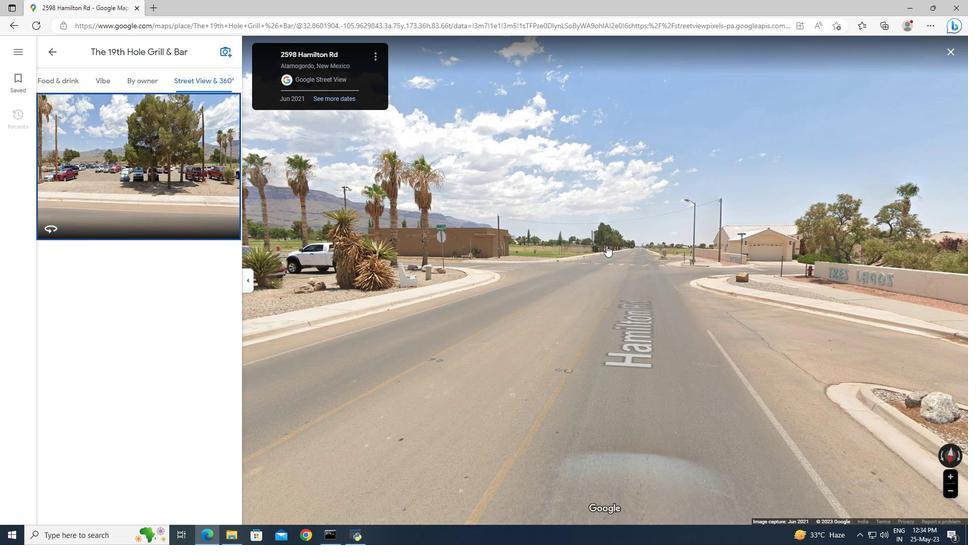 
Action: Mouse moved to (643, 295)
Screenshot: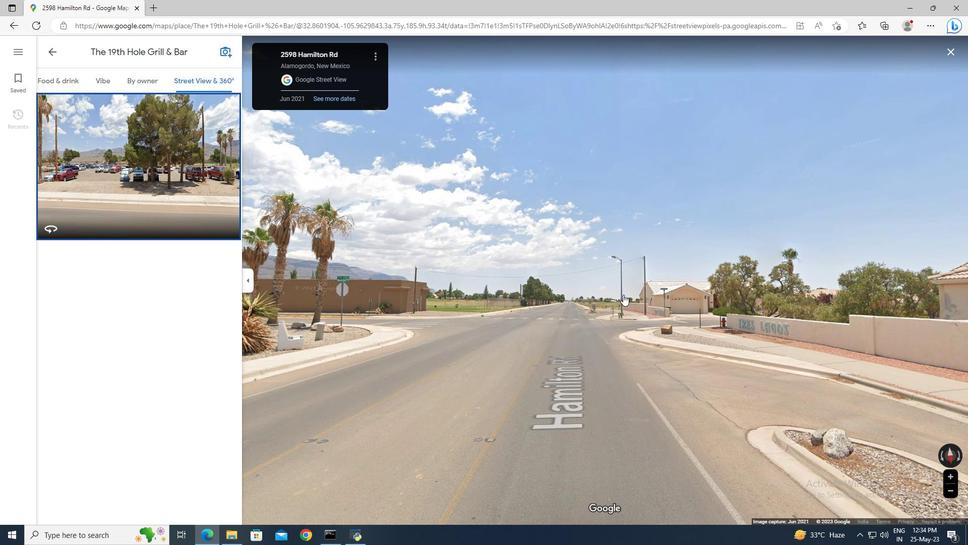 
Action: Mouse pressed left at (643, 295)
Screenshot: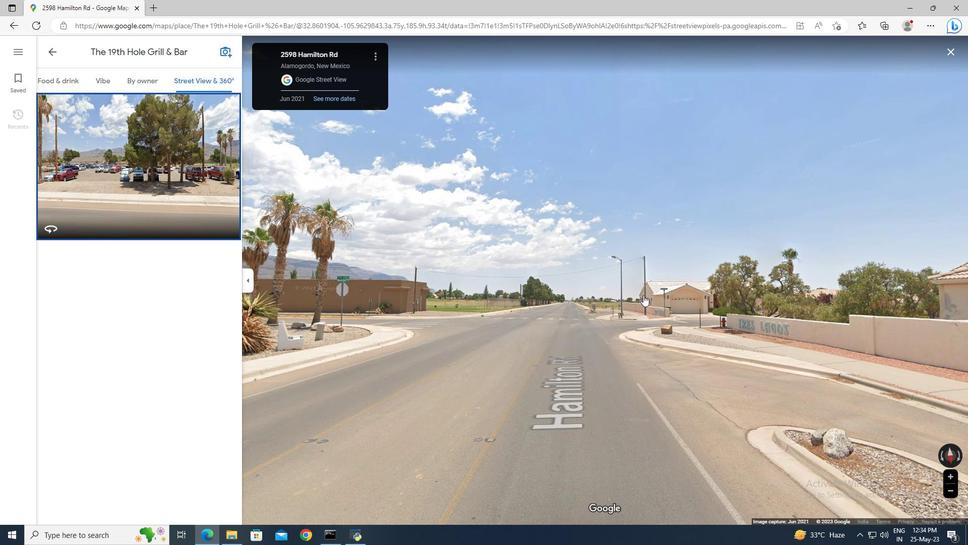 
Action: Mouse moved to (574, 292)
Screenshot: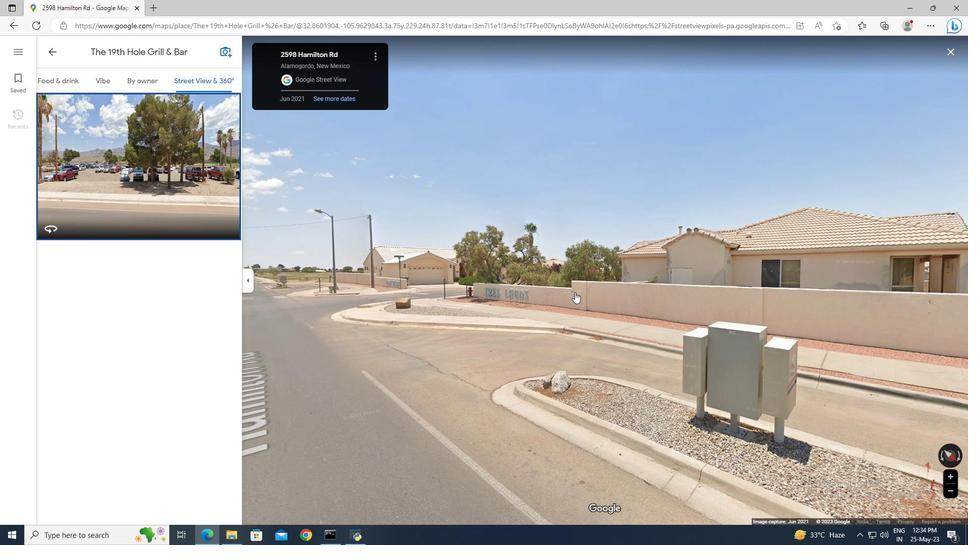 
Action: Mouse pressed left at (574, 292)
Screenshot: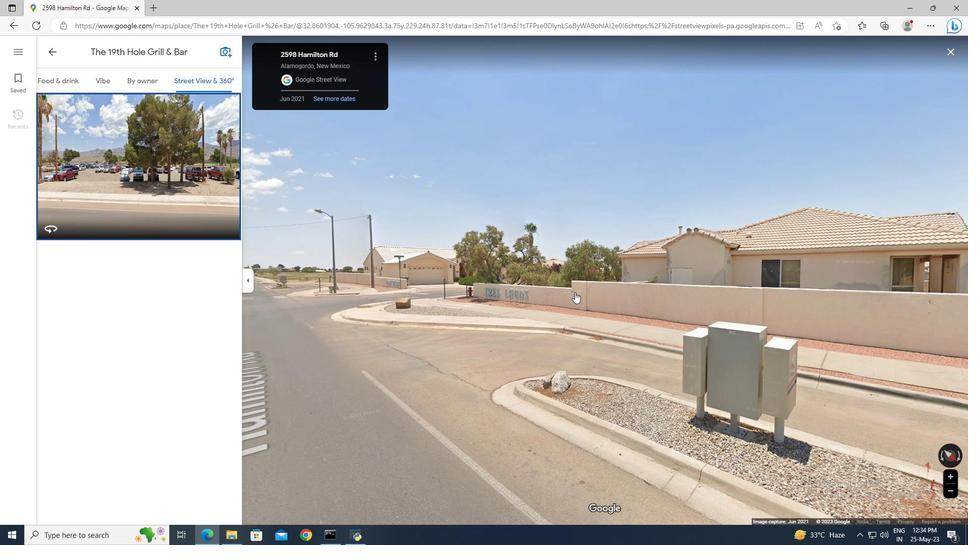 
Action: Mouse moved to (673, 286)
Screenshot: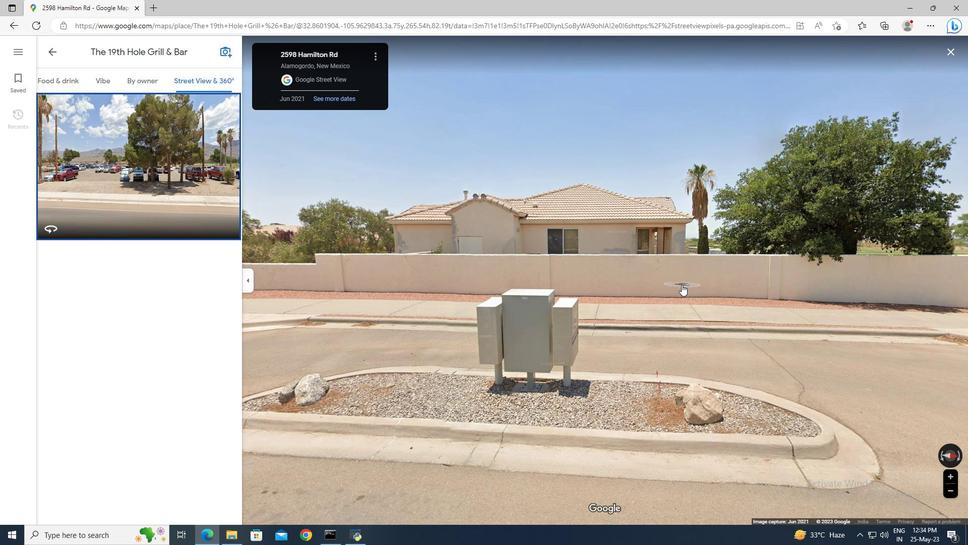 
Action: Mouse pressed left at (673, 286)
Screenshot: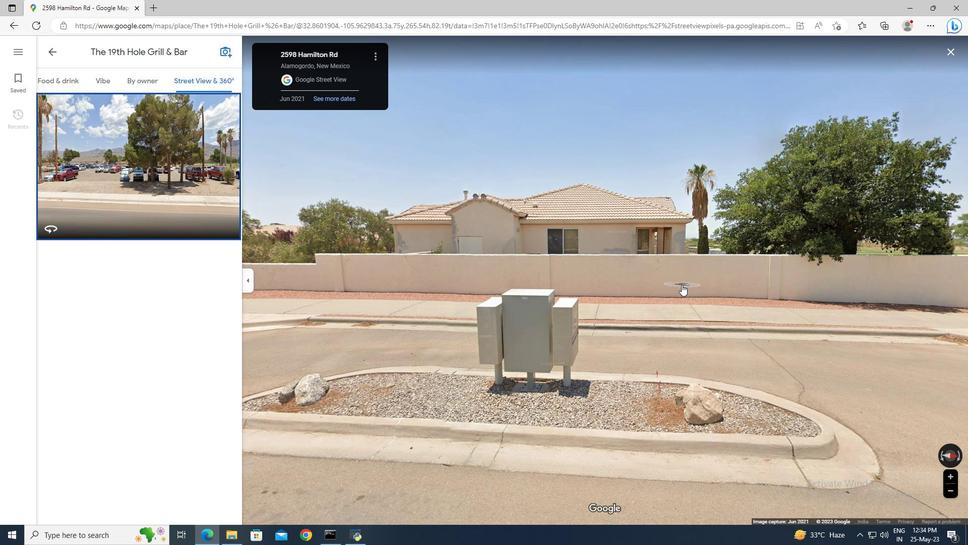 
Action: Mouse moved to (564, 274)
Screenshot: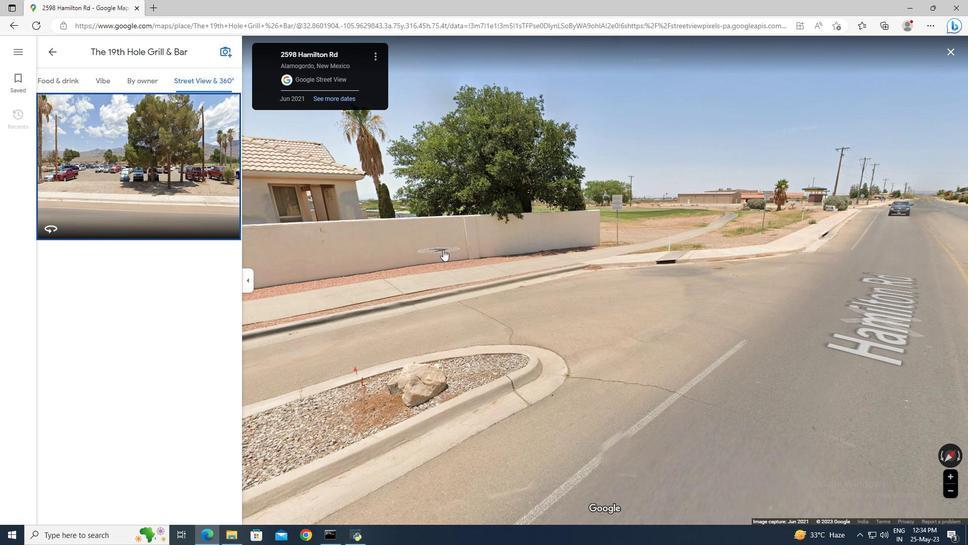 
Action: Mouse pressed left at (564, 274)
Screenshot: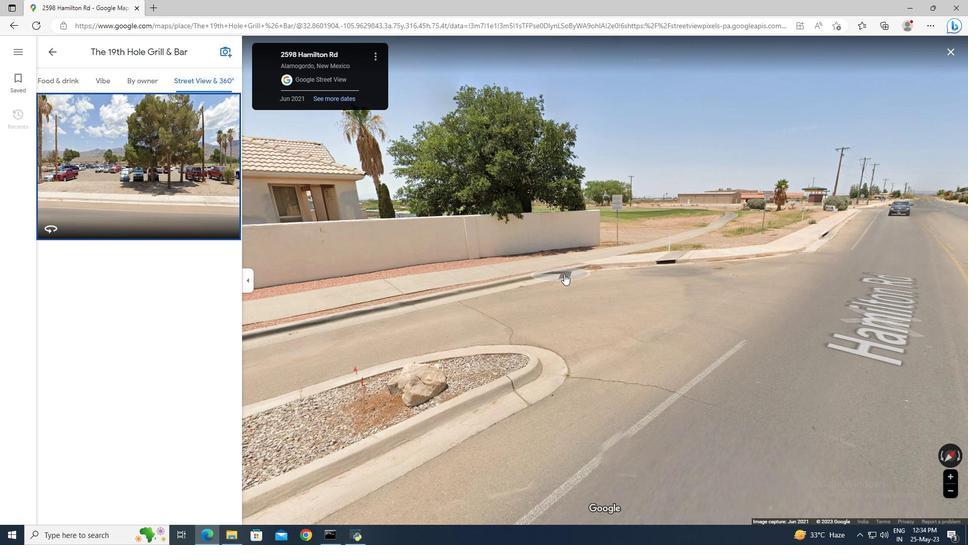 
Action: Mouse moved to (758, 325)
Screenshot: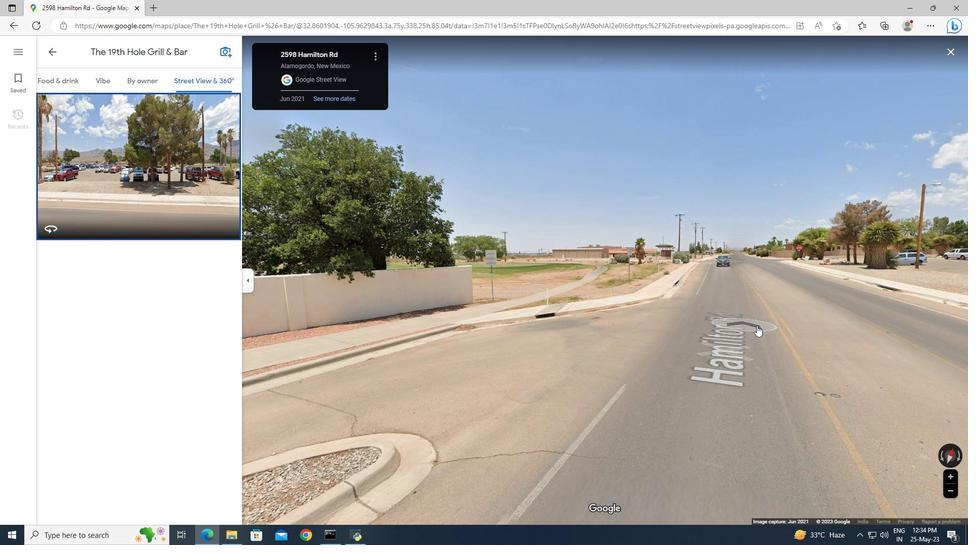 
Action: Mouse pressed left at (758, 325)
Screenshot: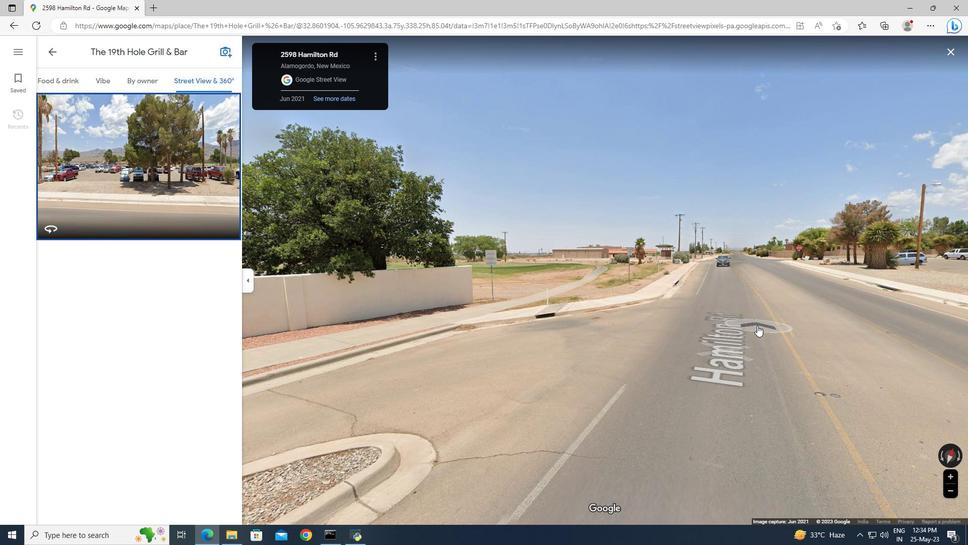 
Action: Mouse moved to (755, 323)
Screenshot: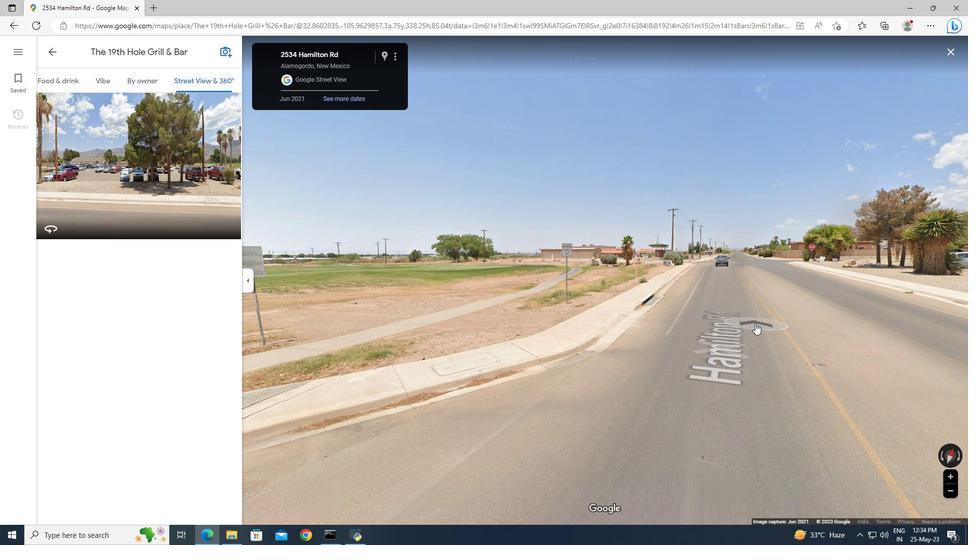 
Action: Mouse pressed left at (755, 323)
Screenshot: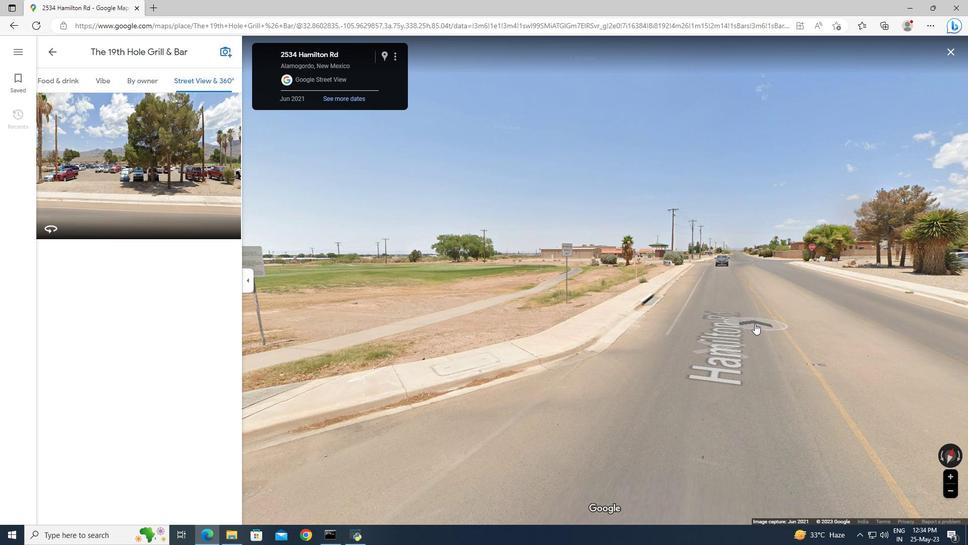 
Action: Mouse moved to (754, 323)
Screenshot: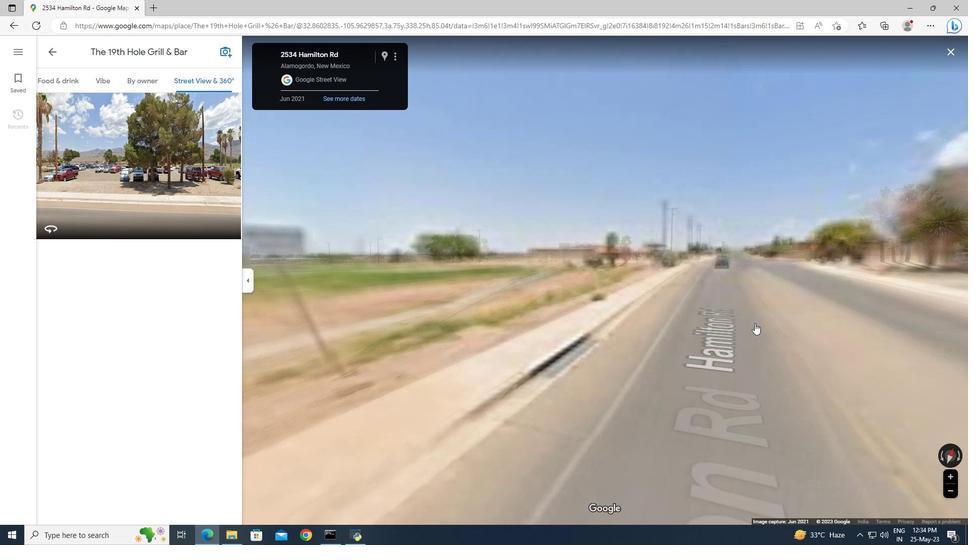 
Action: Mouse pressed left at (754, 323)
Screenshot: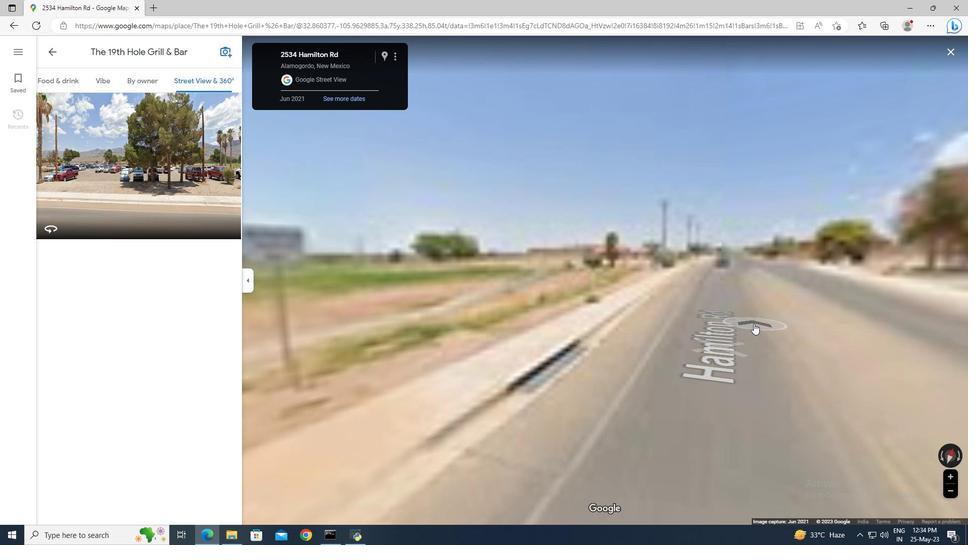 
Action: Mouse moved to (708, 325)
Screenshot: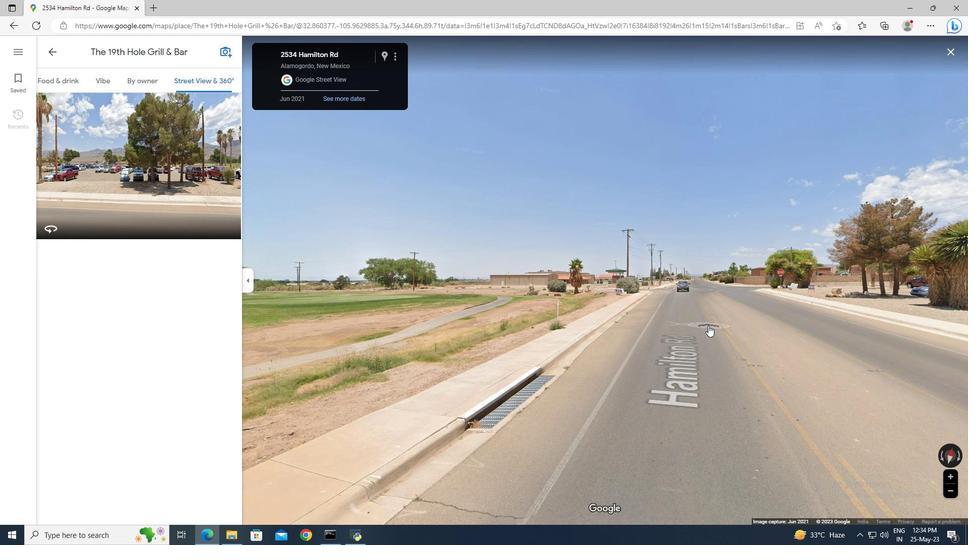 
Action: Mouse pressed left at (708, 325)
Screenshot: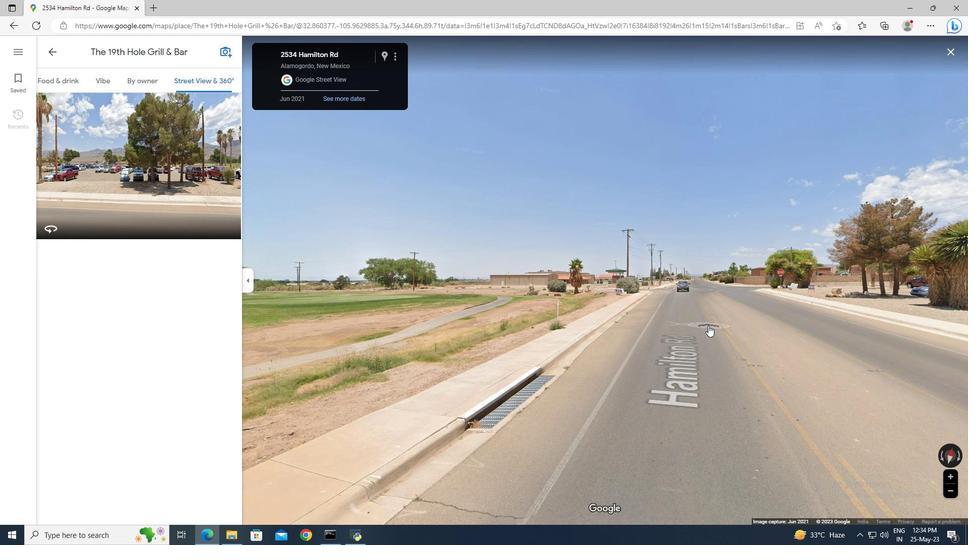 
Action: Mouse moved to (556, 300)
Screenshot: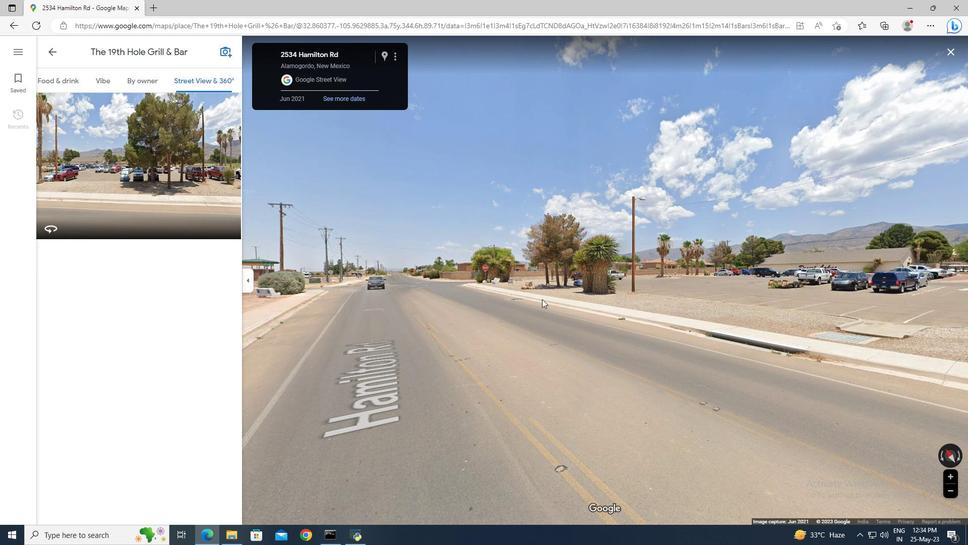 
Action: Mouse pressed left at (556, 300)
Screenshot: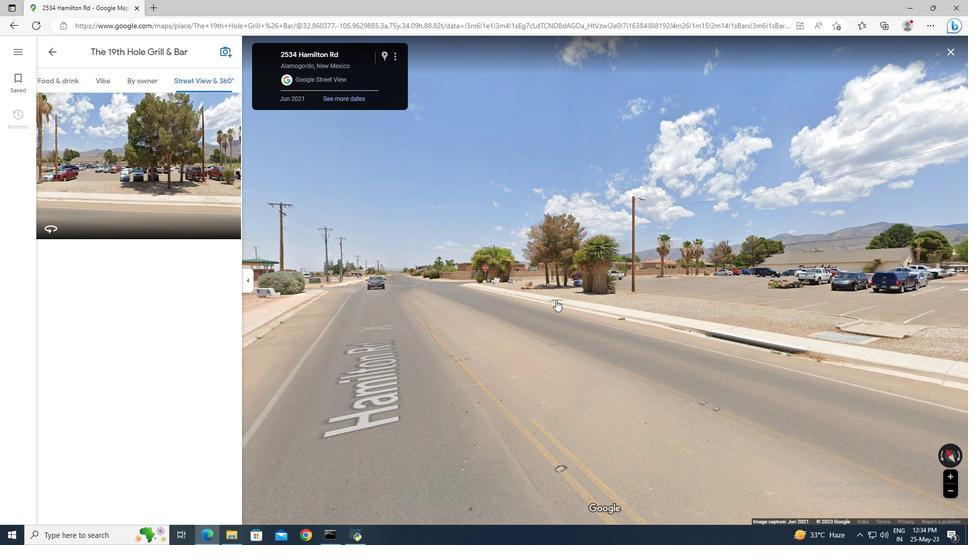 
Action: Mouse moved to (587, 372)
Screenshot: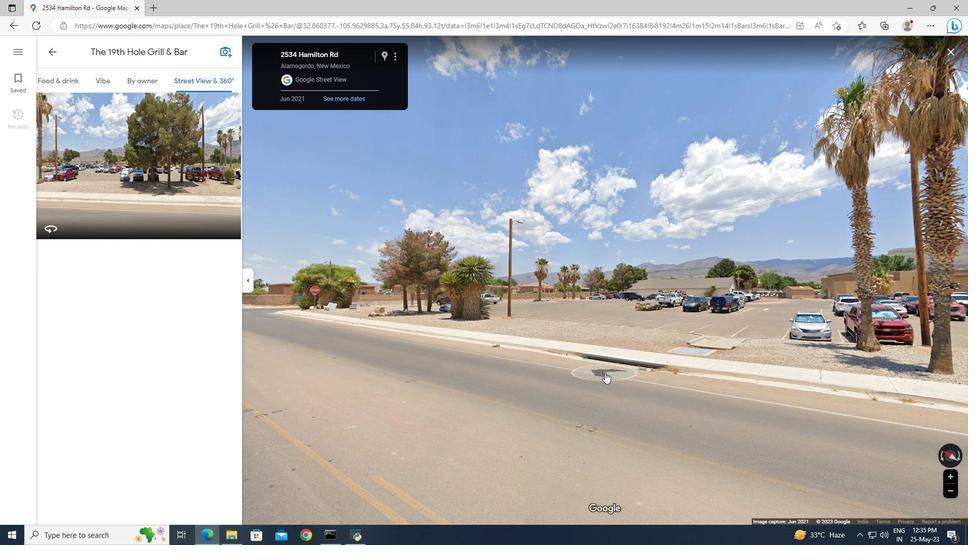 
Action: Mouse pressed left at (601, 372)
Screenshot: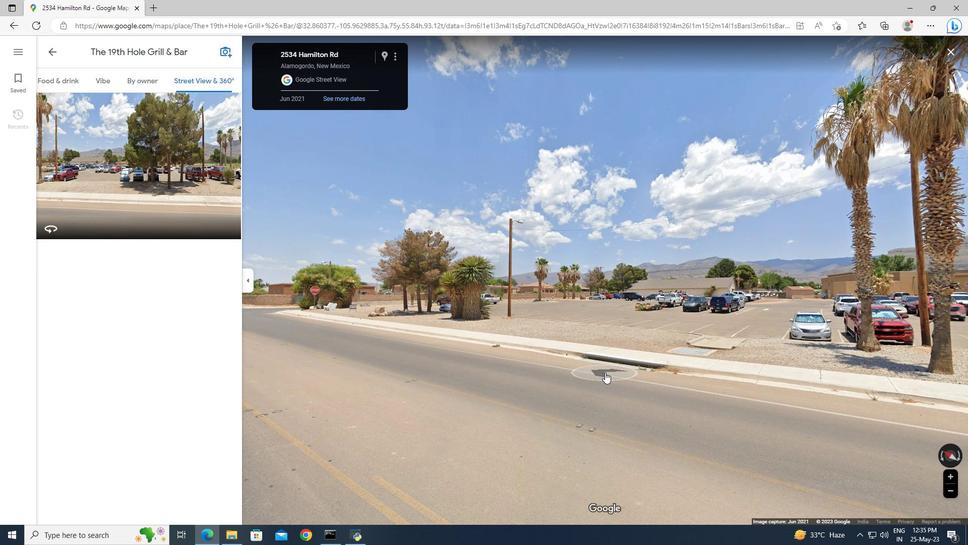 
Action: Mouse moved to (948, 52)
Screenshot: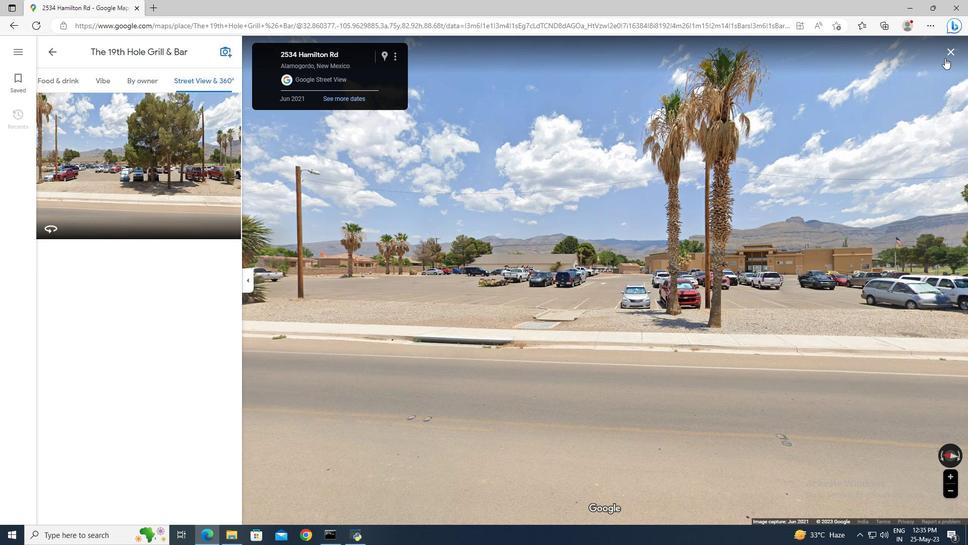 
Action: Mouse pressed left at (948, 52)
Screenshot: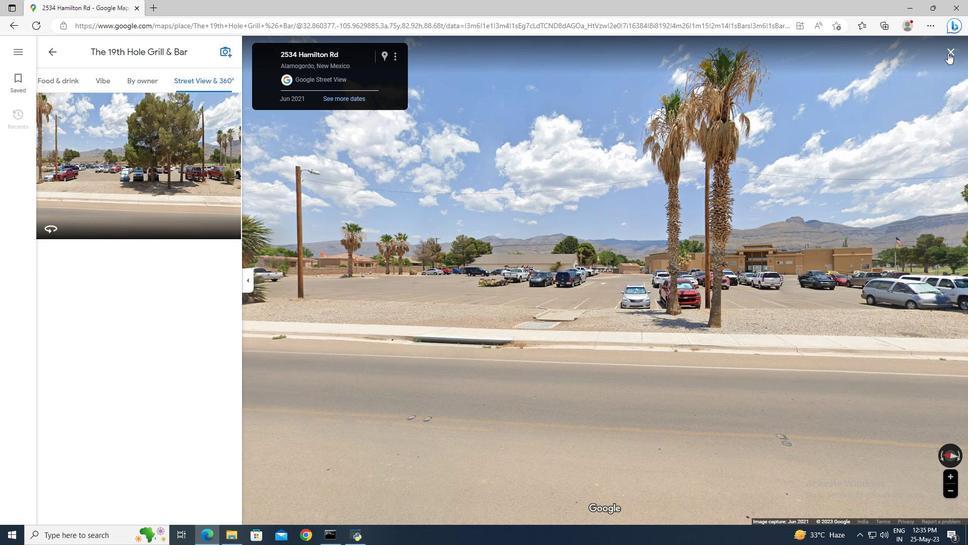 
Action: Mouse moved to (113, 156)
Screenshot: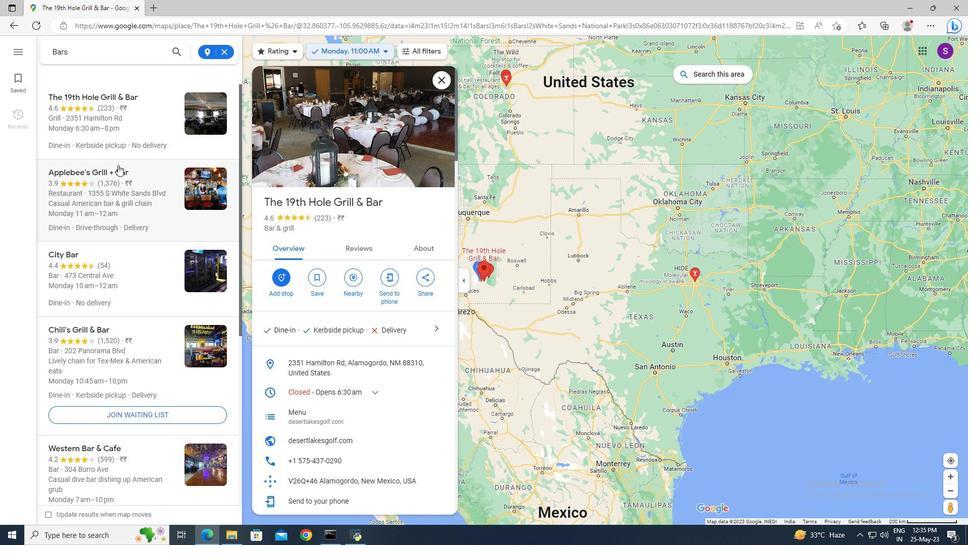 
Action: Mouse scrolled (113, 156) with delta (0, 0)
Screenshot: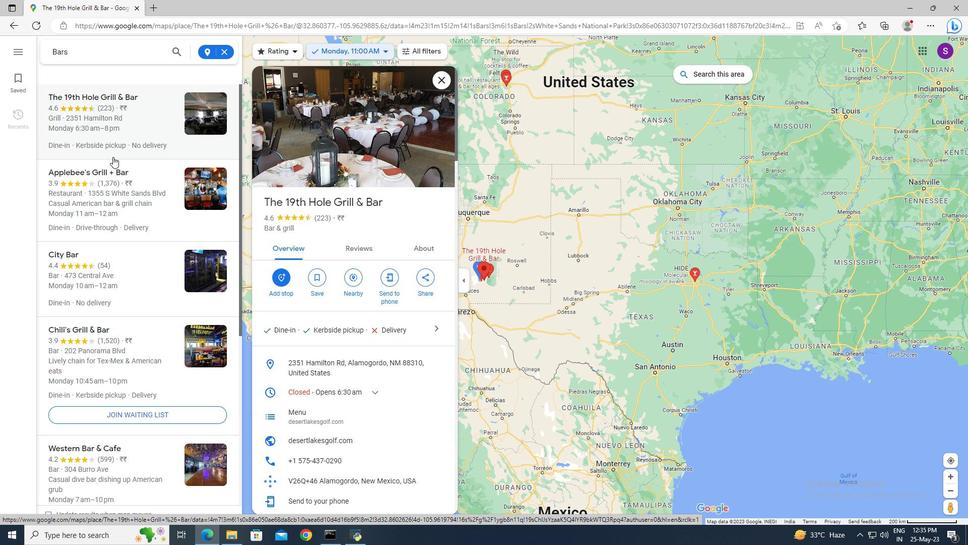 
Action: Mouse moved to (90, 258)
Screenshot: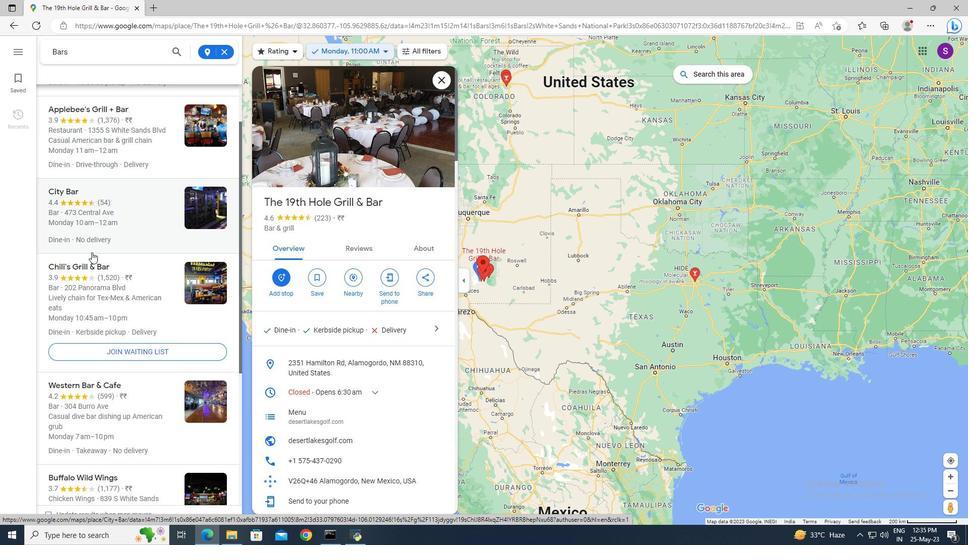 
Action: Mouse pressed left at (90, 258)
Screenshot: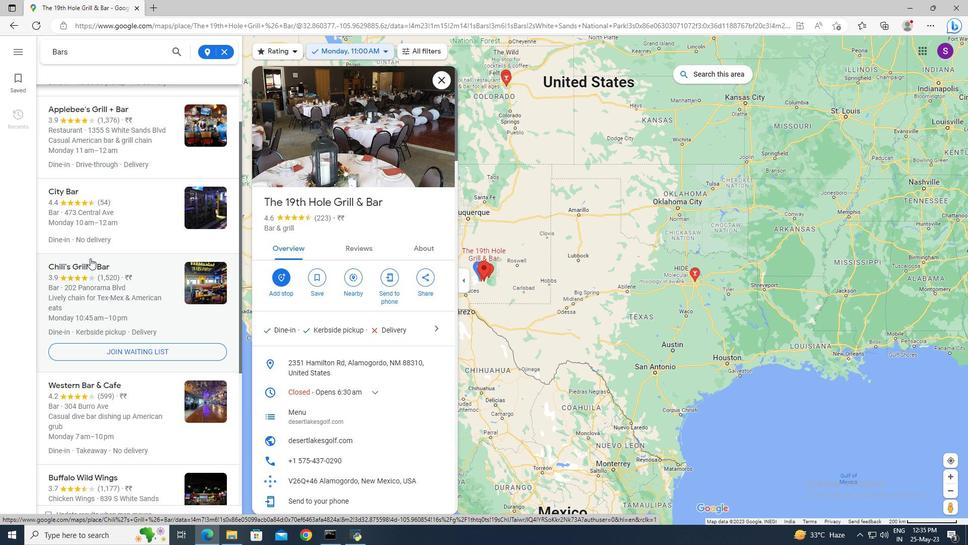 
Action: Mouse moved to (374, 257)
Screenshot: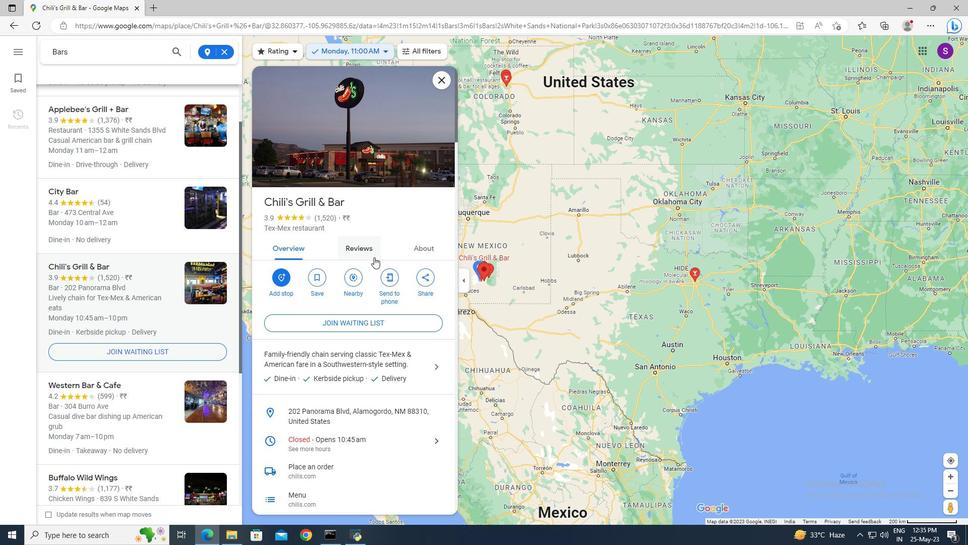 
Action: Mouse pressed left at (374, 257)
Screenshot: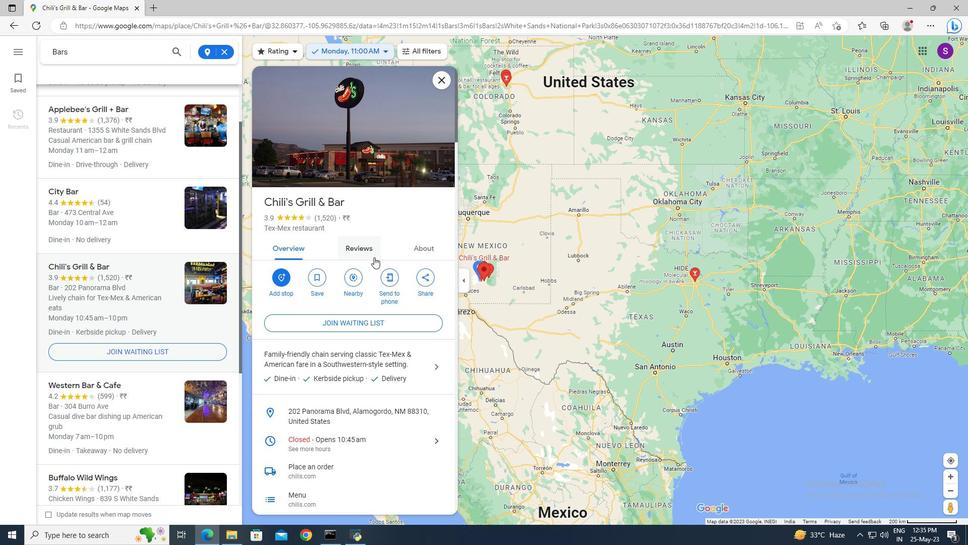 
Action: Mouse scrolled (374, 256) with delta (0, 0)
Screenshot: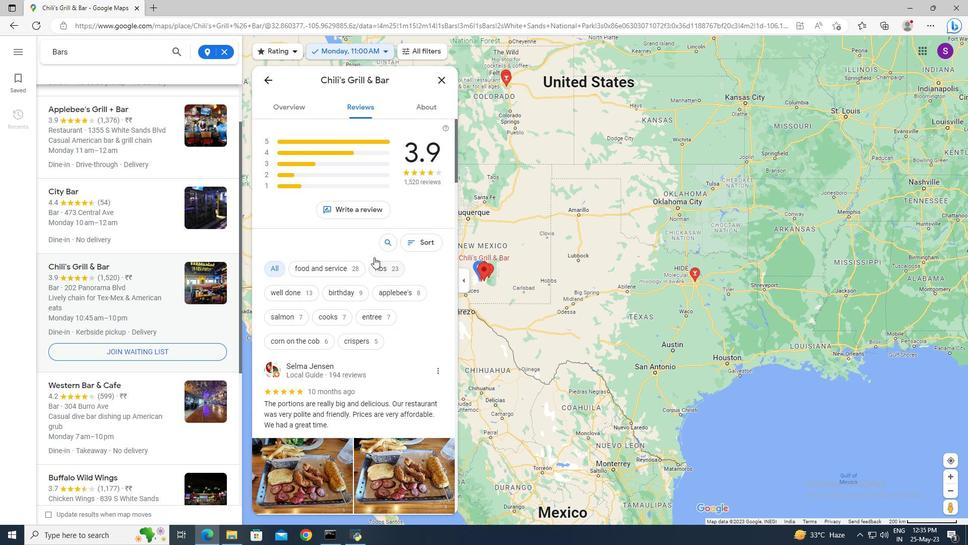 
Action: Mouse scrolled (374, 256) with delta (0, 0)
Screenshot: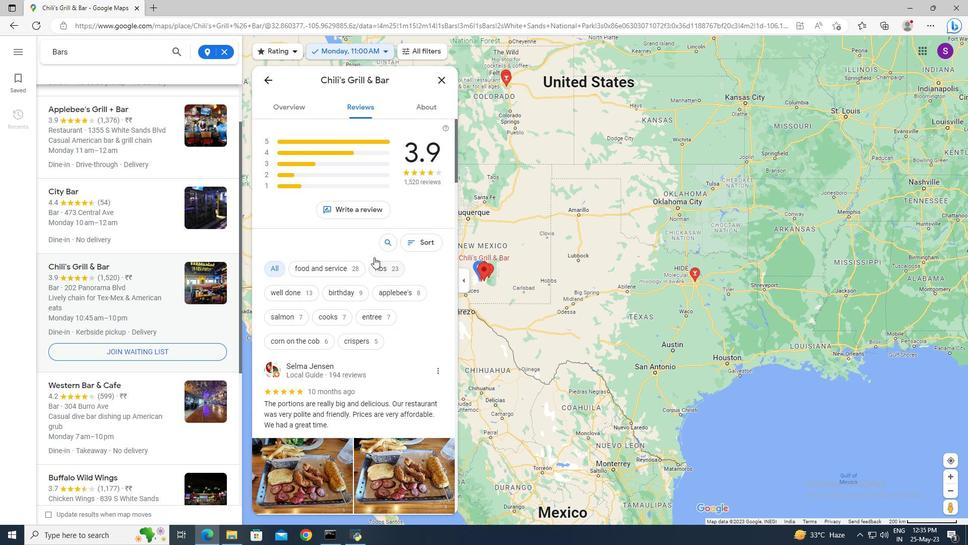 
Action: Mouse scrolled (374, 256) with delta (0, 0)
Screenshot: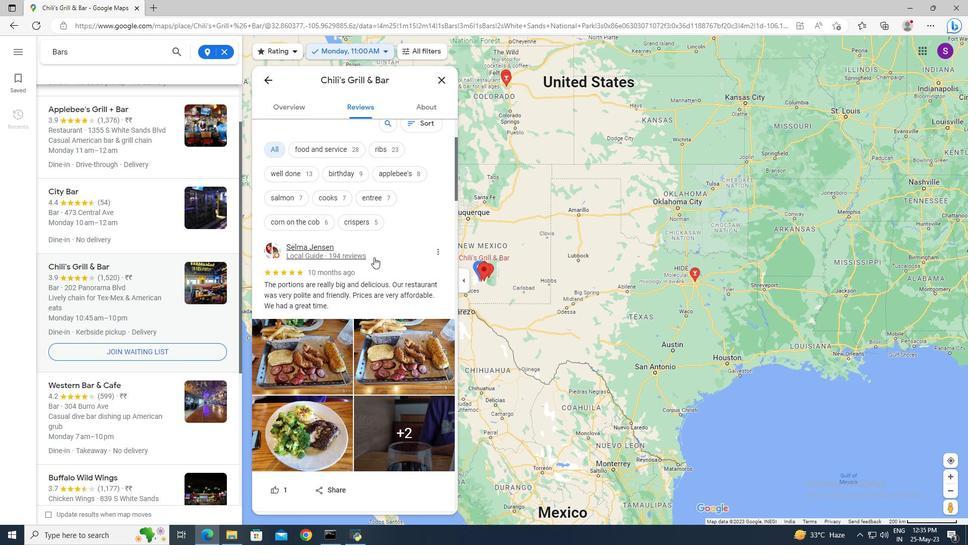 
Action: Mouse scrolled (374, 256) with delta (0, 0)
Screenshot: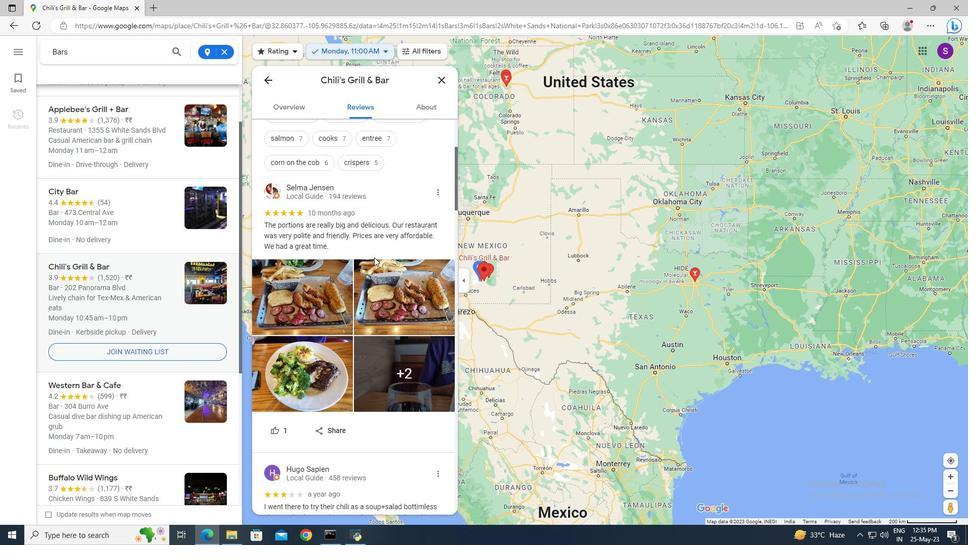 
Action: Mouse moved to (372, 256)
Screenshot: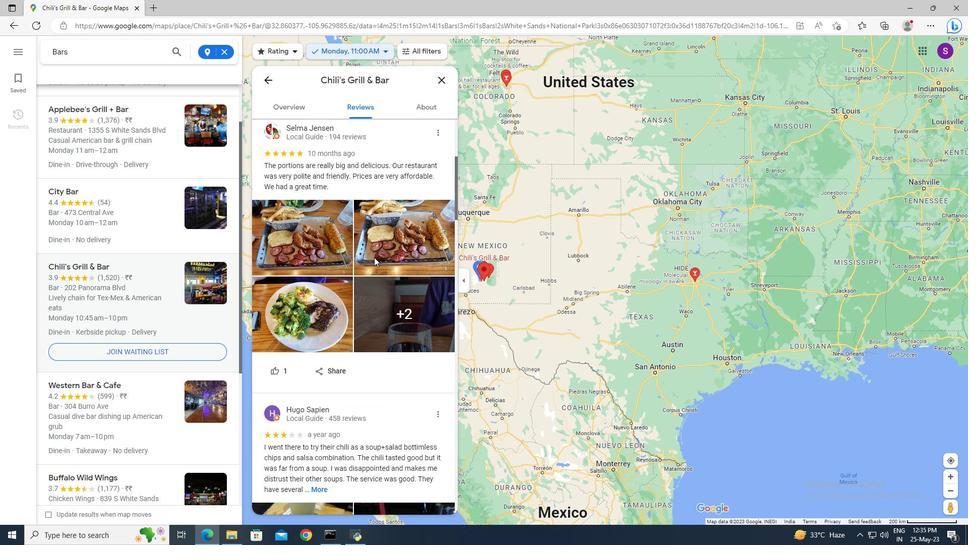 
Action: Mouse scrolled (372, 255) with delta (0, 0)
Screenshot: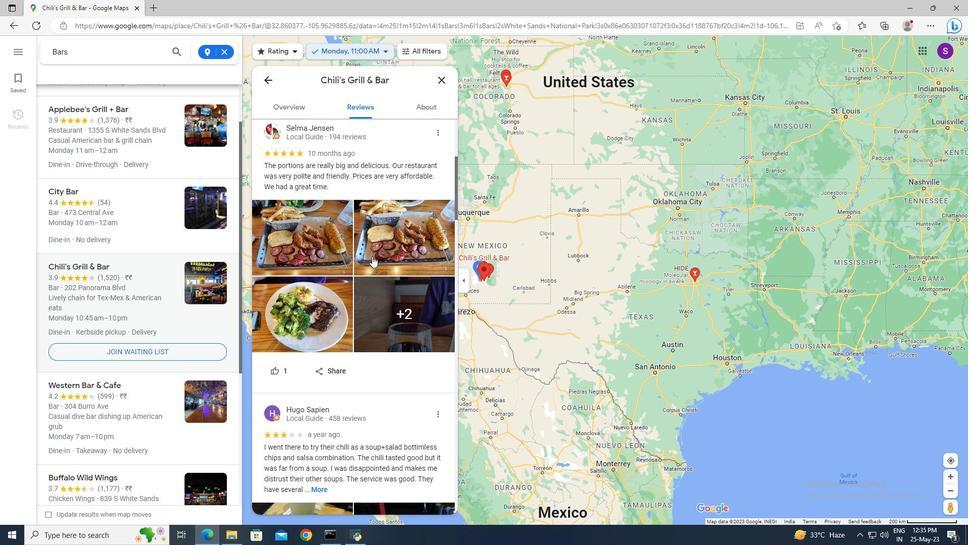 
Action: Mouse scrolled (372, 255) with delta (0, 0)
Screenshot: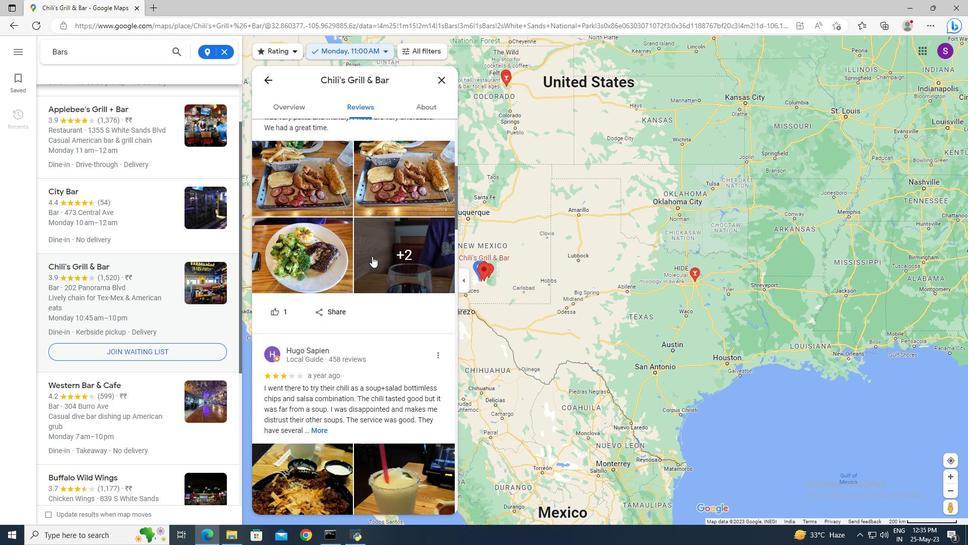
Action: Mouse scrolled (372, 255) with delta (0, 0)
Screenshot: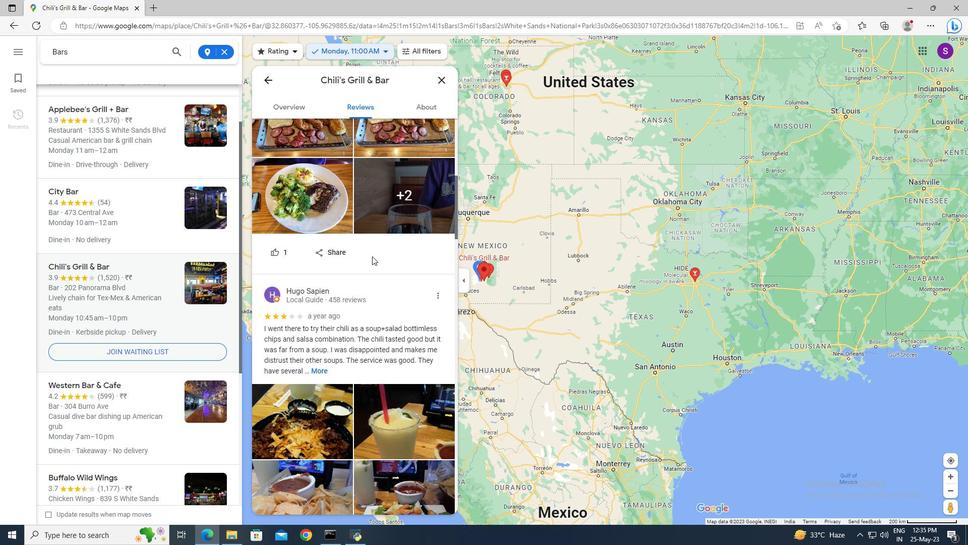 
Action: Mouse moved to (360, 265)
Screenshot: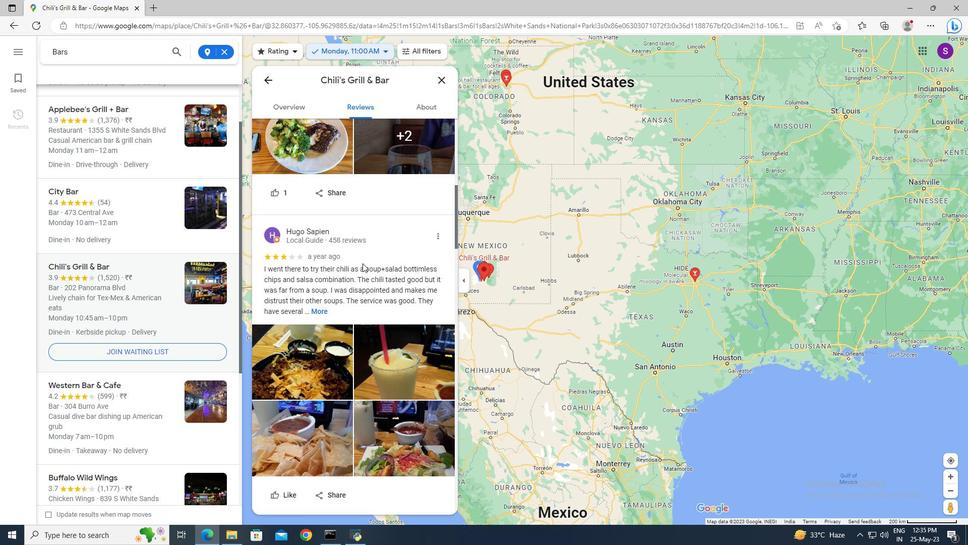 
Action: Mouse scrolled (360, 265) with delta (0, 0)
Screenshot: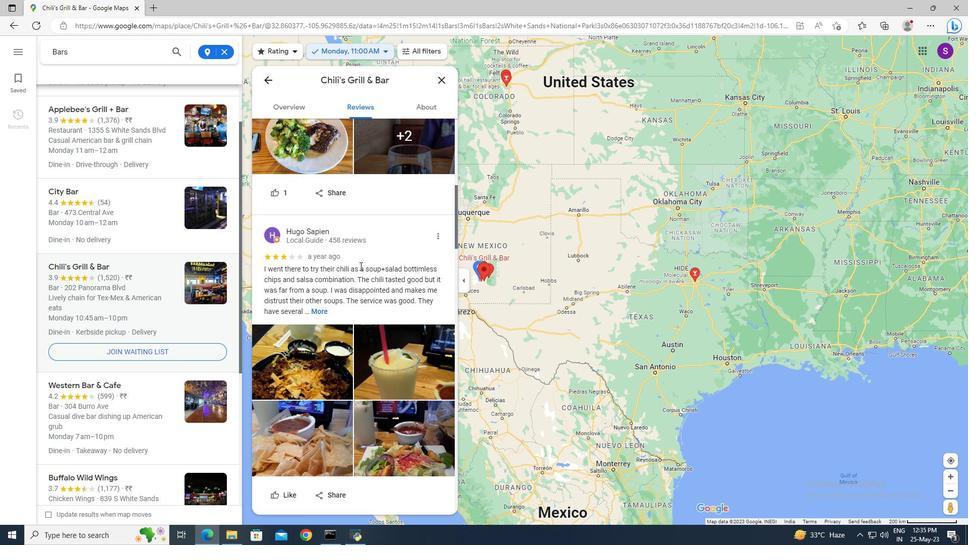 
Action: Mouse scrolled (360, 265) with delta (0, 0)
Screenshot: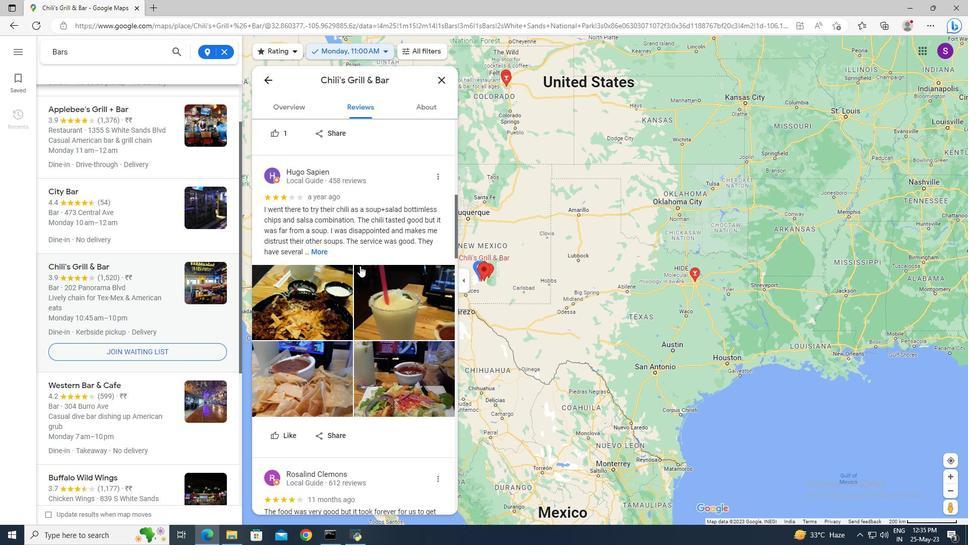 
Action: Mouse scrolled (360, 265) with delta (0, 0)
Screenshot: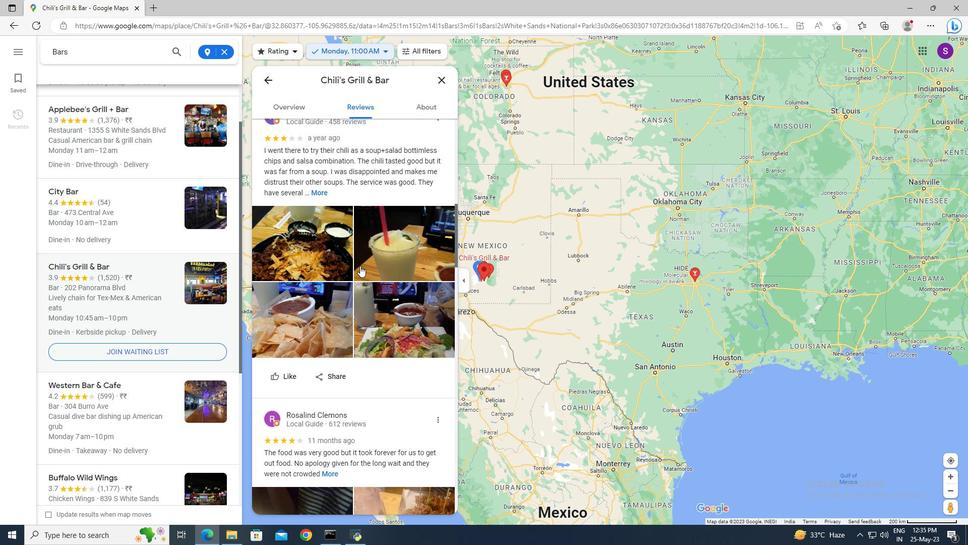 
Action: Mouse scrolled (360, 265) with delta (0, 0)
Screenshot: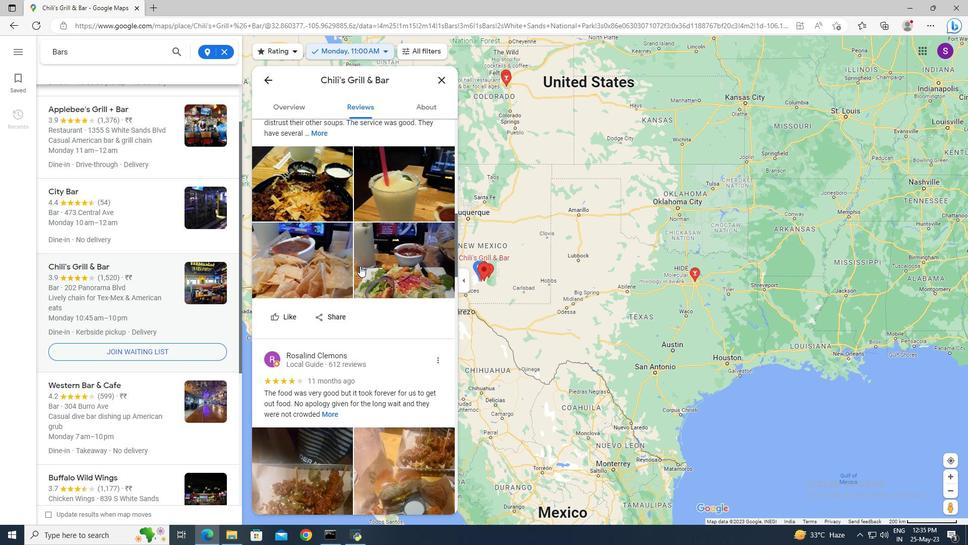 
Action: Mouse scrolled (360, 265) with delta (0, 0)
Screenshot: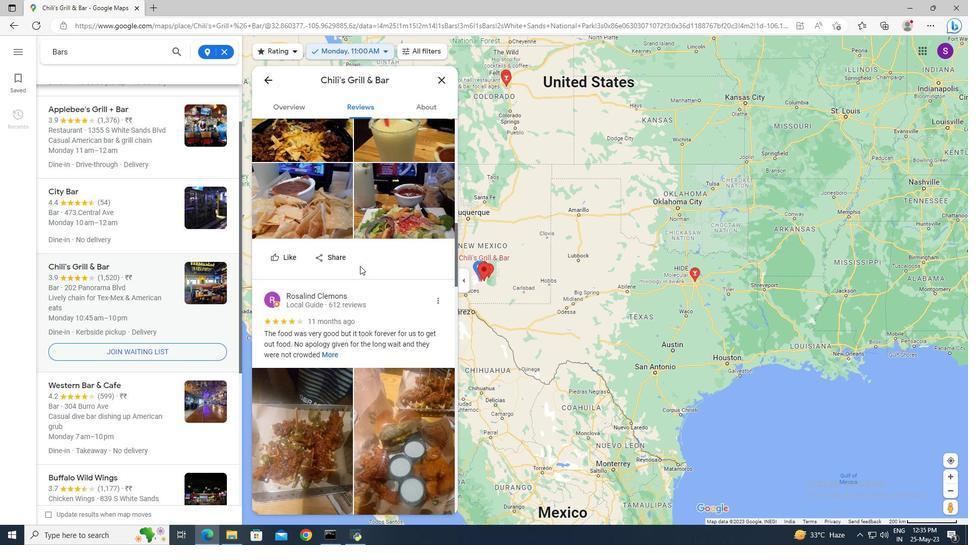 
Action: Mouse scrolled (360, 265) with delta (0, 0)
Screenshot: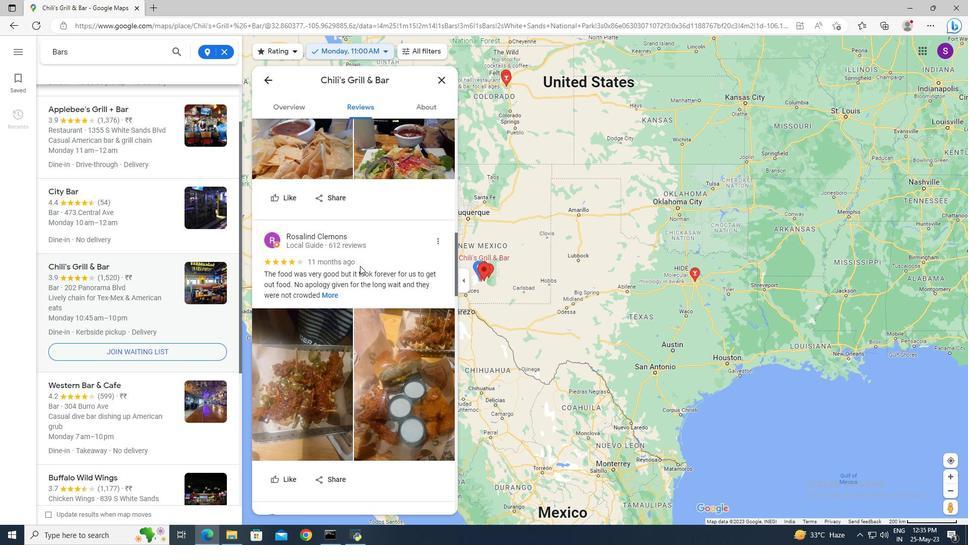 
Action: Mouse scrolled (360, 265) with delta (0, 0)
Screenshot: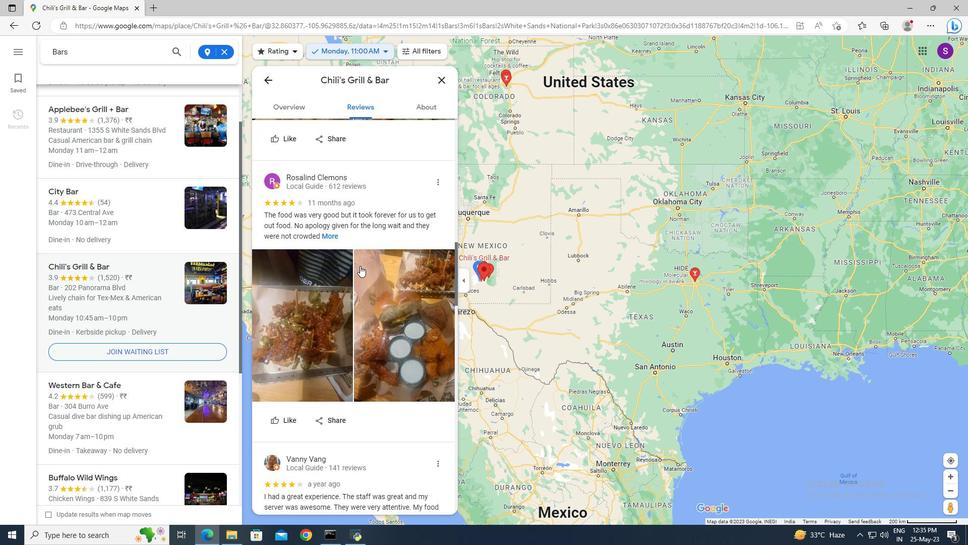 
Action: Mouse scrolled (360, 265) with delta (0, 0)
Screenshot: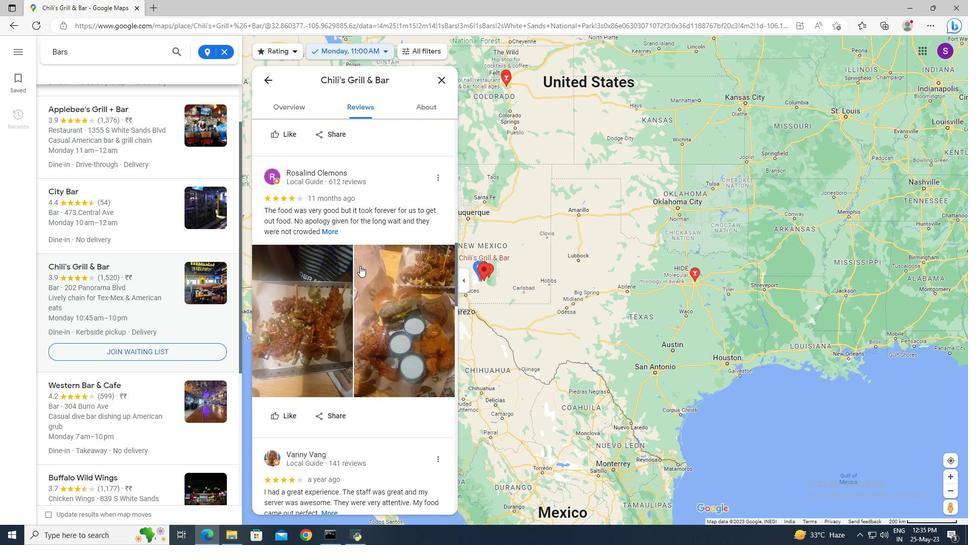 
Action: Mouse scrolled (360, 265) with delta (0, 0)
Screenshot: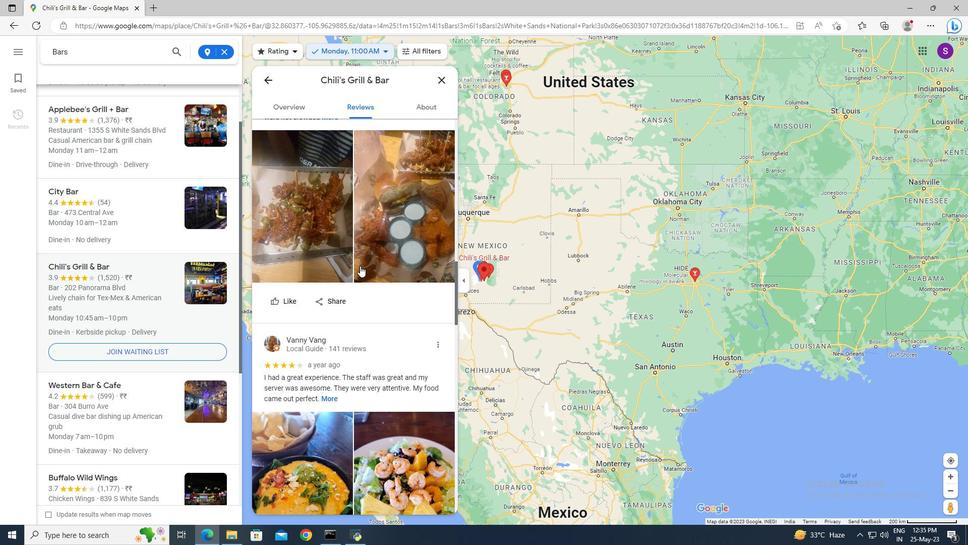 
Action: Mouse scrolled (360, 265) with delta (0, 0)
Screenshot: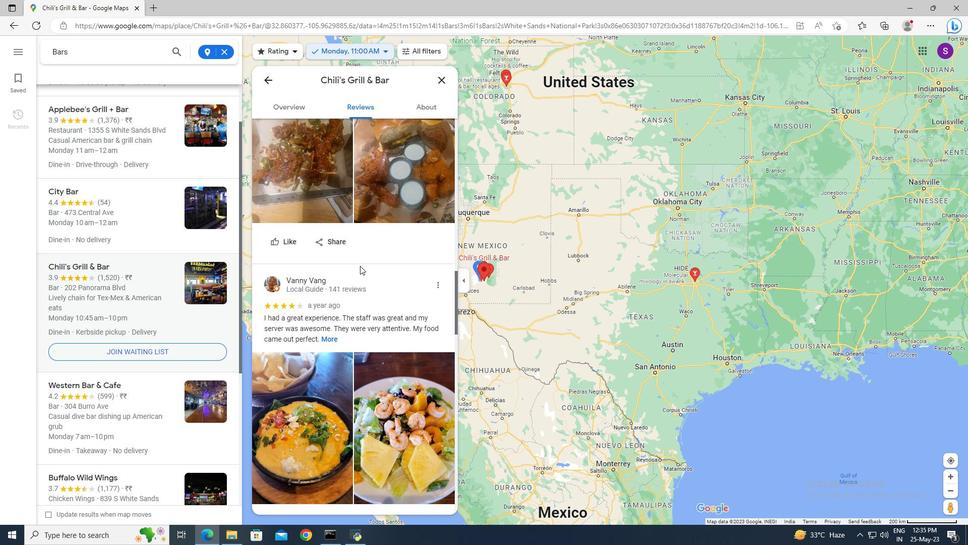 
Action: Mouse scrolled (360, 265) with delta (0, 0)
Screenshot: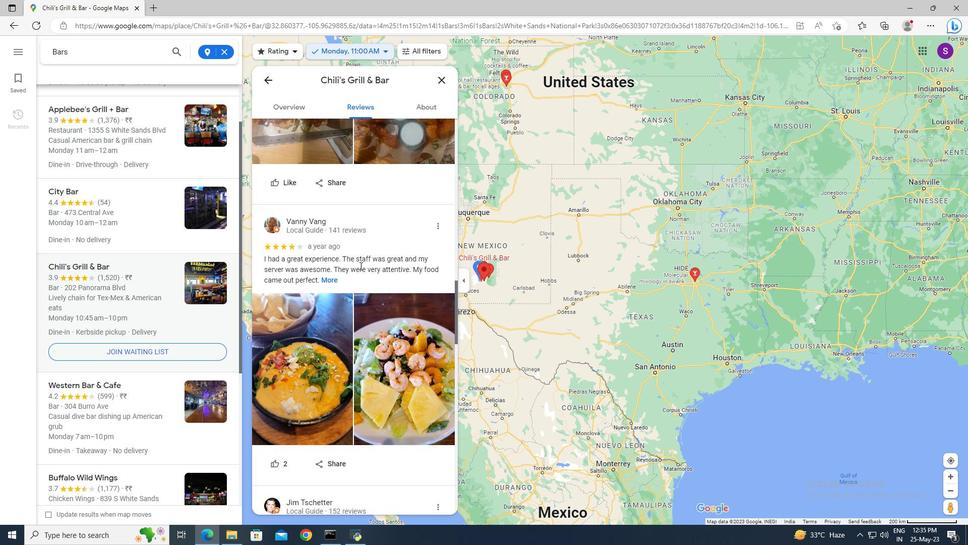 
Action: Mouse scrolled (360, 265) with delta (0, 0)
Screenshot: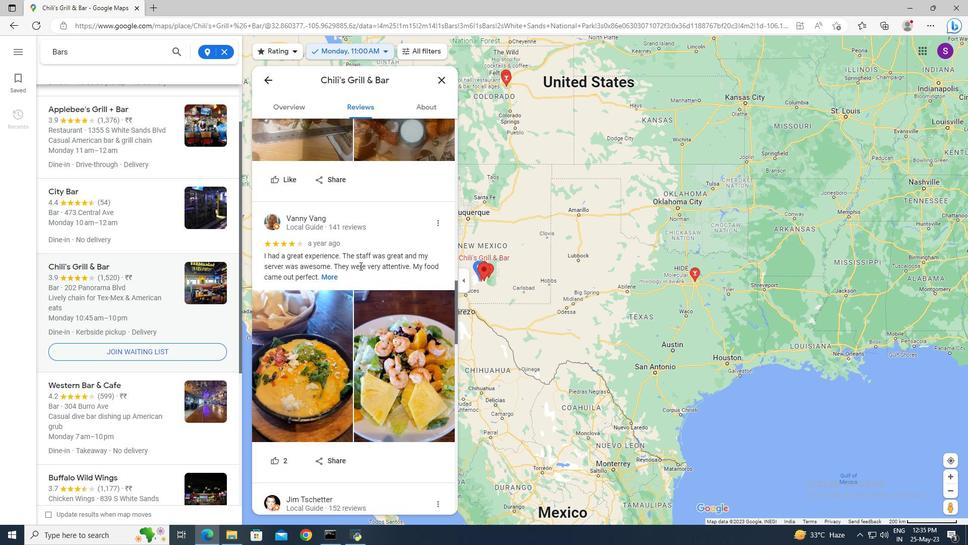 
Action: Mouse scrolled (360, 265) with delta (0, 0)
Screenshot: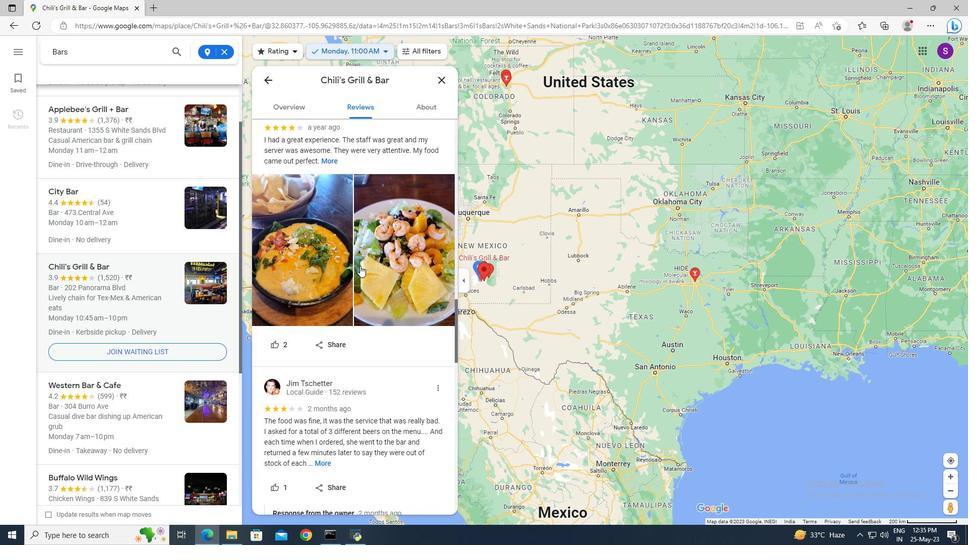 
Action: Mouse scrolled (360, 265) with delta (0, 0)
Screenshot: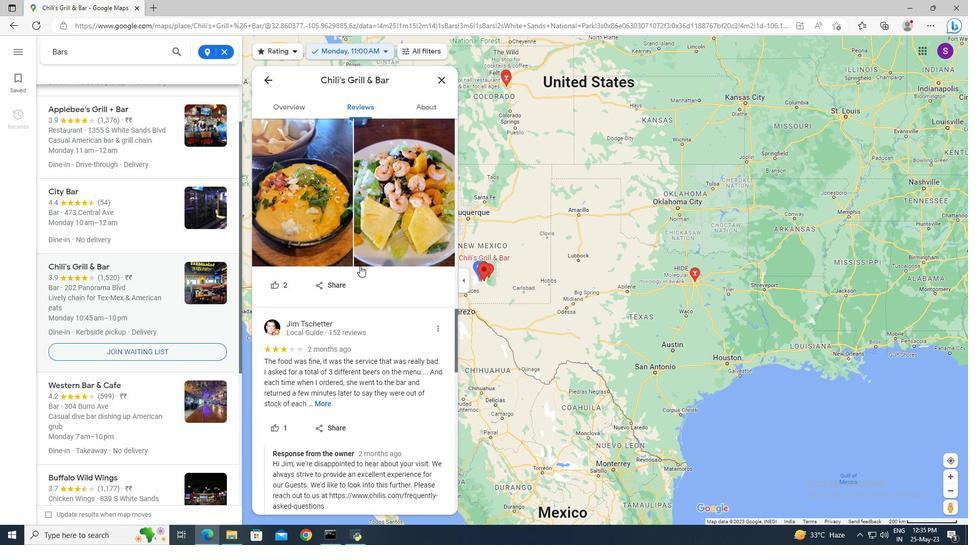 
Action: Mouse scrolled (360, 265) with delta (0, 0)
Screenshot: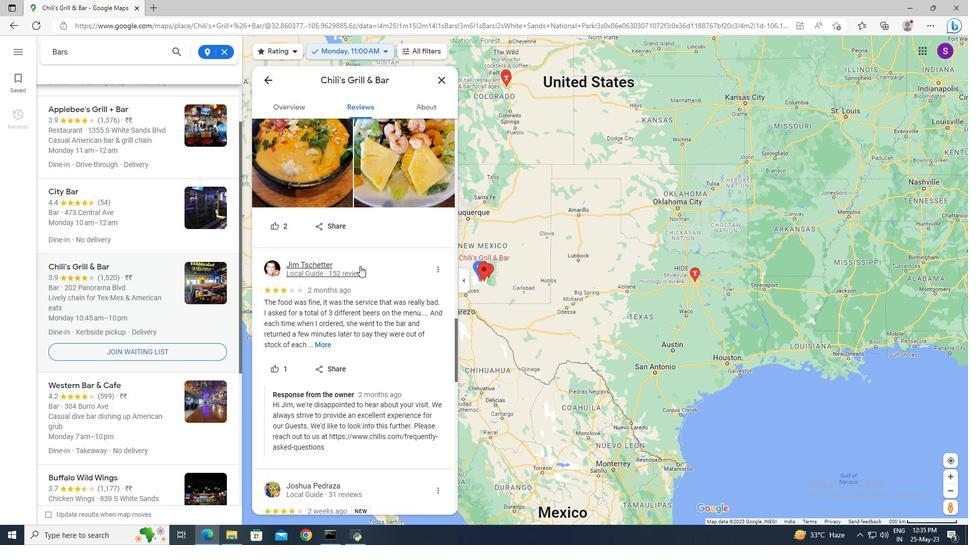 
Action: Mouse scrolled (360, 265) with delta (0, 0)
Screenshot: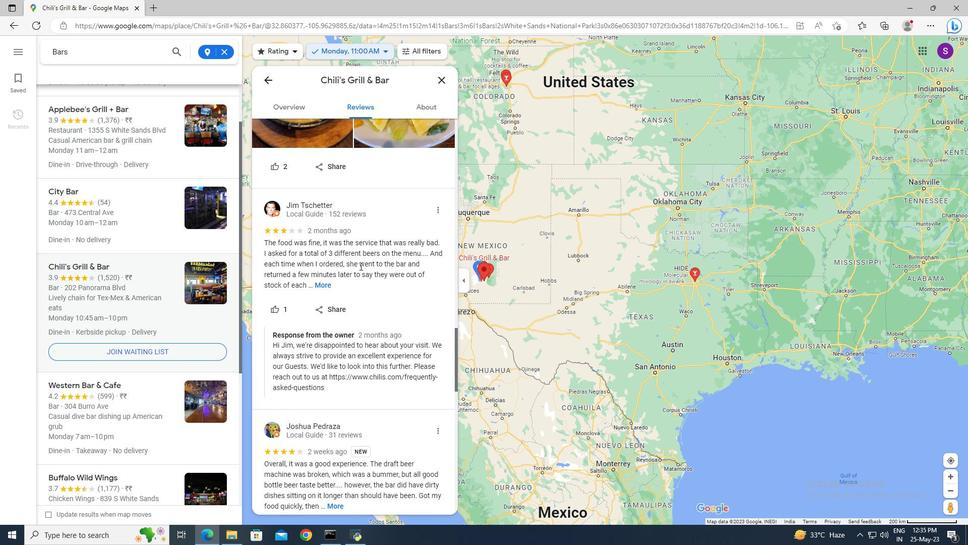 
Action: Mouse scrolled (360, 265) with delta (0, 0)
Screenshot: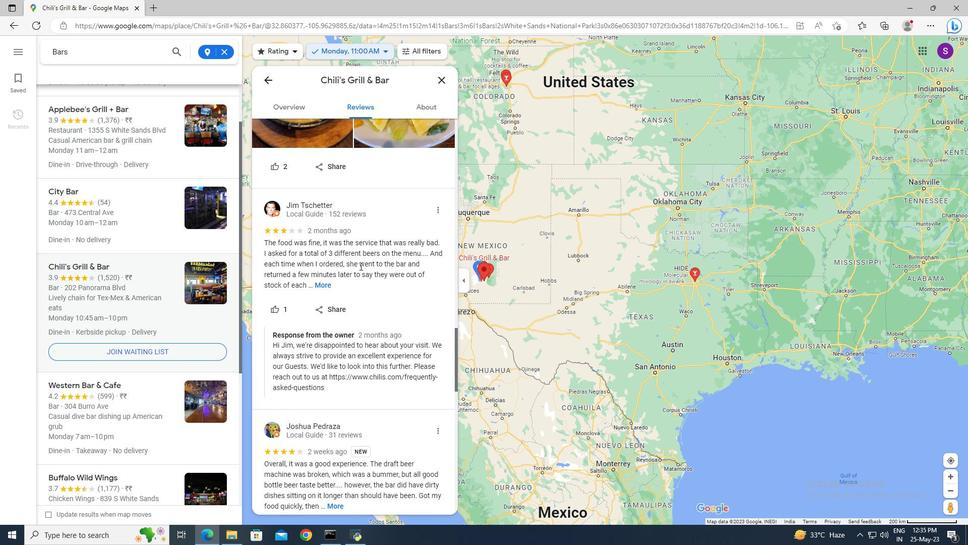 
Action: Mouse scrolled (360, 265) with delta (0, 0)
Screenshot: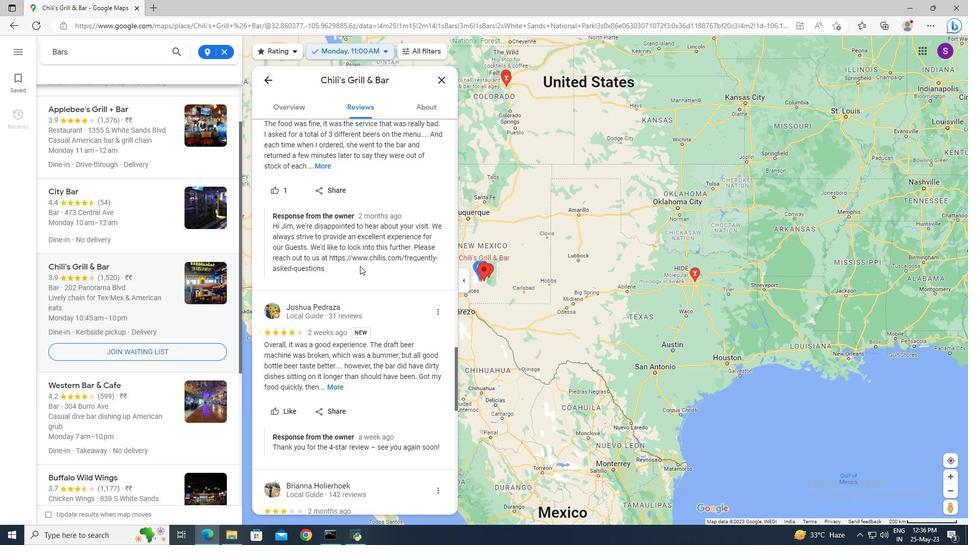 
Action: Mouse moved to (365, 306)
Screenshot: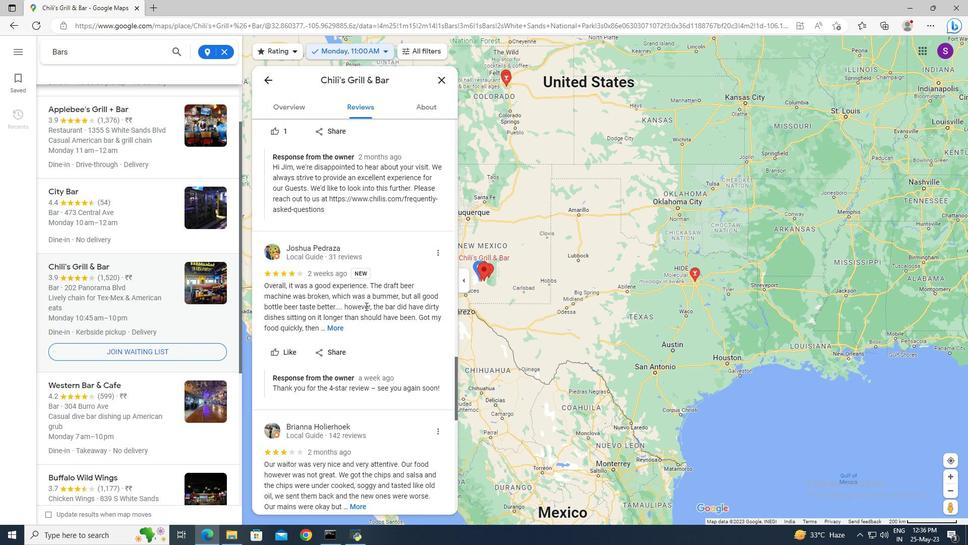 
Action: Mouse scrolled (365, 305) with delta (0, 0)
Screenshot: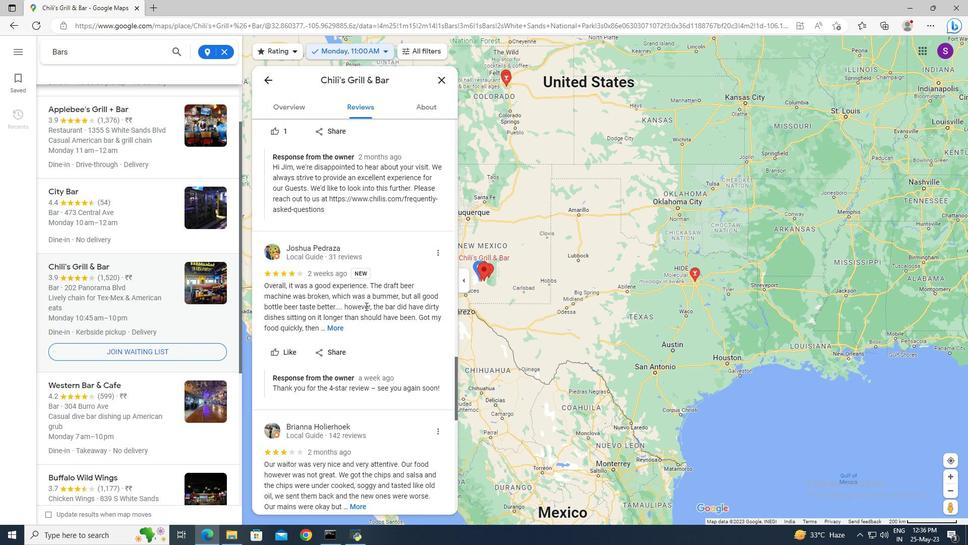 
Action: Mouse scrolled (365, 305) with delta (0, 0)
Screenshot: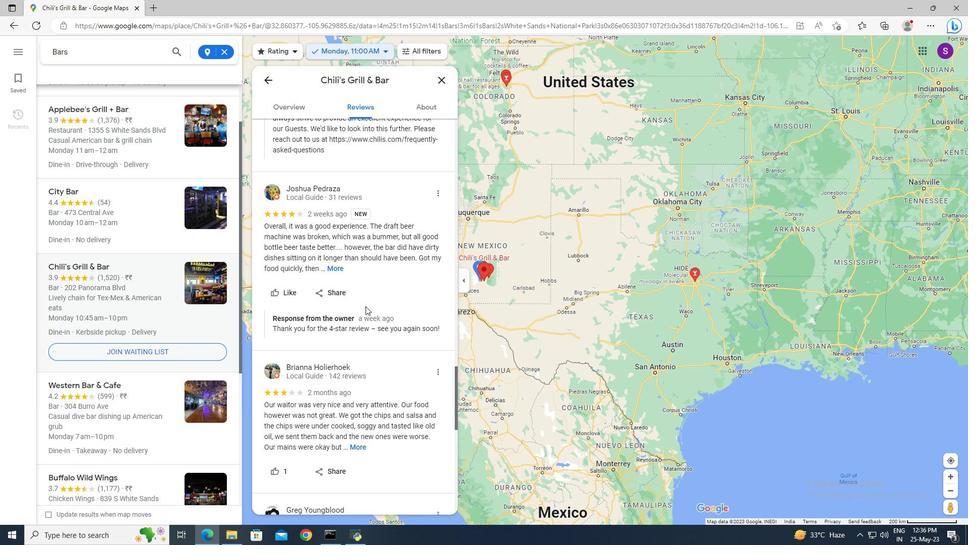 
Action: Mouse moved to (362, 319)
Screenshot: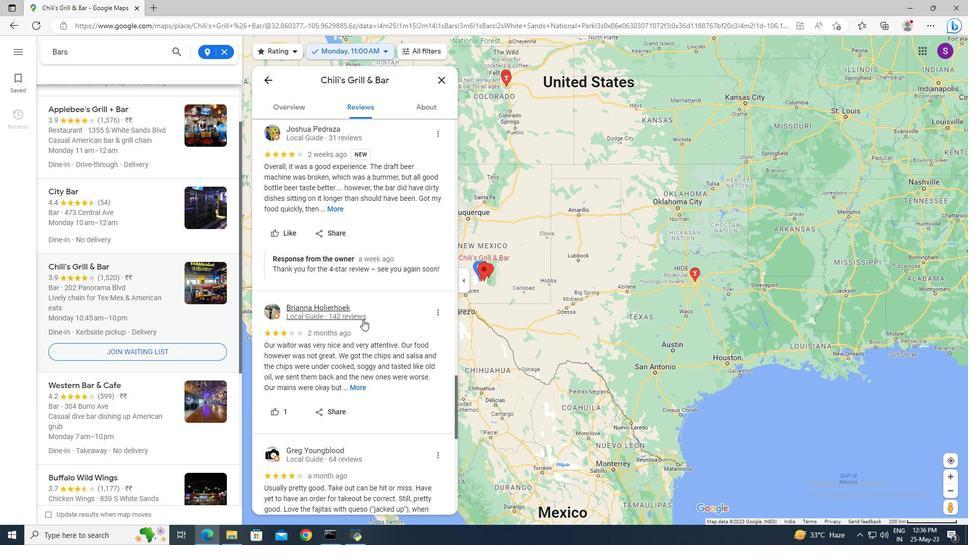 
Action: Mouse scrolled (362, 318) with delta (0, 0)
Screenshot: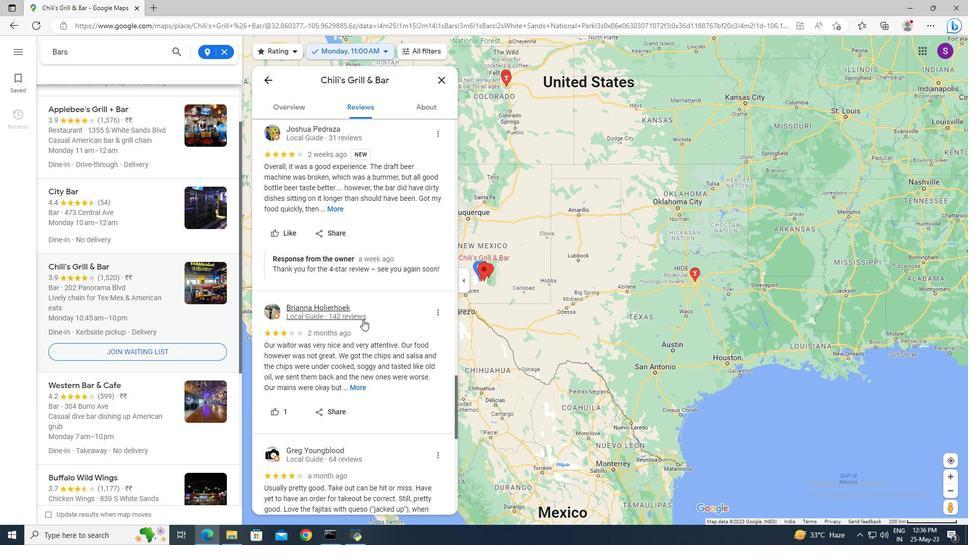 
Action: Mouse moved to (362, 319)
Screenshot: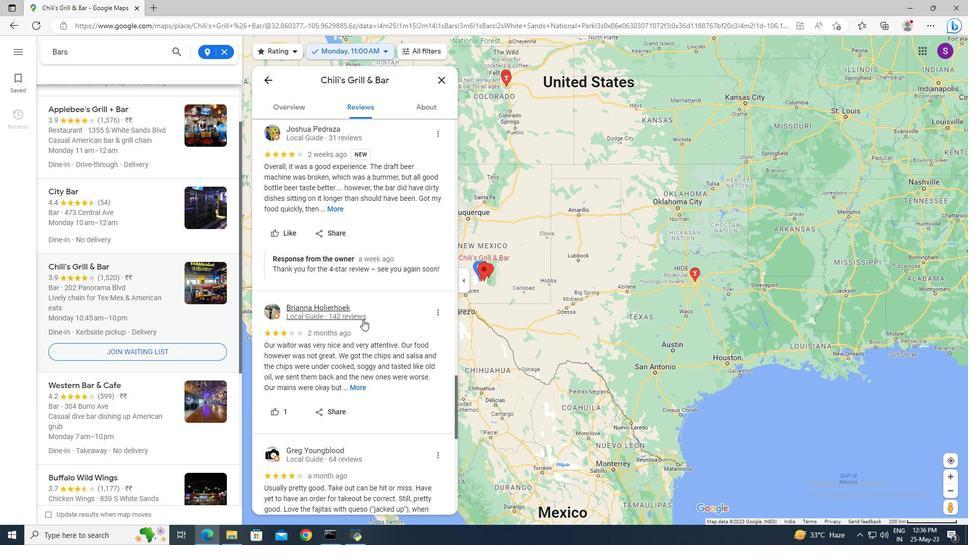 
Action: Mouse scrolled (362, 319) with delta (0, 0)
Screenshot: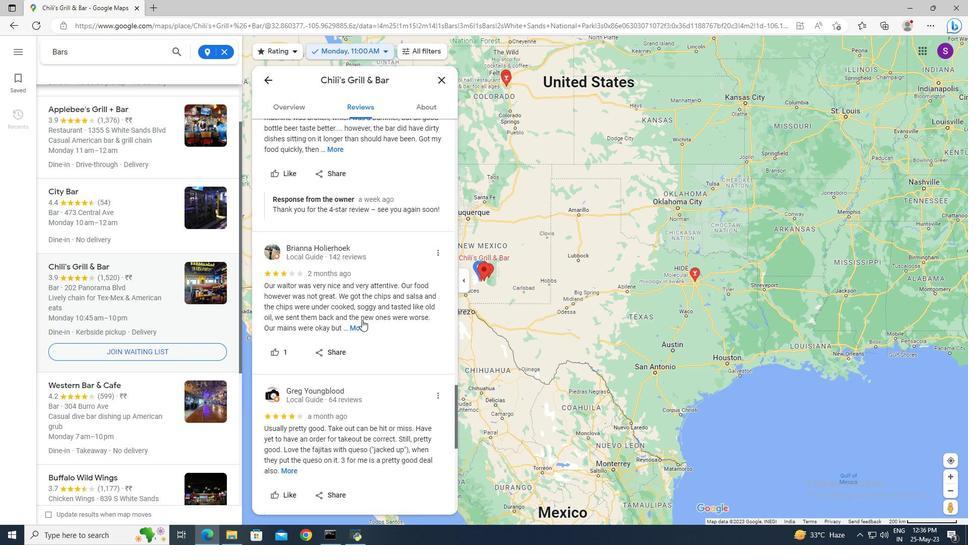 
Action: Mouse scrolled (362, 319) with delta (0, 0)
Screenshot: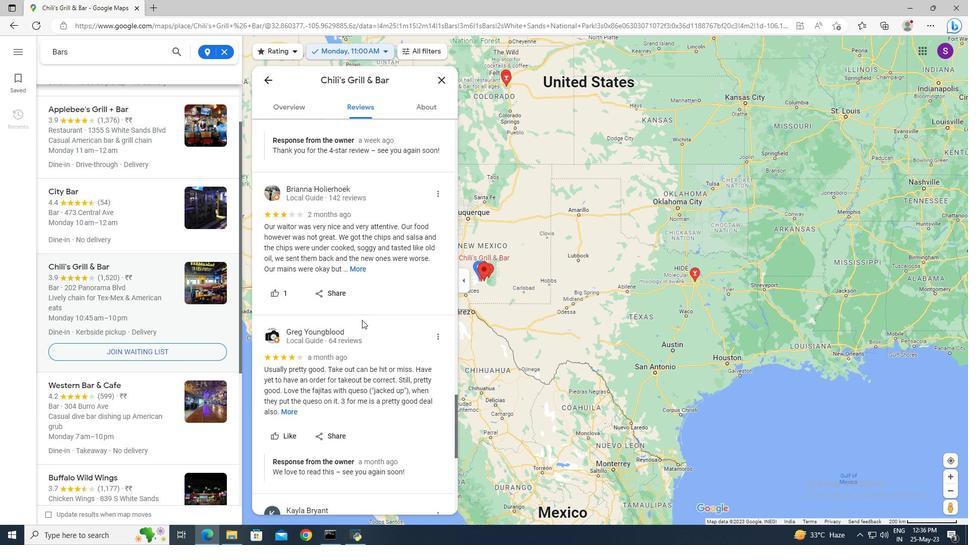 
Action: Mouse scrolled (362, 319) with delta (0, 0)
Screenshot: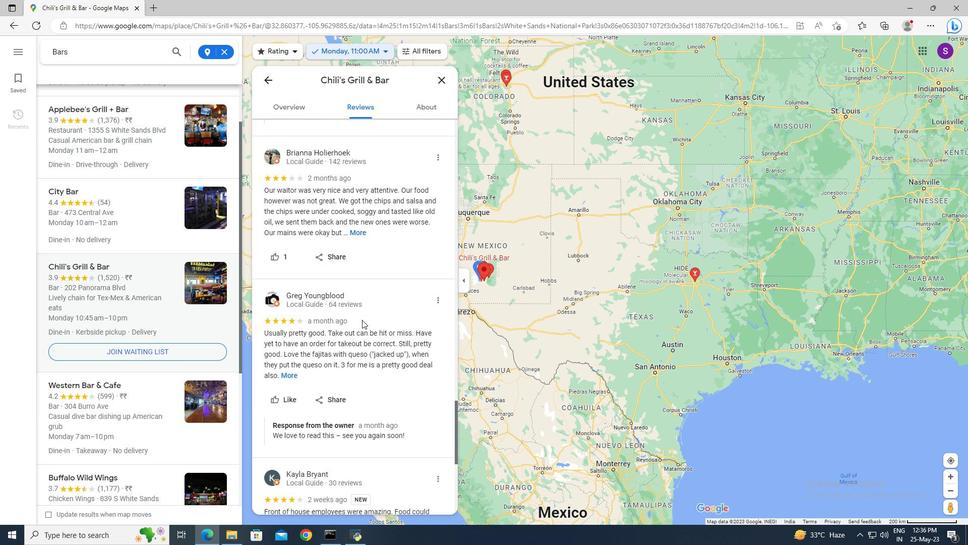 
Action: Mouse scrolled (362, 319) with delta (0, 0)
Screenshot: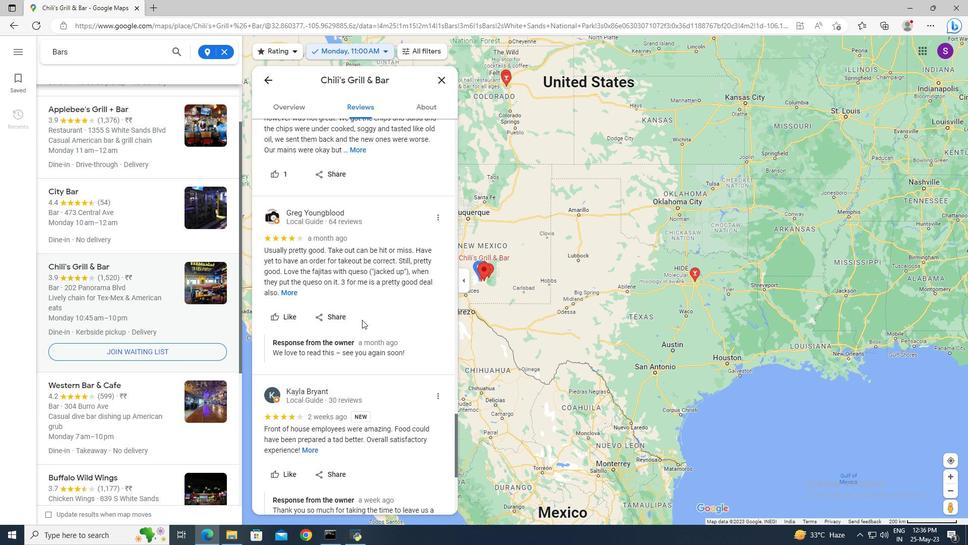 
Action: Mouse scrolled (362, 319) with delta (0, 0)
Screenshot: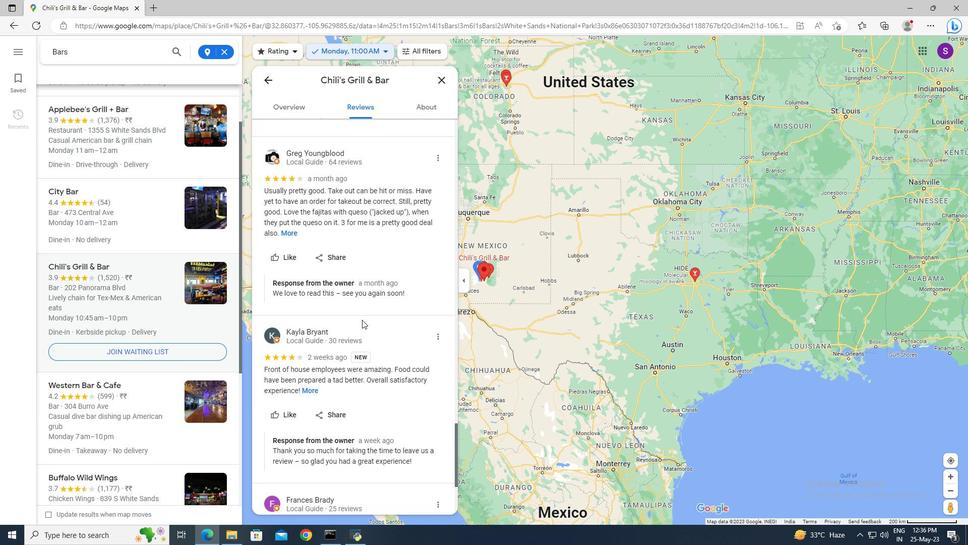 
Action: Mouse scrolled (362, 319) with delta (0, 0)
Screenshot: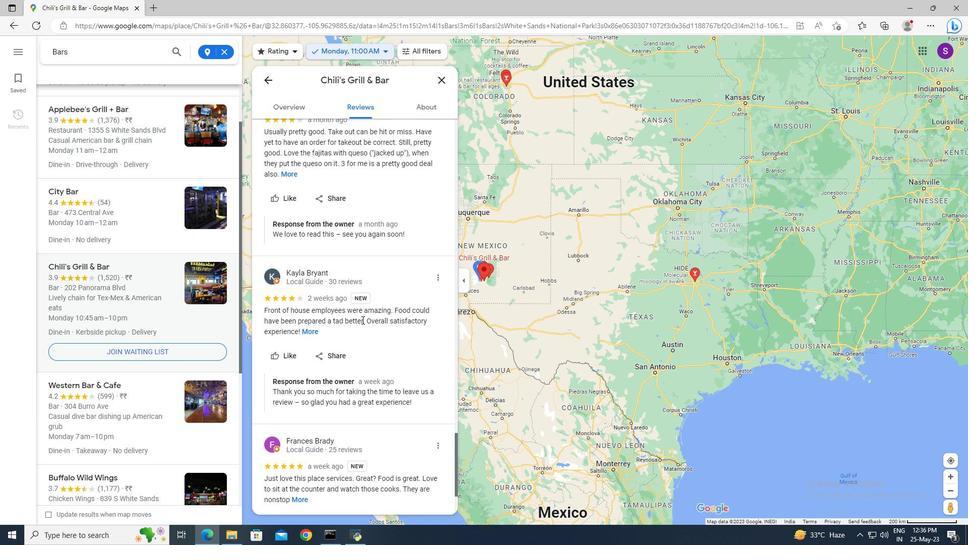 
Action: Mouse scrolled (362, 319) with delta (0, 0)
Screenshot: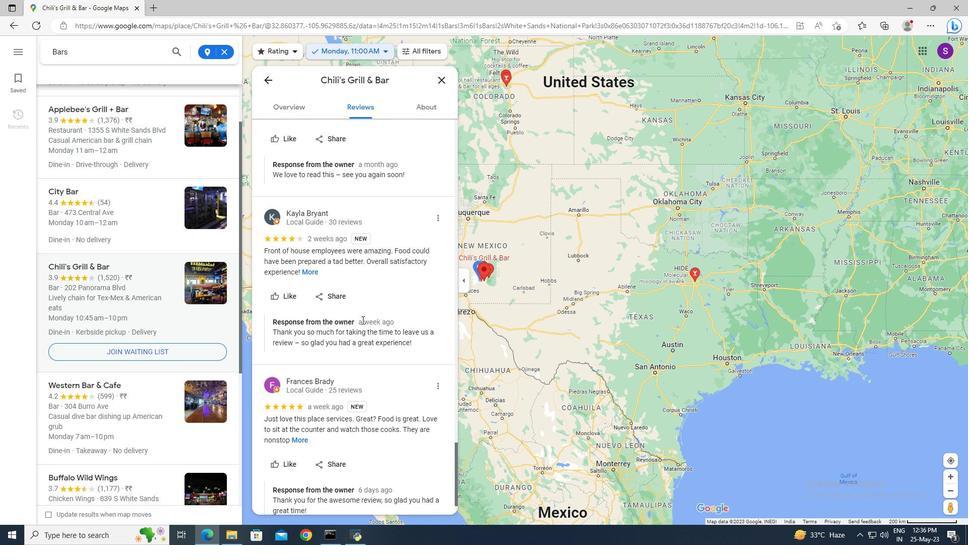 
Action: Mouse scrolled (362, 319) with delta (0, 0)
Screenshot: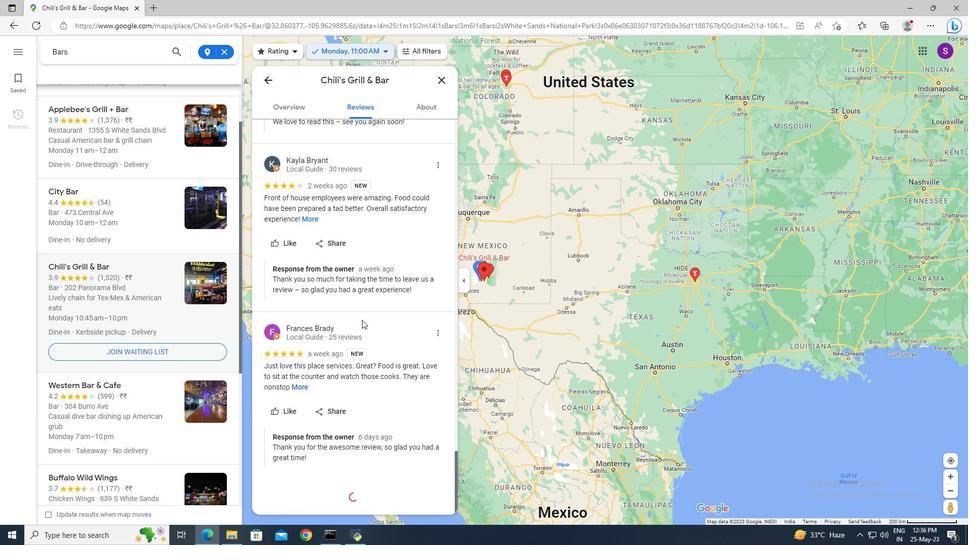 
Action: Mouse scrolled (362, 319) with delta (0, 0)
Screenshot: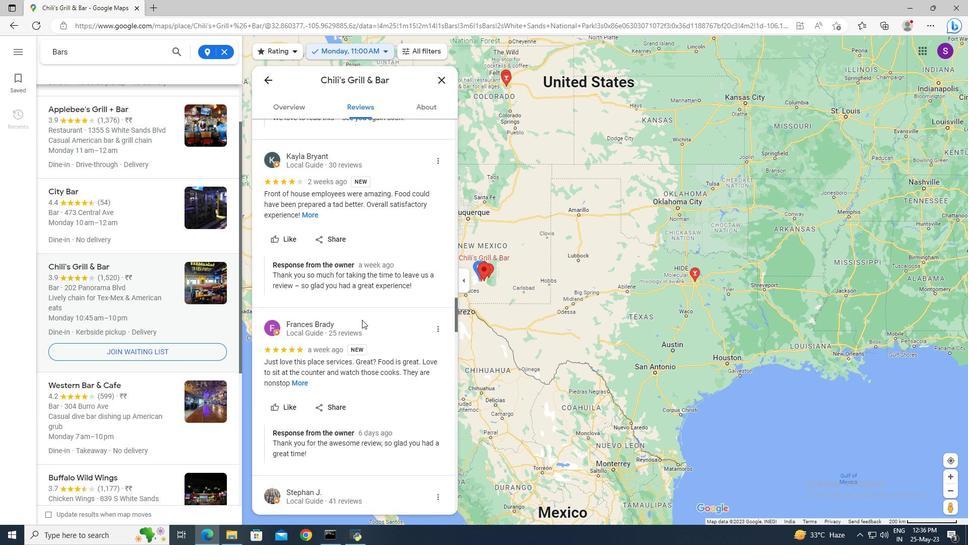 
Action: Mouse scrolled (362, 319) with delta (0, 0)
Screenshot: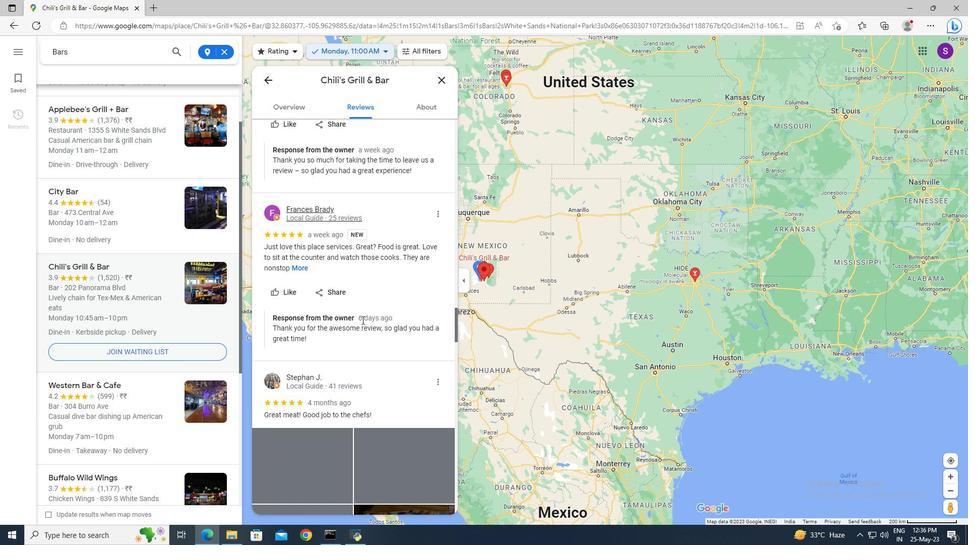 
Action: Mouse scrolled (362, 319) with delta (0, 0)
Screenshot: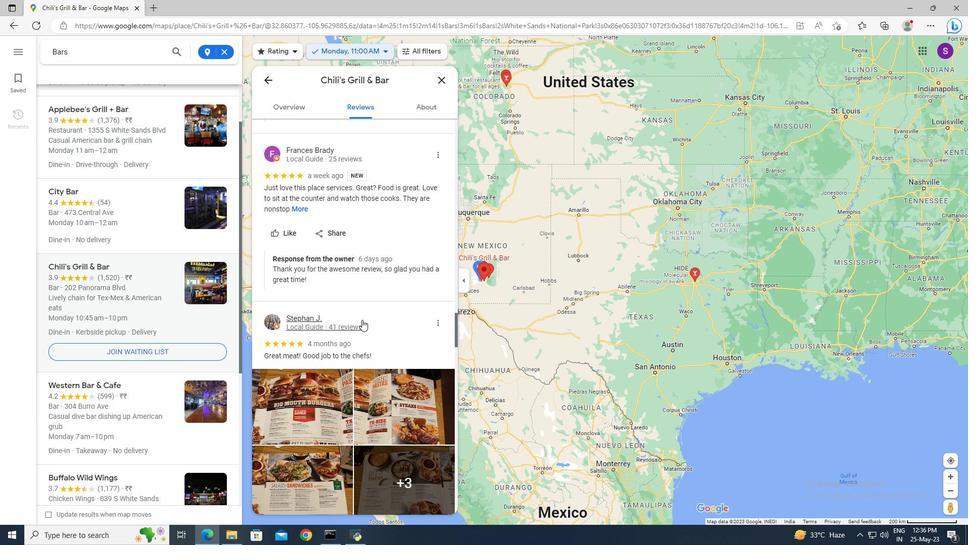 
Action: Mouse scrolled (362, 319) with delta (0, 0)
Screenshot: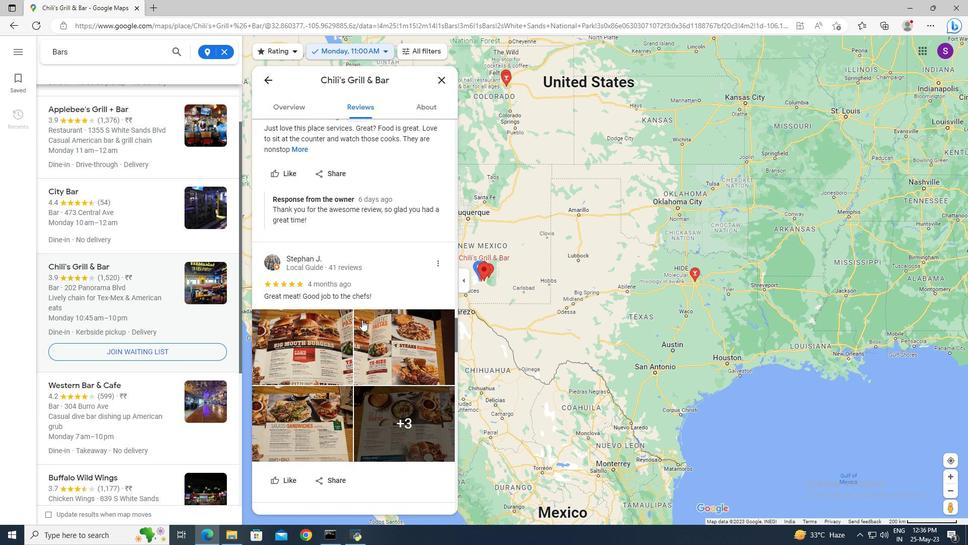 
Action: Mouse scrolled (362, 319) with delta (0, 0)
Screenshot: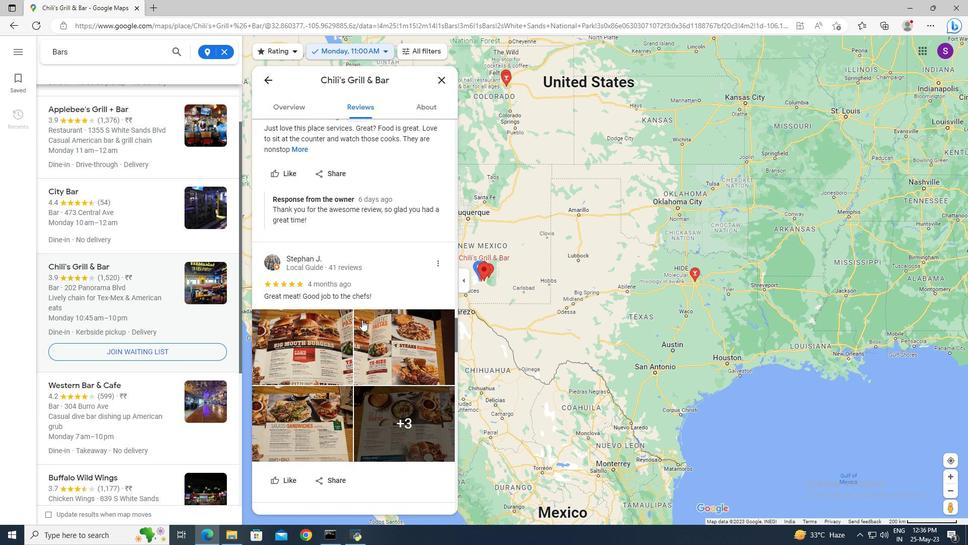 
Action: Mouse moved to (415, 108)
Screenshot: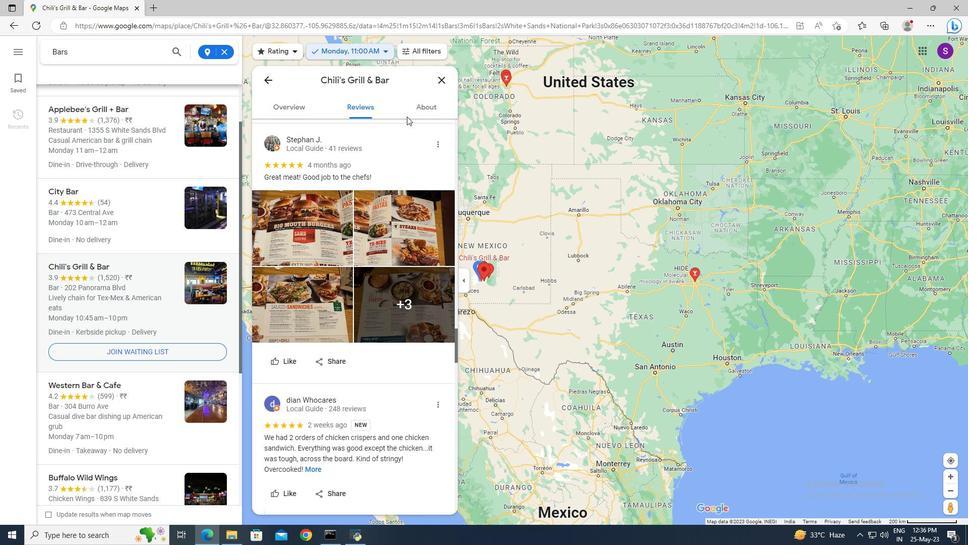 
Action: Mouse pressed left at (415, 108)
Screenshot: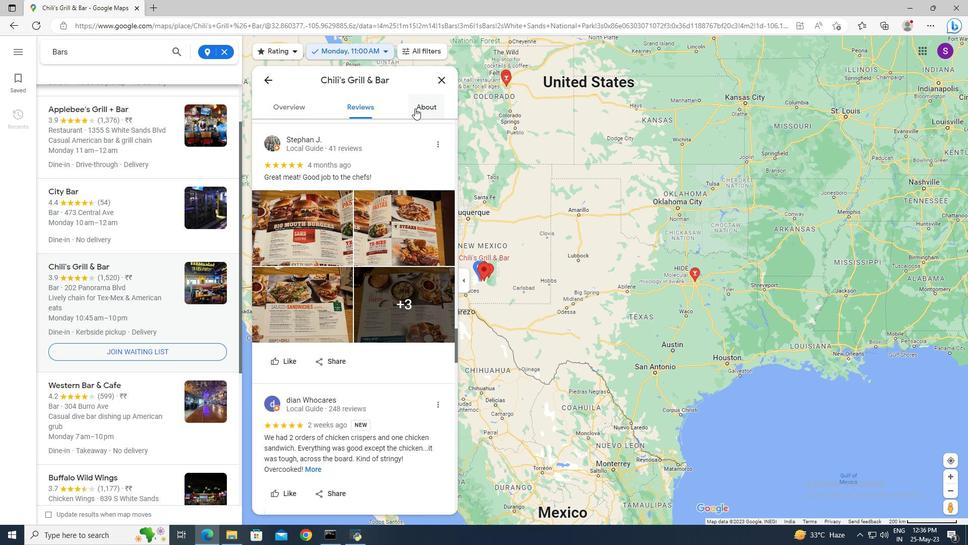 
Action: Mouse moved to (383, 242)
Screenshot: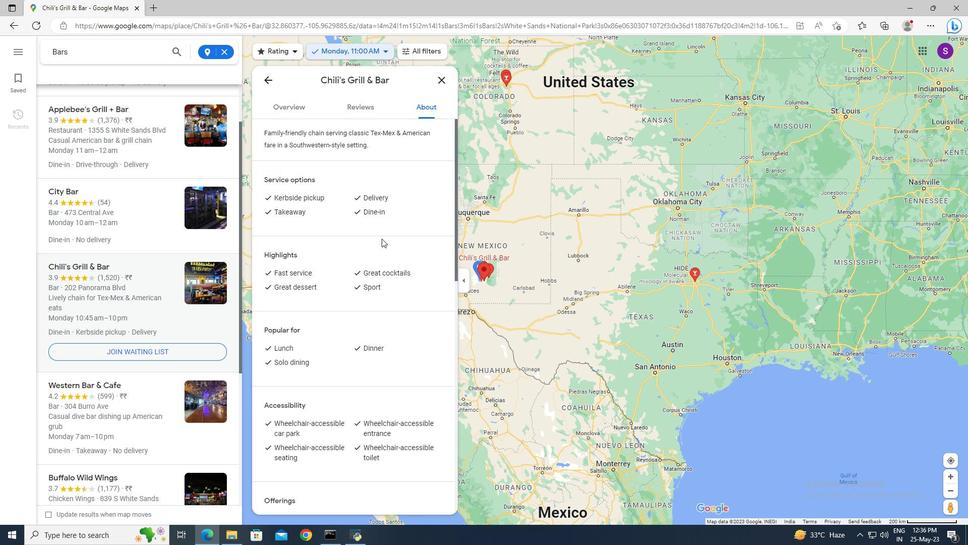 
Action: Mouse scrolled (383, 242) with delta (0, 0)
Screenshot: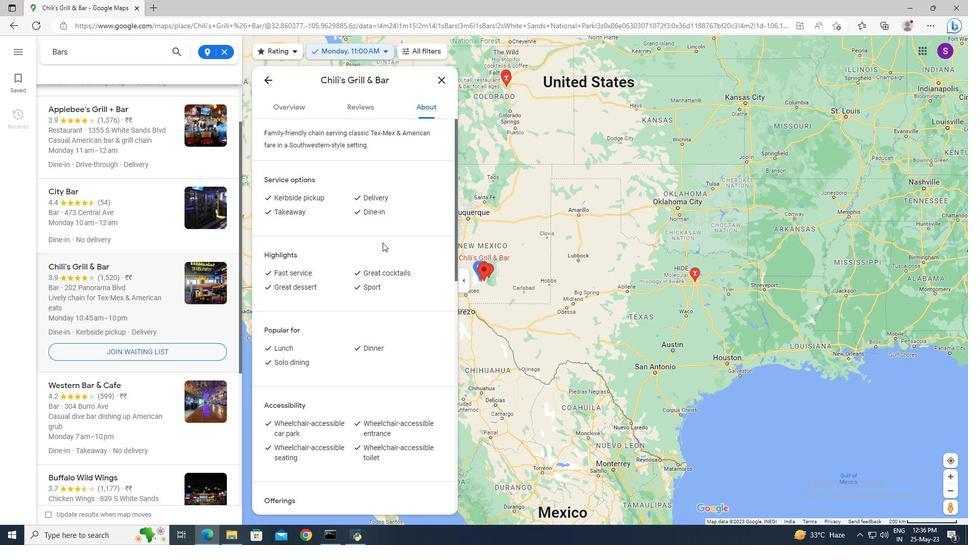 
Action: Mouse scrolled (383, 242) with delta (0, 0)
Screenshot: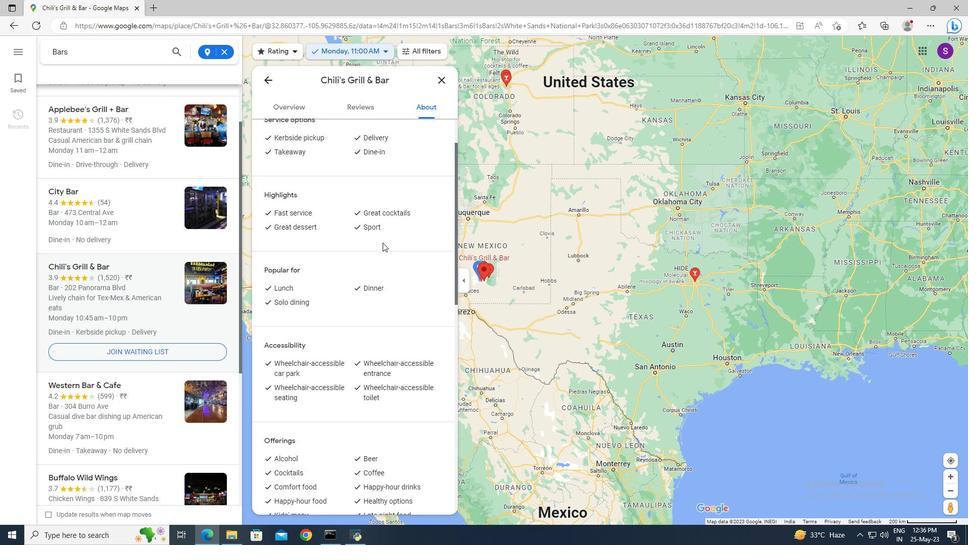 
Action: Mouse scrolled (383, 242) with delta (0, 0)
Screenshot: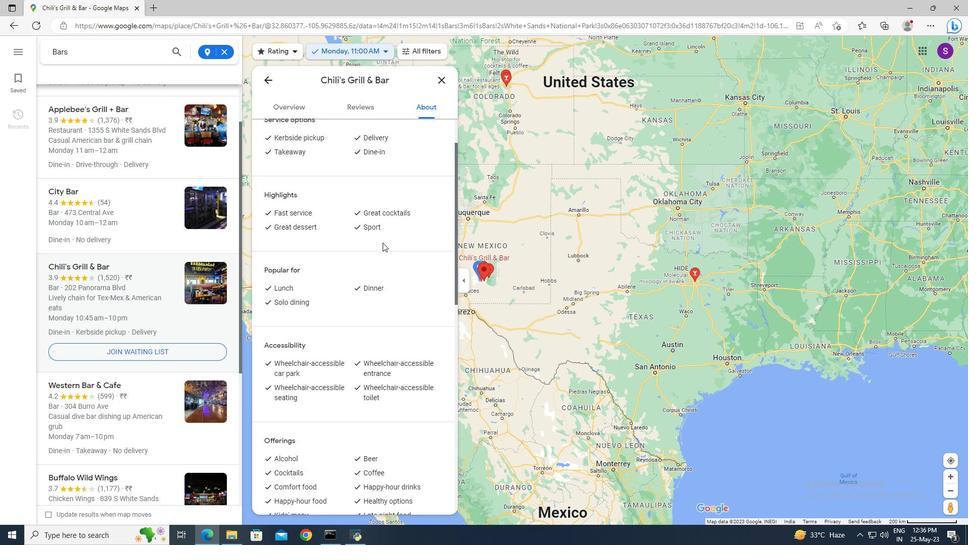 
Action: Mouse scrolled (383, 242) with delta (0, 0)
Screenshot: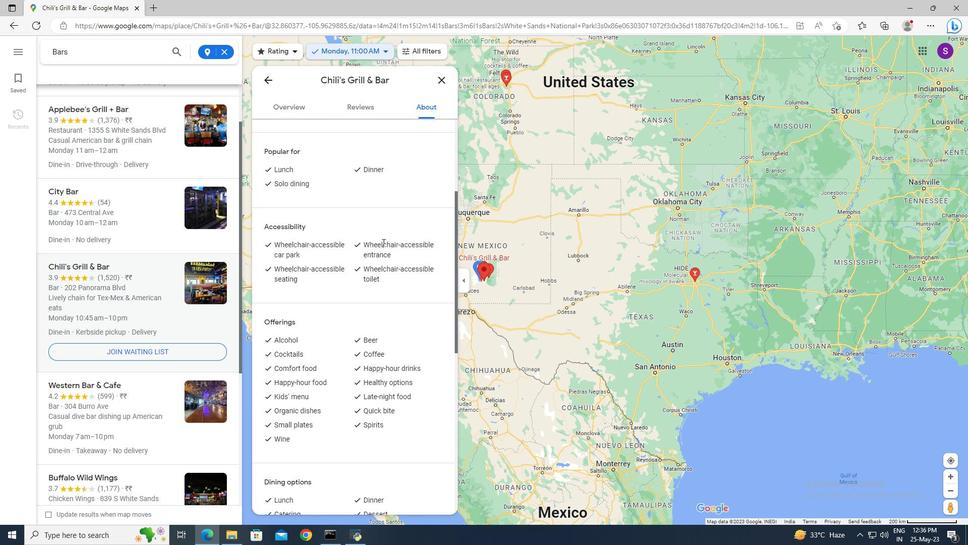 
Action: Mouse scrolled (383, 242) with delta (0, 0)
Screenshot: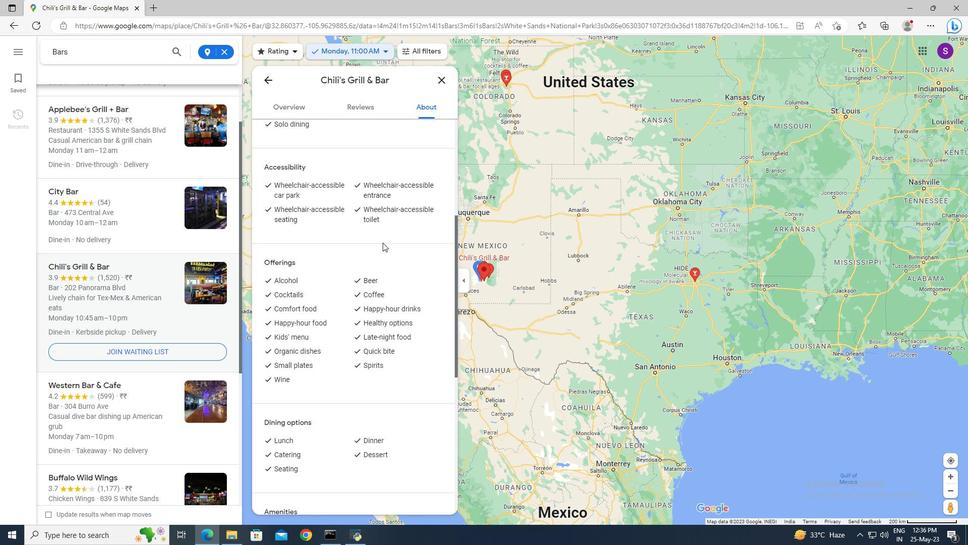 
Action: Mouse scrolled (383, 242) with delta (0, 0)
Screenshot: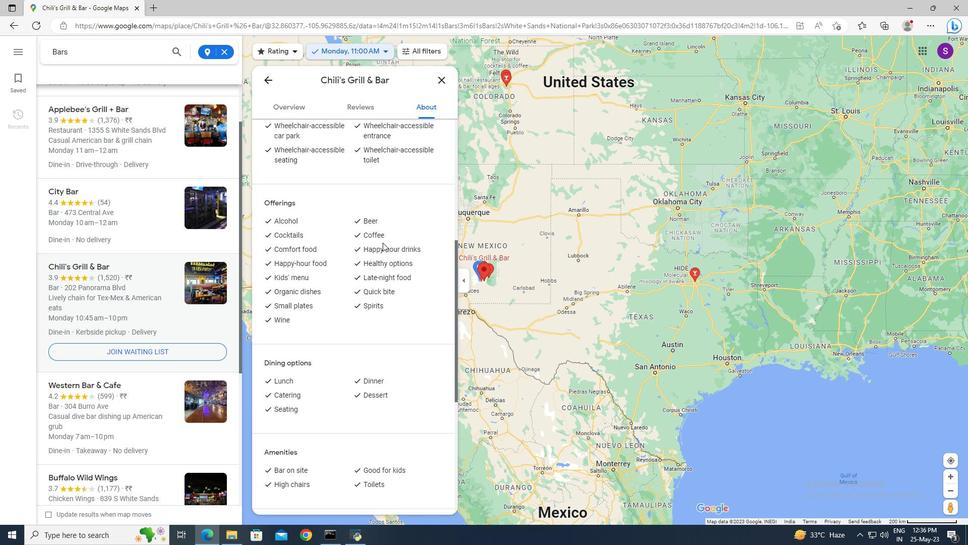 
Action: Mouse scrolled (383, 242) with delta (0, 0)
Screenshot: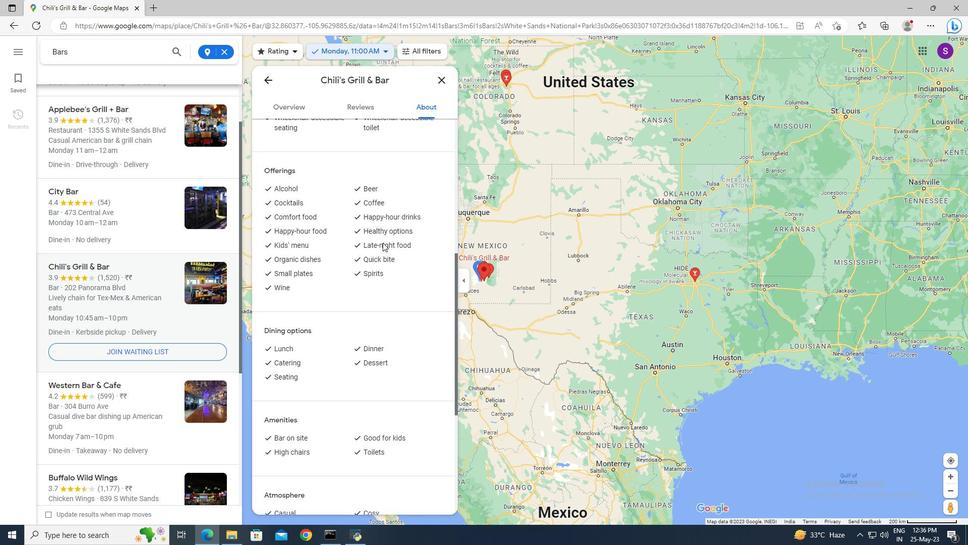 
Action: Mouse scrolled (383, 242) with delta (0, 0)
Screenshot: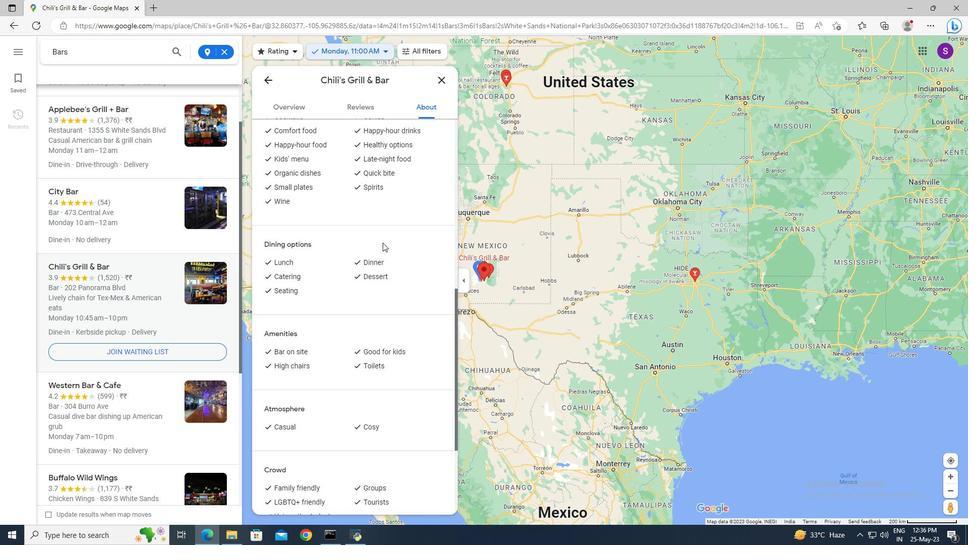 
Action: Mouse scrolled (383, 242) with delta (0, 0)
Screenshot: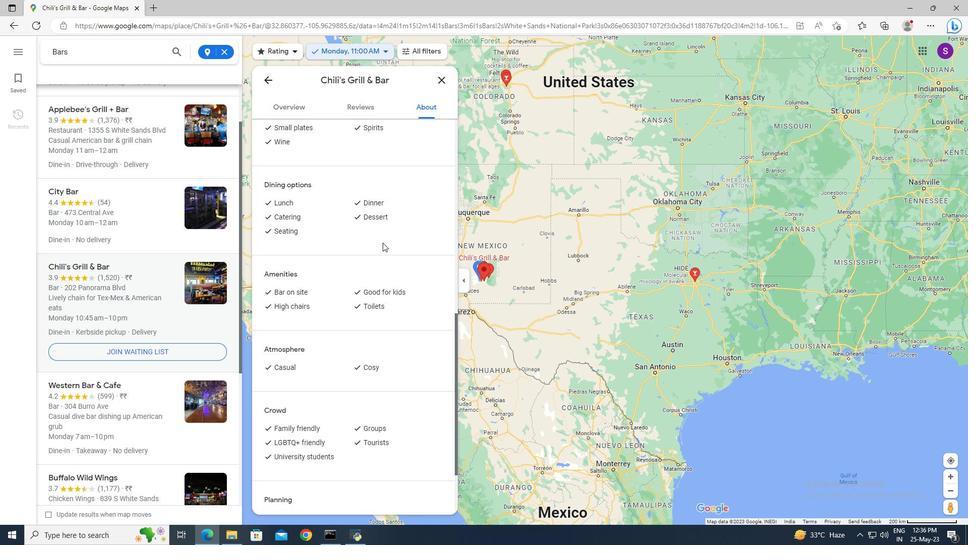 
Action: Mouse scrolled (383, 242) with delta (0, 0)
Screenshot: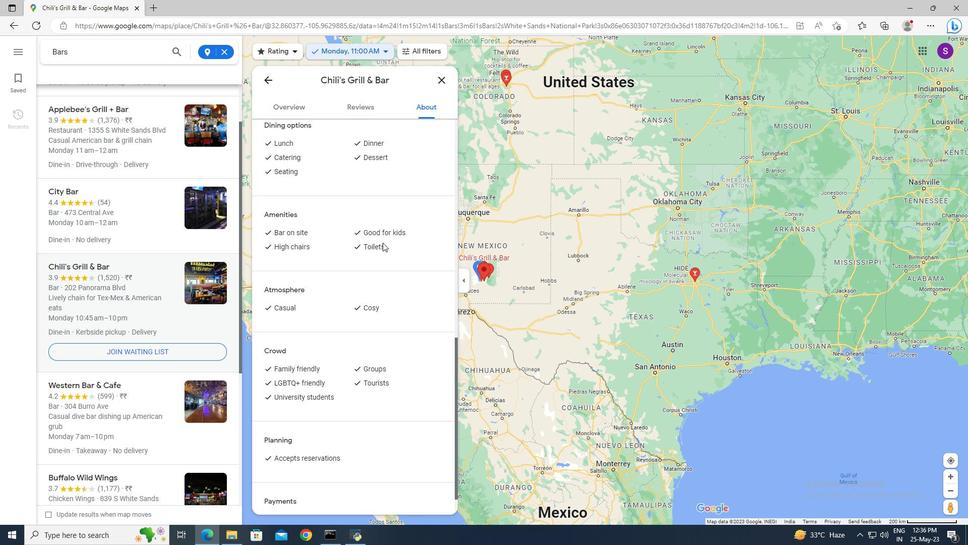 
Action: Mouse moved to (300, 106)
Screenshot: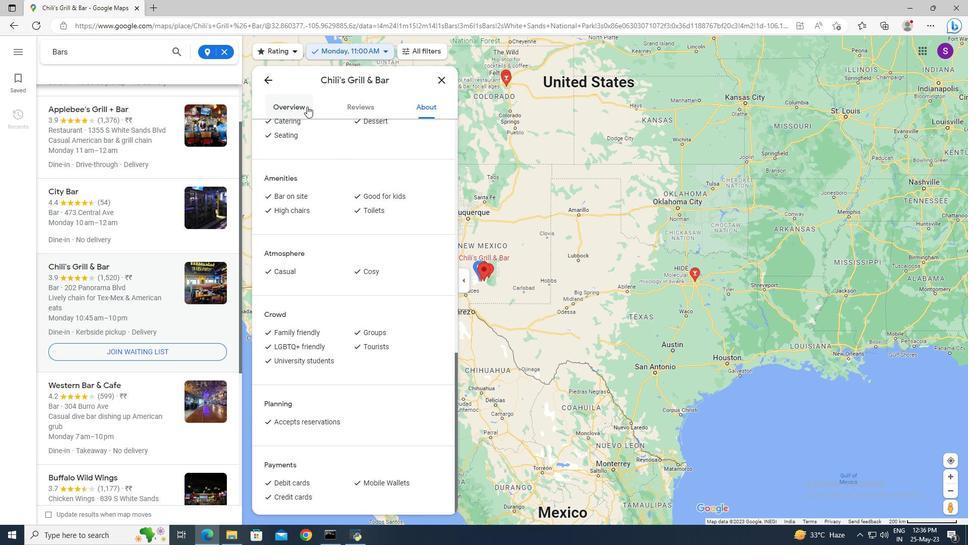 
Action: Mouse pressed left at (300, 106)
Screenshot: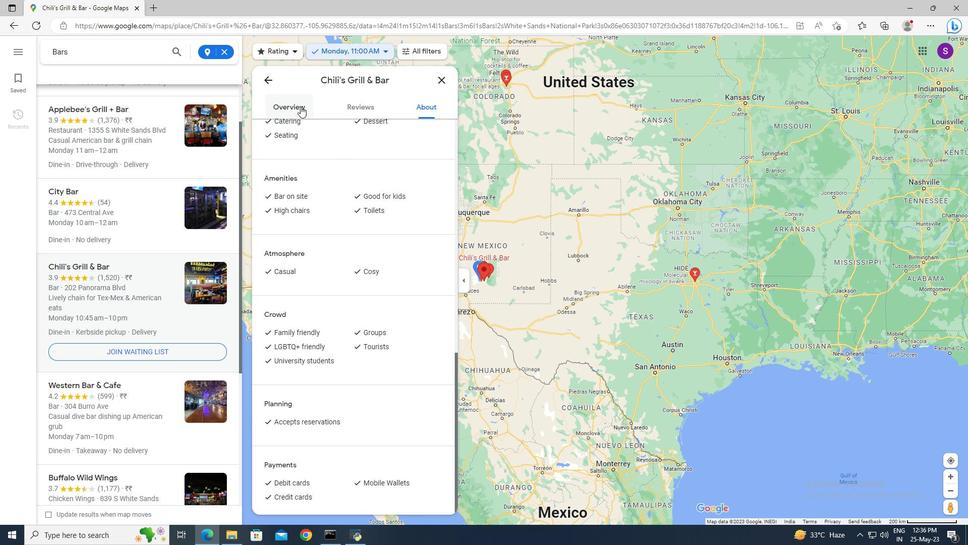 
Action: Mouse moved to (337, 155)
Screenshot: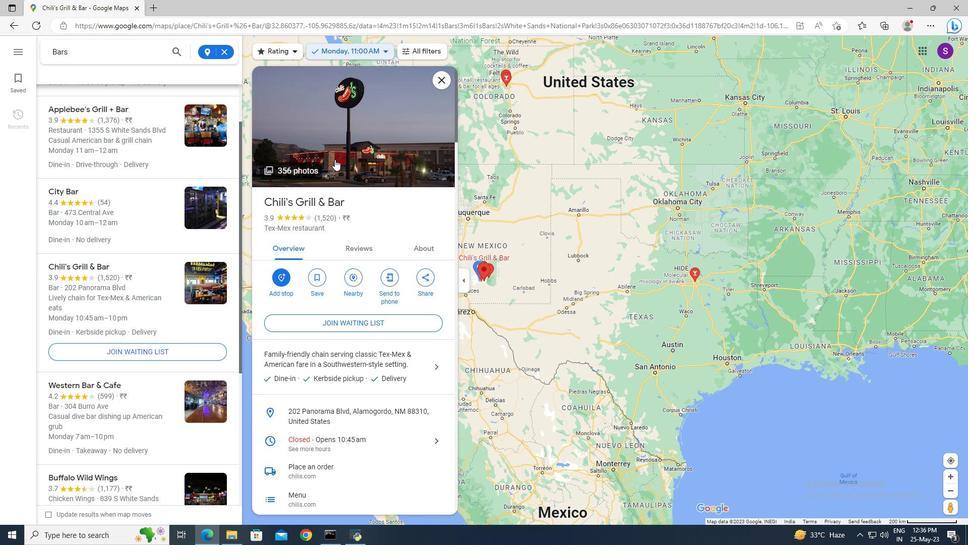 
Action: Mouse pressed left at (337, 155)
Screenshot: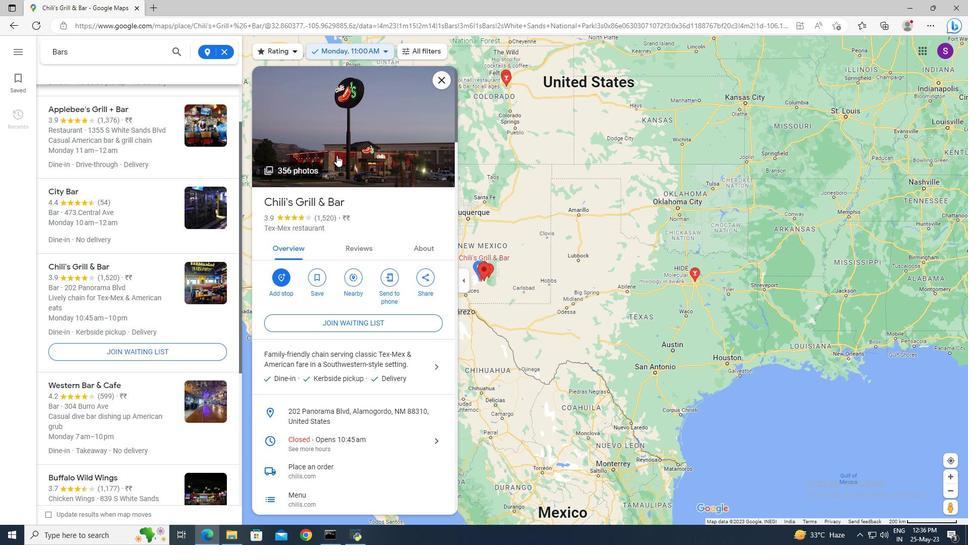 
Action: Mouse moved to (89, 83)
Screenshot: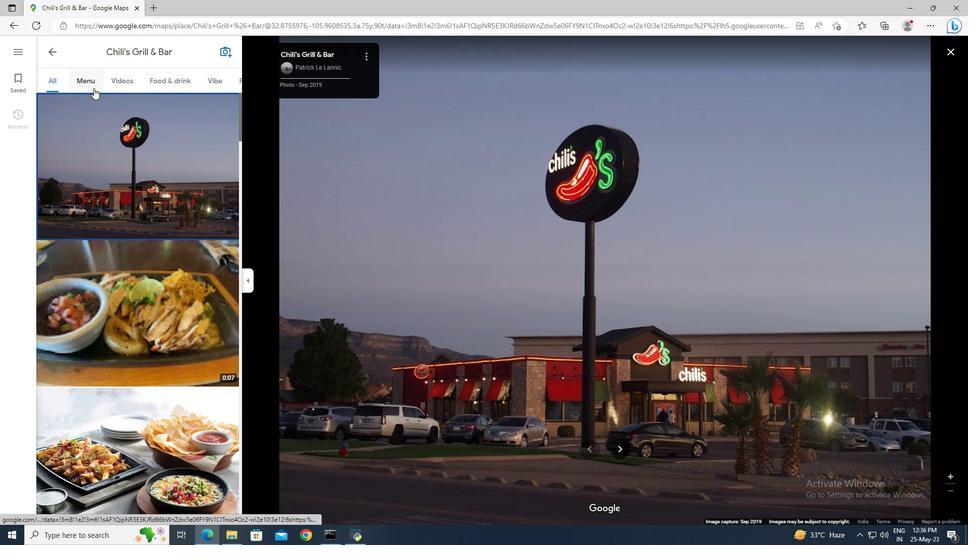 
Action: Mouse pressed left at (89, 83)
Screenshot: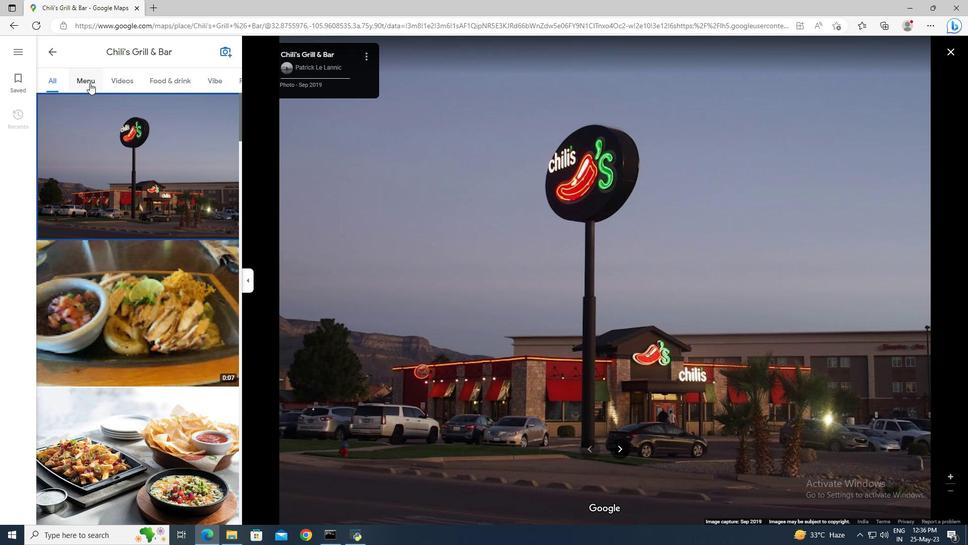 
Action: Mouse moved to (614, 448)
Screenshot: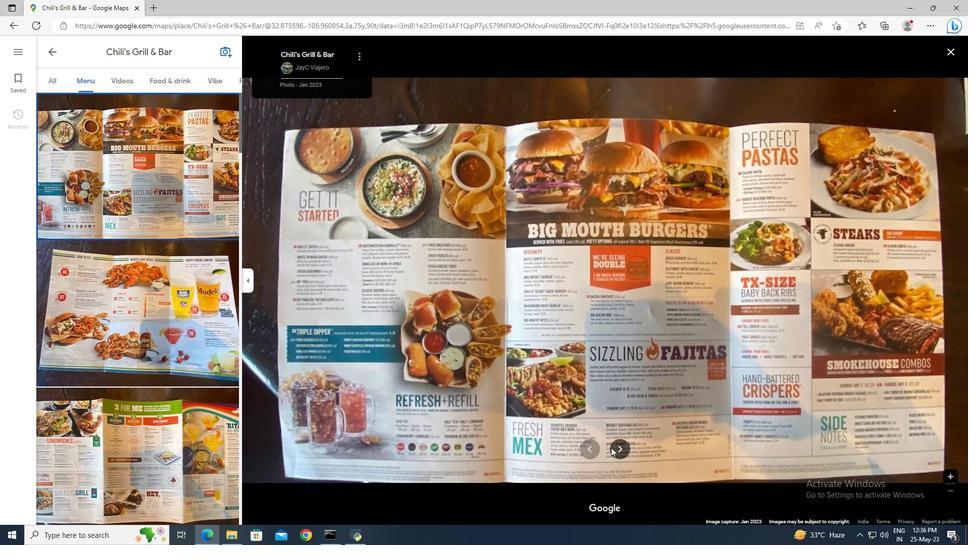 
Action: Mouse pressed left at (614, 448)
Screenshot: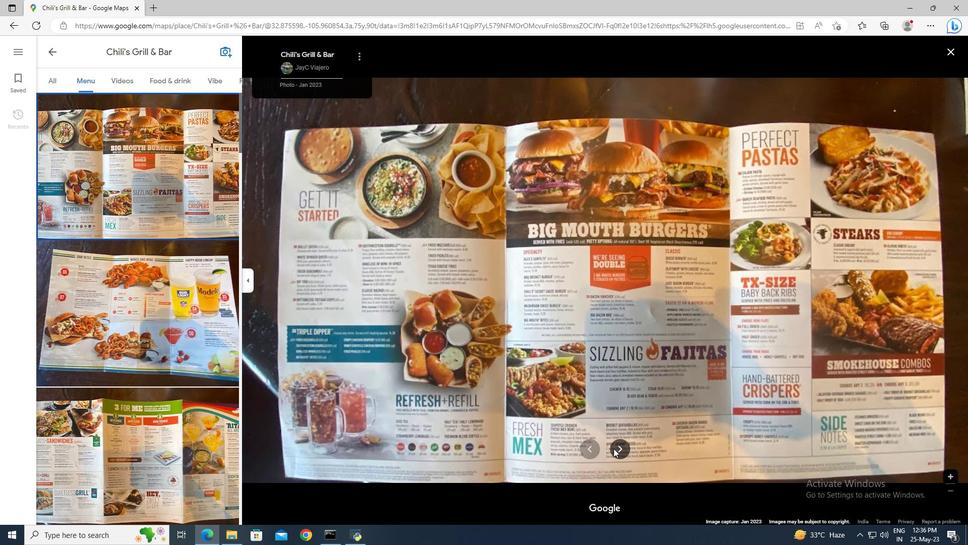 
Action: Mouse moved to (617, 449)
Screenshot: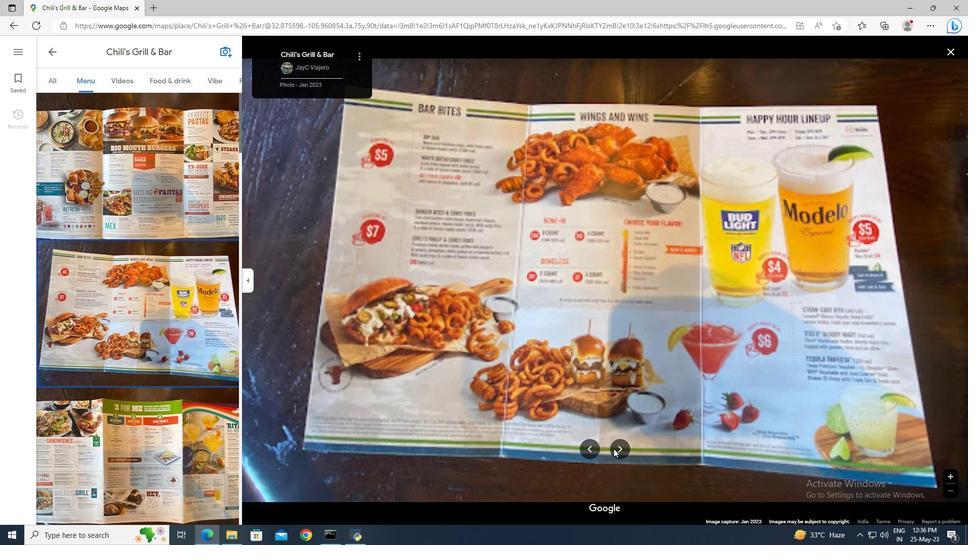 
Action: Mouse pressed left at (617, 449)
Screenshot: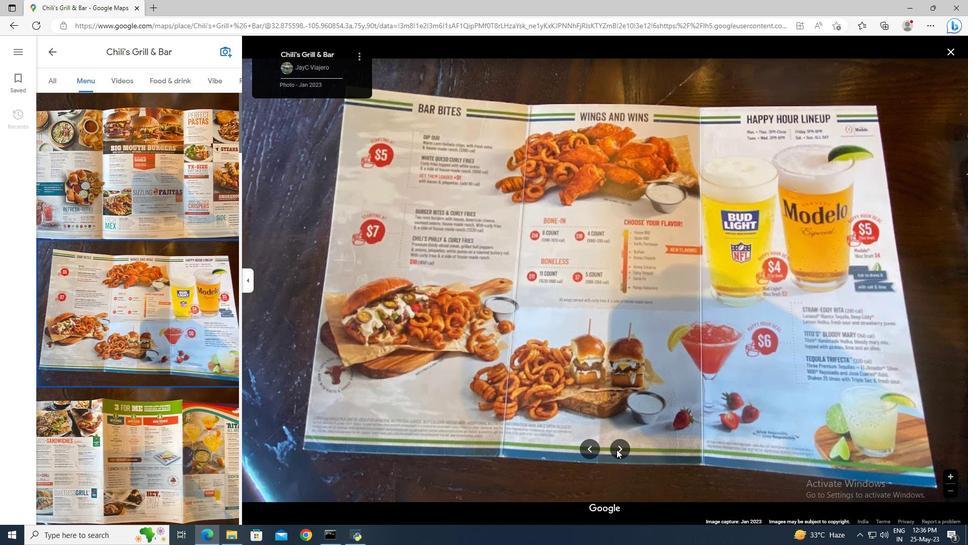 
Action: Mouse moved to (620, 448)
Screenshot: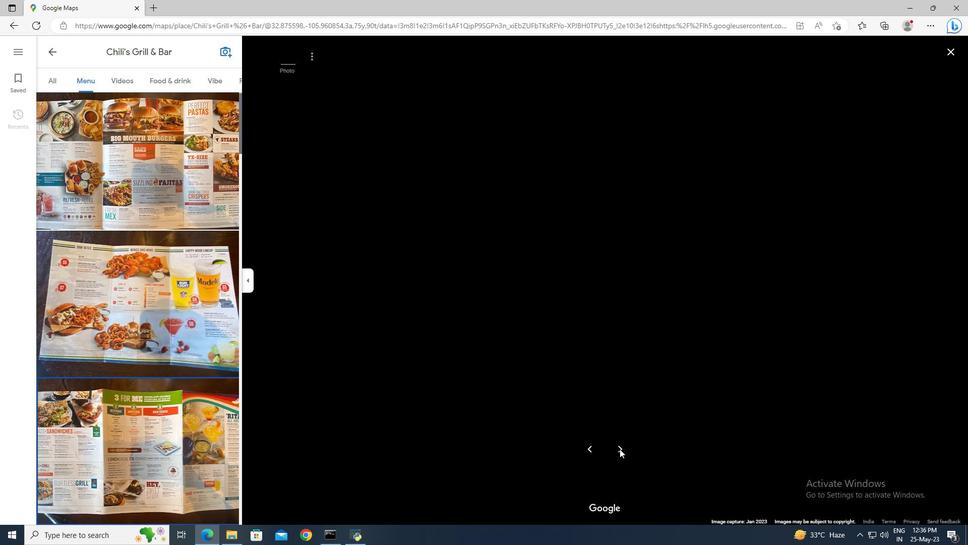 
Action: Mouse pressed left at (620, 448)
Screenshot: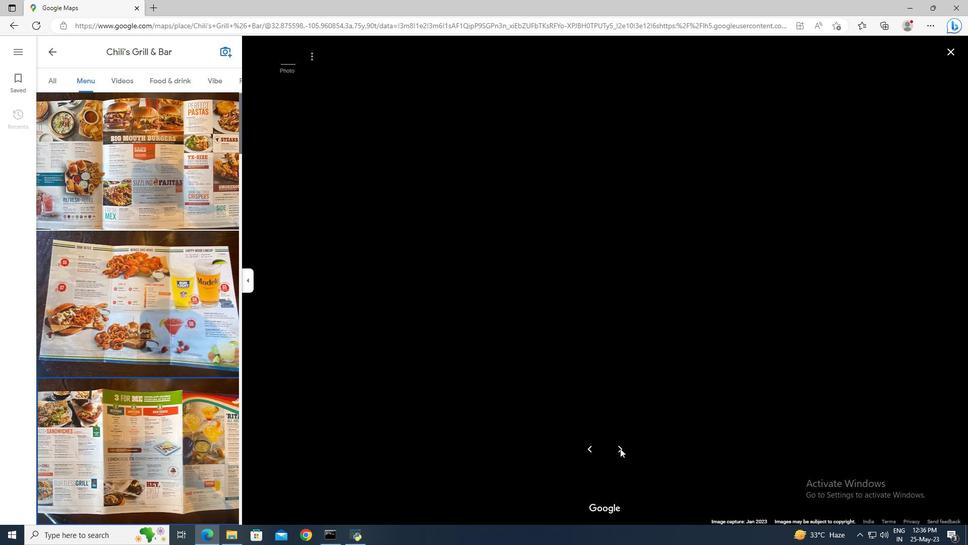 
Action: Mouse moved to (620, 448)
Screenshot: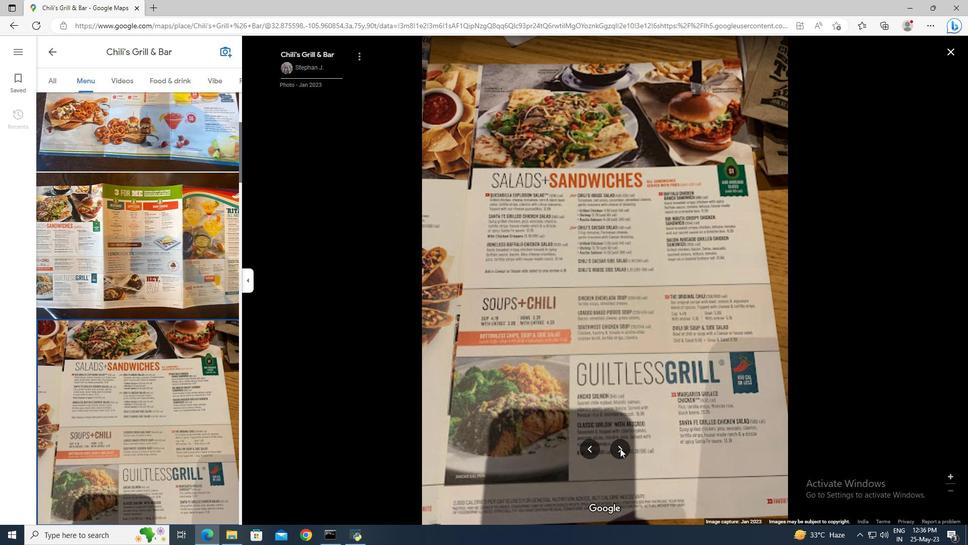 
Action: Mouse pressed left at (620, 448)
Screenshot: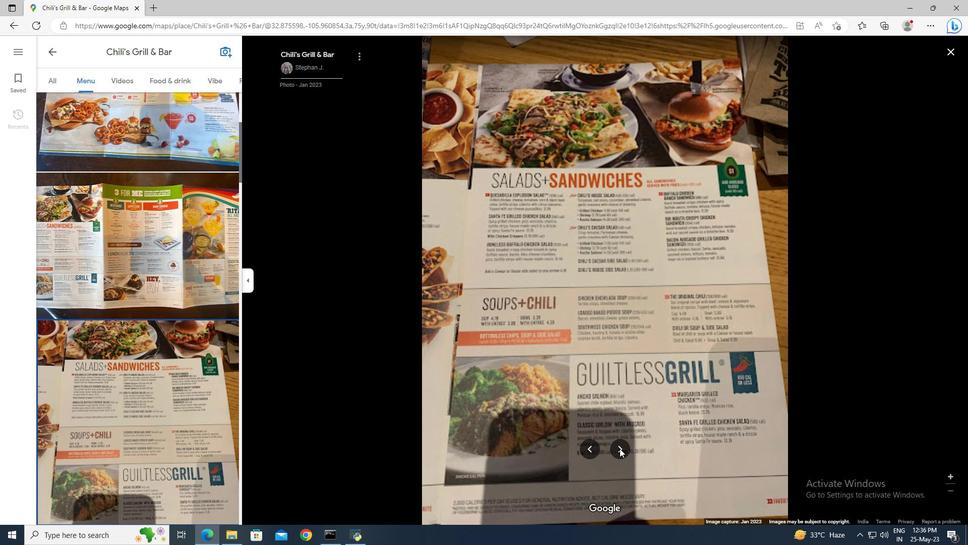 
Action: Mouse pressed left at (620, 448)
Screenshot: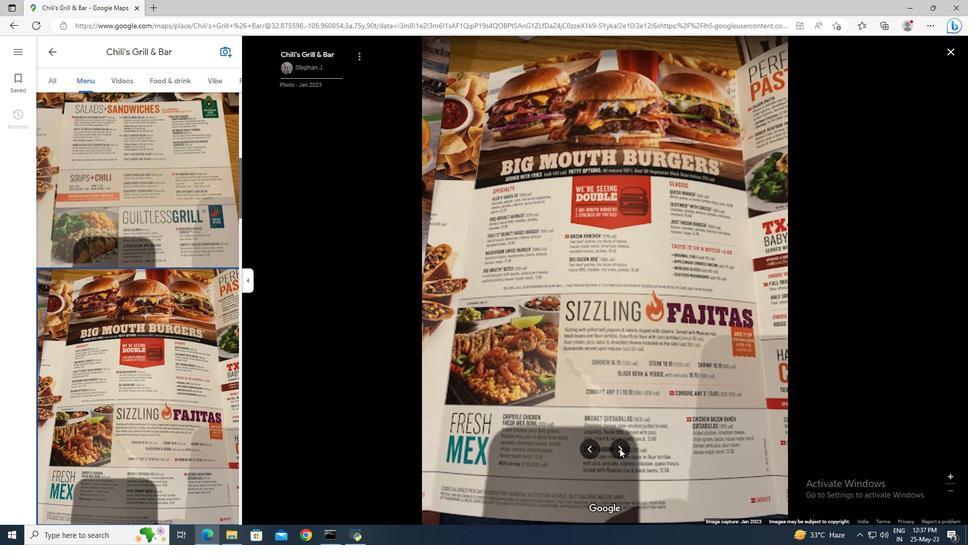
Action: Mouse moved to (619, 453)
Screenshot: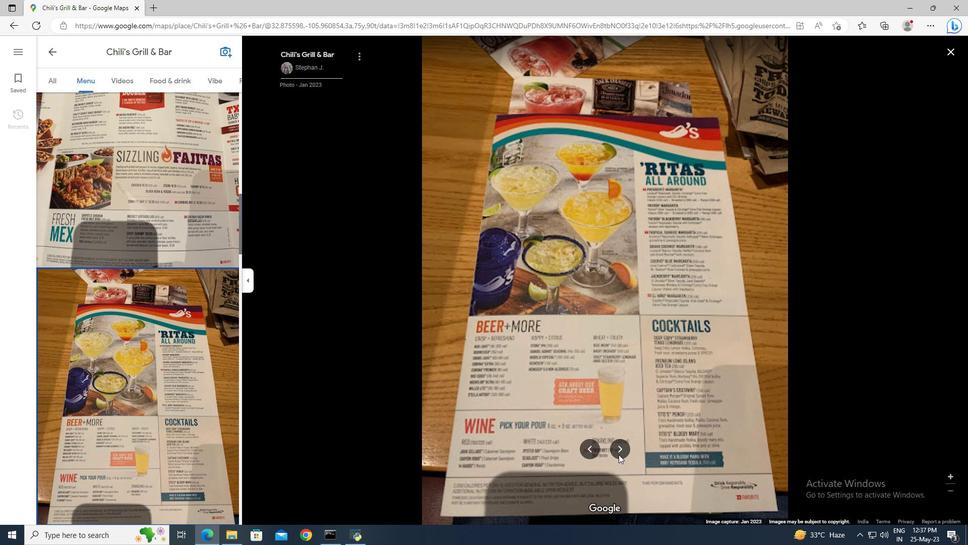 
Action: Mouse pressed left at (619, 453)
Screenshot: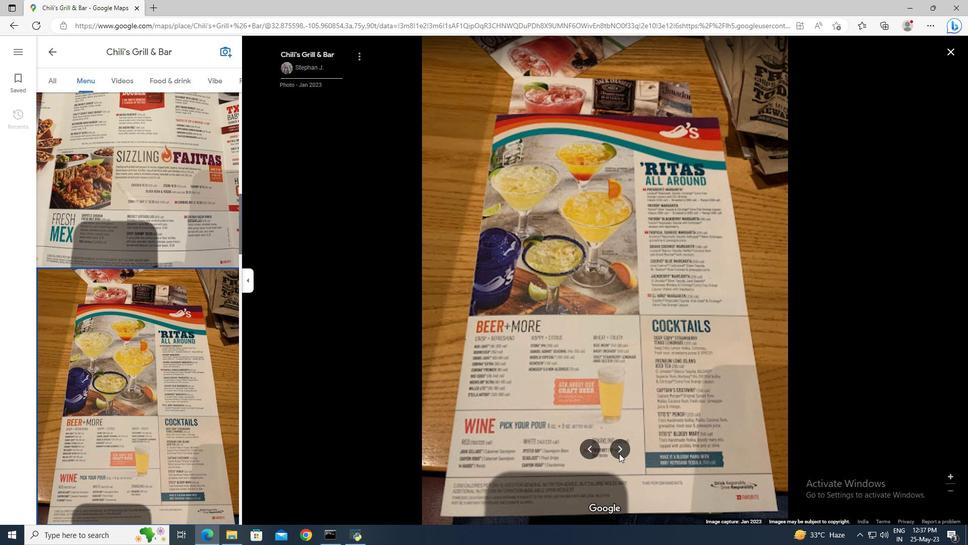 
Action: Mouse moved to (135, 80)
Screenshot: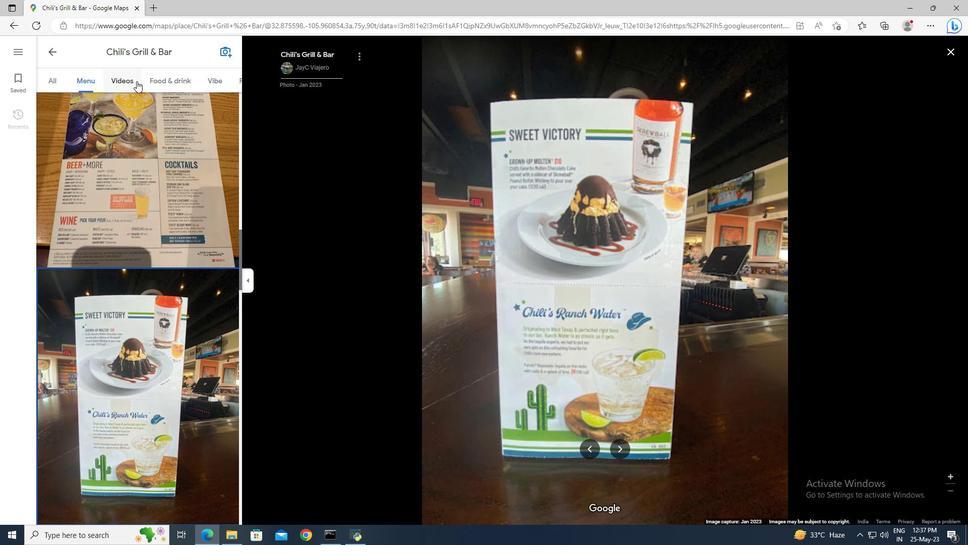 
Action: Mouse pressed left at (135, 80)
Screenshot: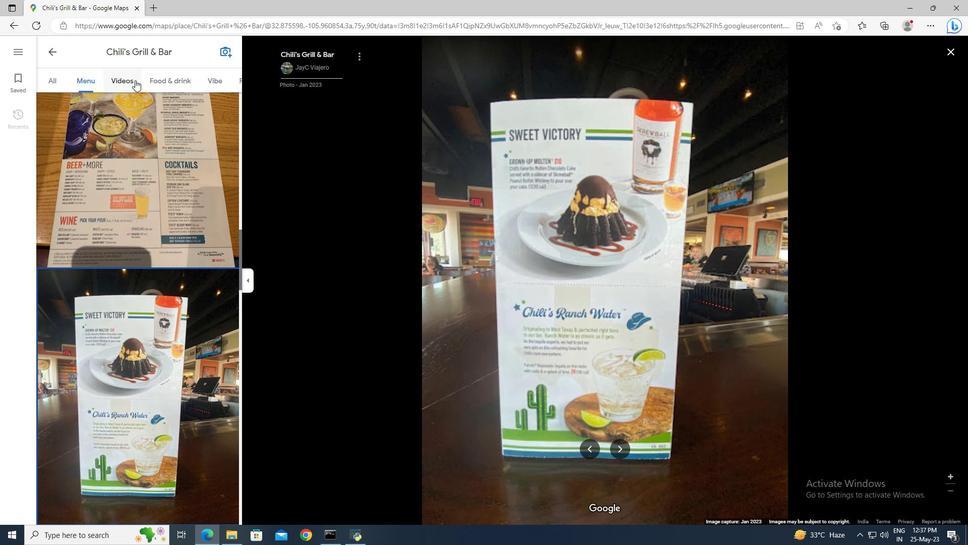 
Action: Mouse moved to (593, 387)
Screenshot: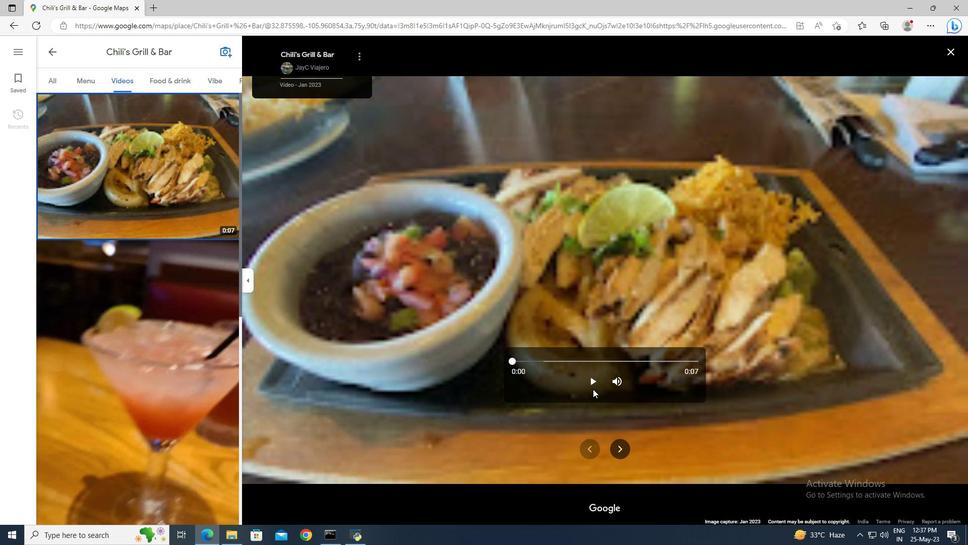
Action: Mouse pressed left at (593, 387)
Screenshot: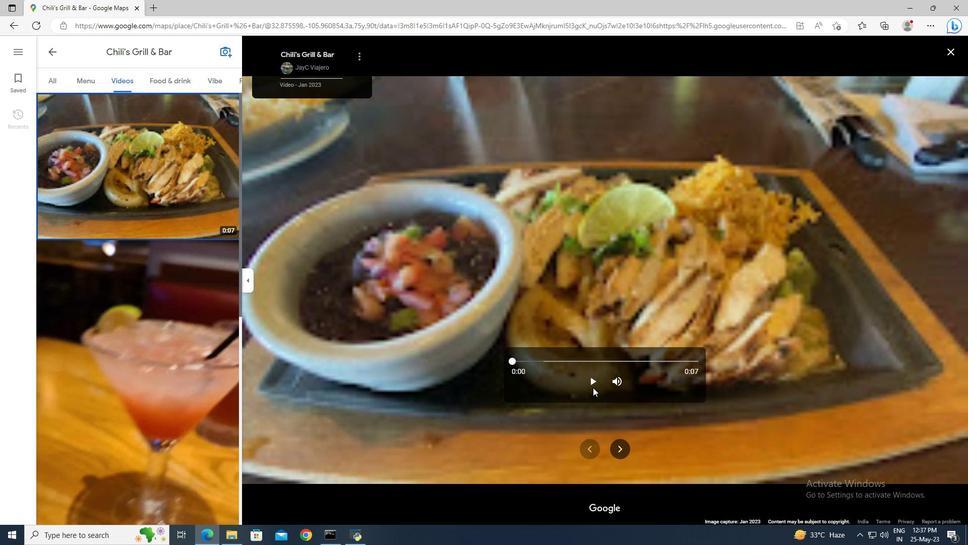 
Action: Mouse moved to (172, 300)
Screenshot: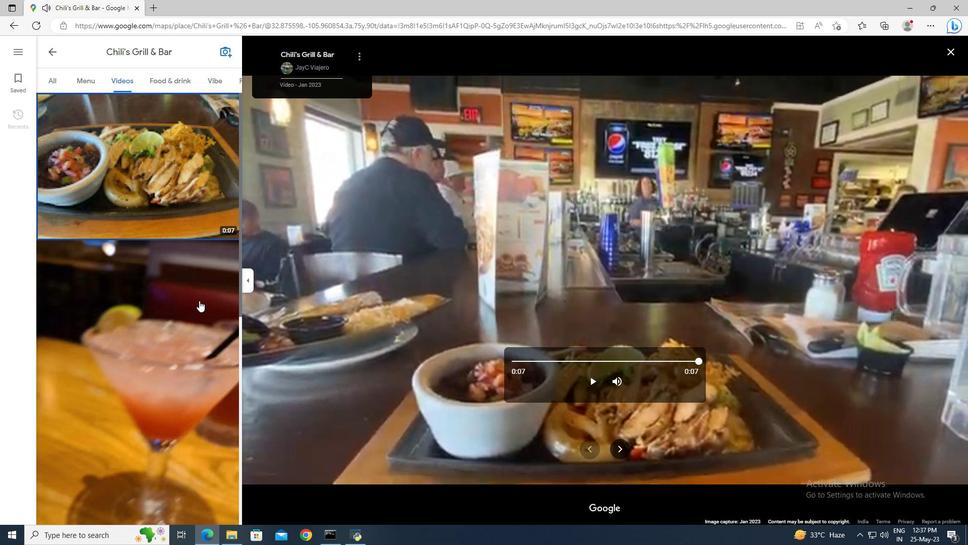 
Action: Mouse pressed left at (172, 300)
Screenshot: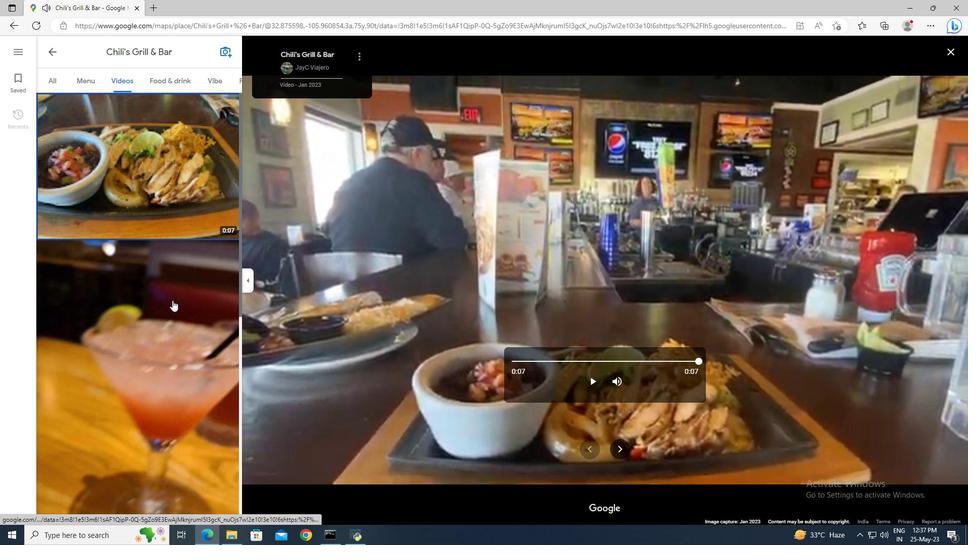 
Action: Mouse moved to (593, 384)
Screenshot: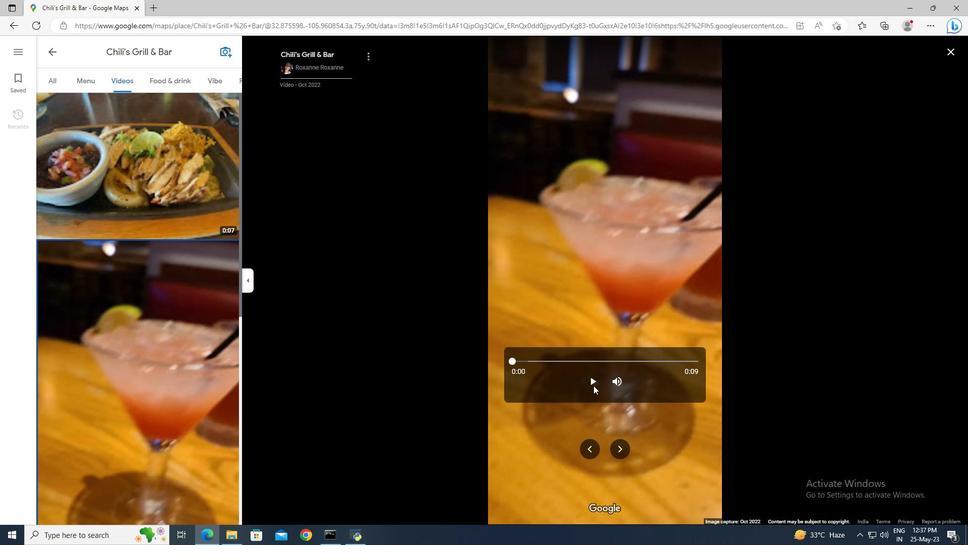 
Action: Mouse pressed left at (593, 384)
Screenshot: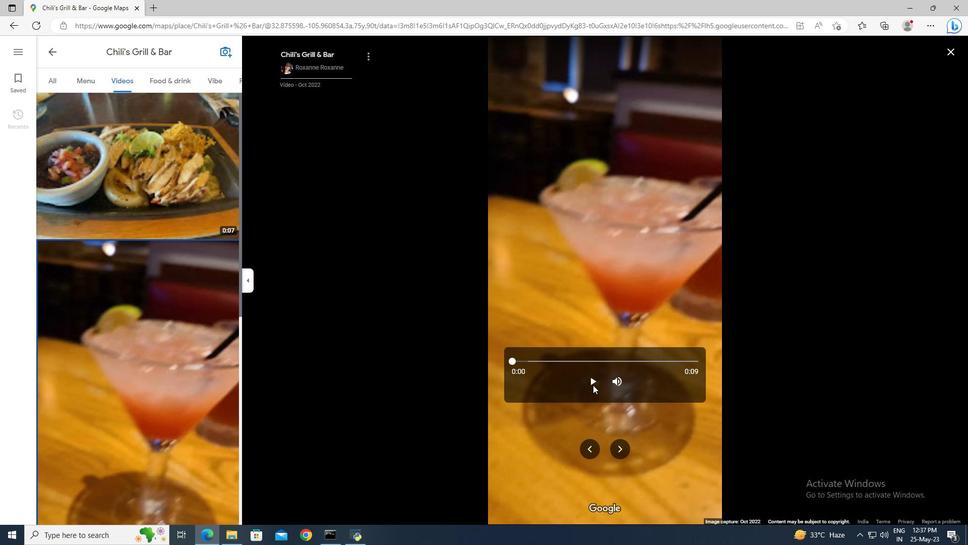 
Action: Mouse moved to (157, 78)
Screenshot: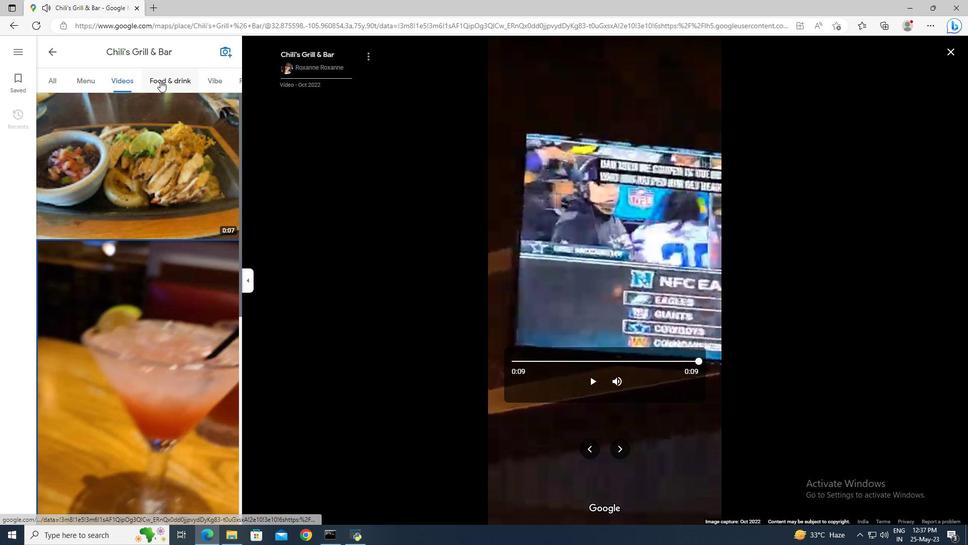 
Action: Mouse pressed left at (157, 78)
Screenshot: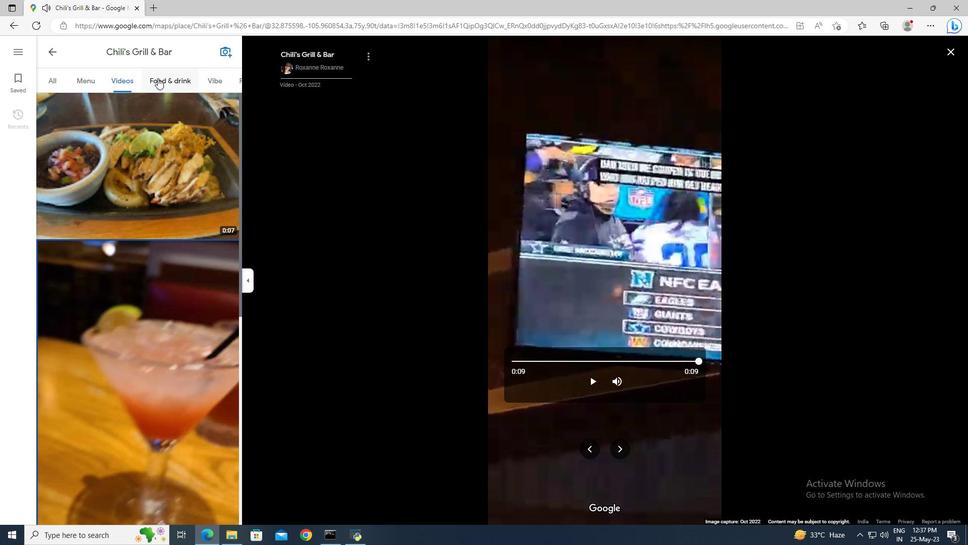 
Action: Mouse moved to (616, 448)
Screenshot: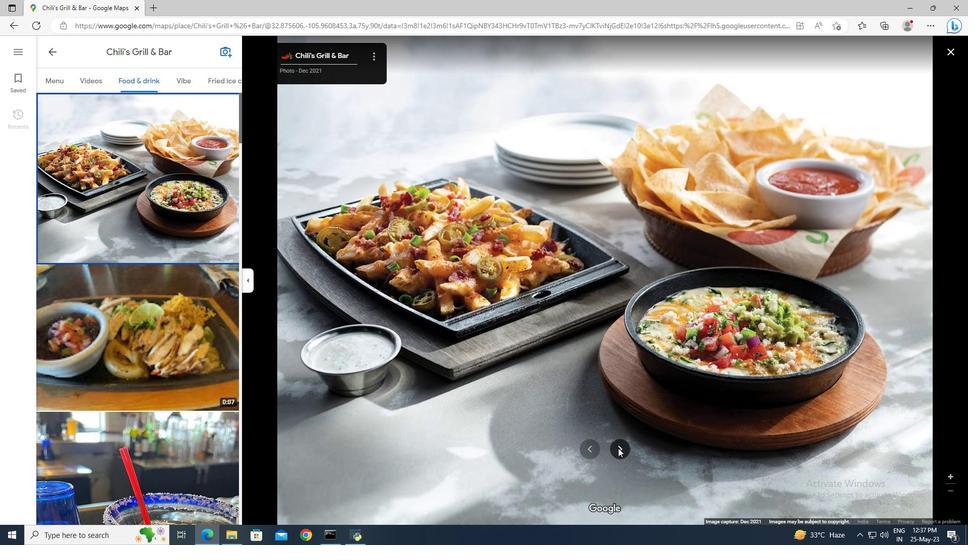 
Action: Mouse pressed left at (616, 448)
Screenshot: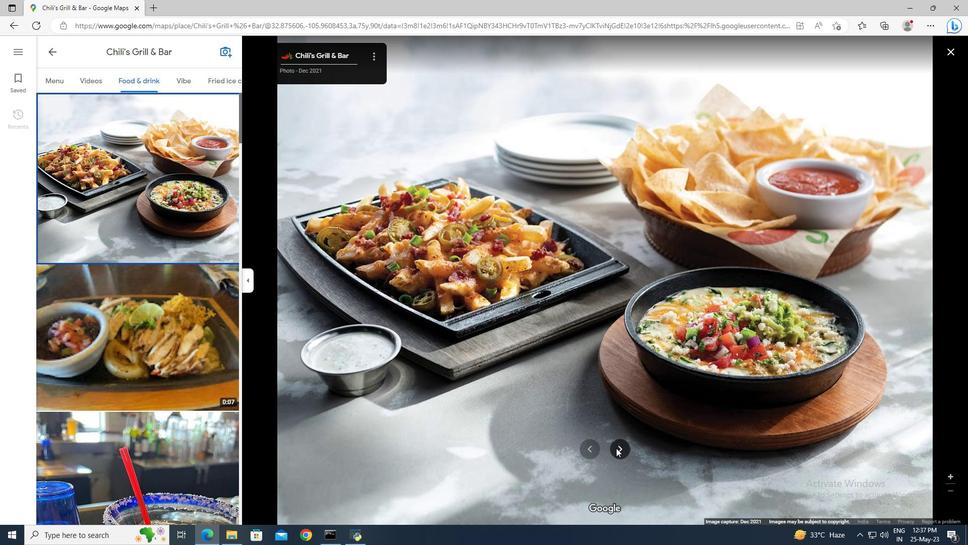 
Action: Mouse moved to (596, 383)
Screenshot: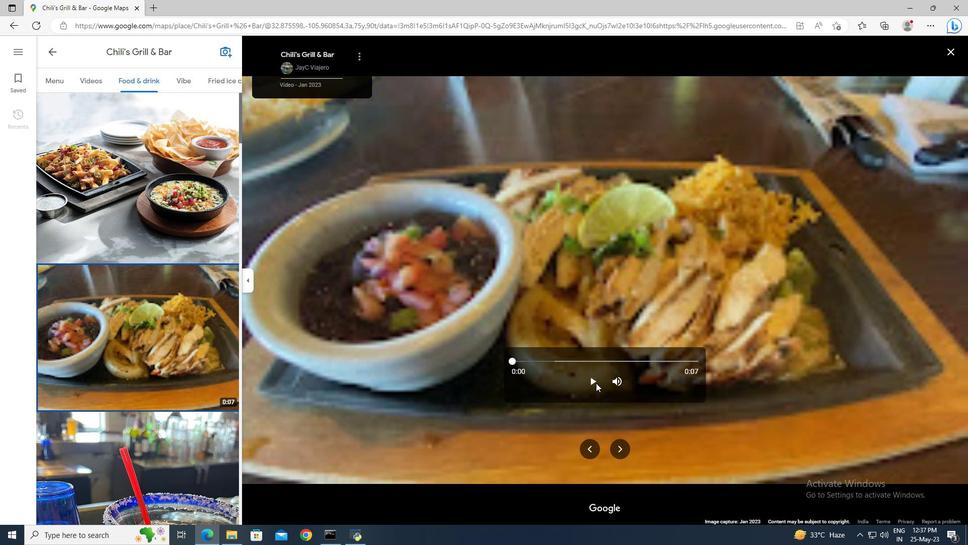 
Action: Mouse pressed left at (596, 383)
Screenshot: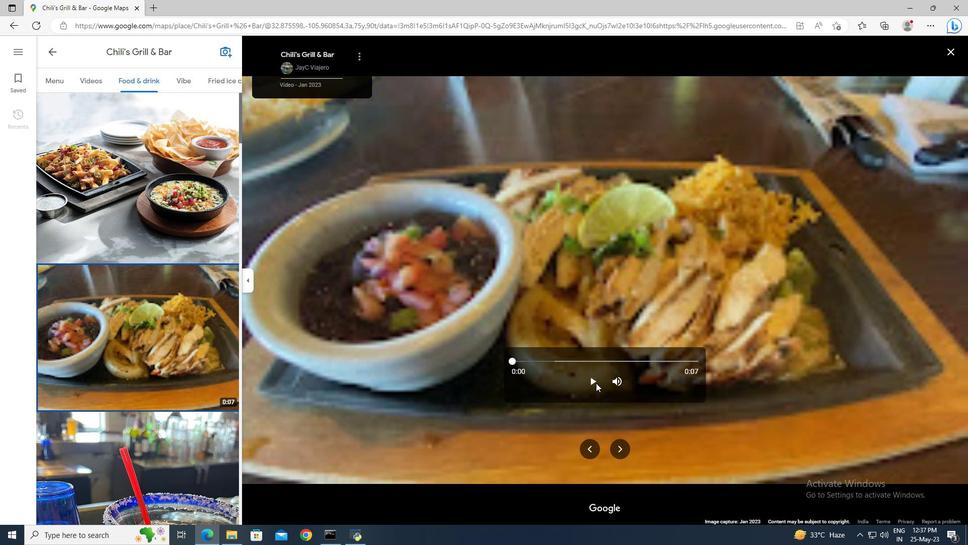 
Action: Mouse moved to (615, 446)
Screenshot: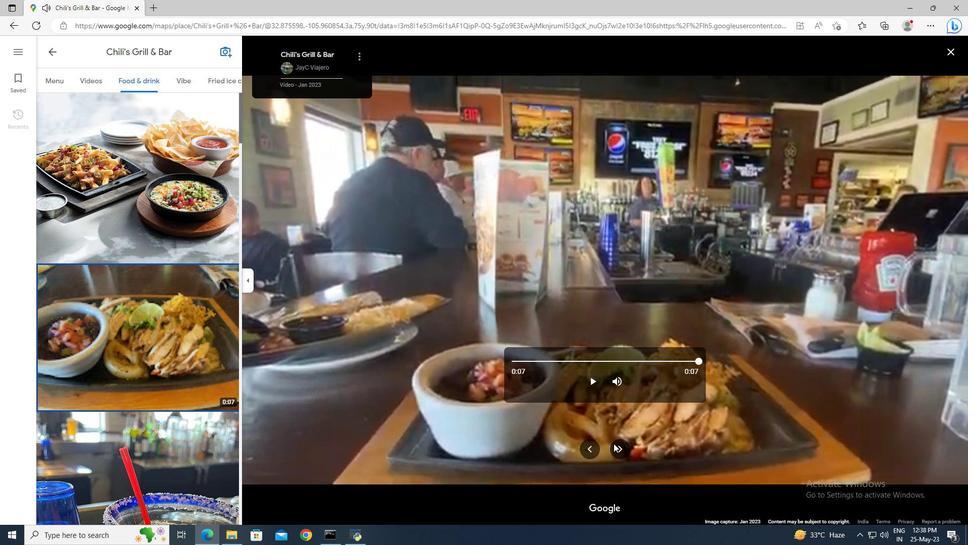 
Action: Mouse pressed left at (615, 446)
Screenshot: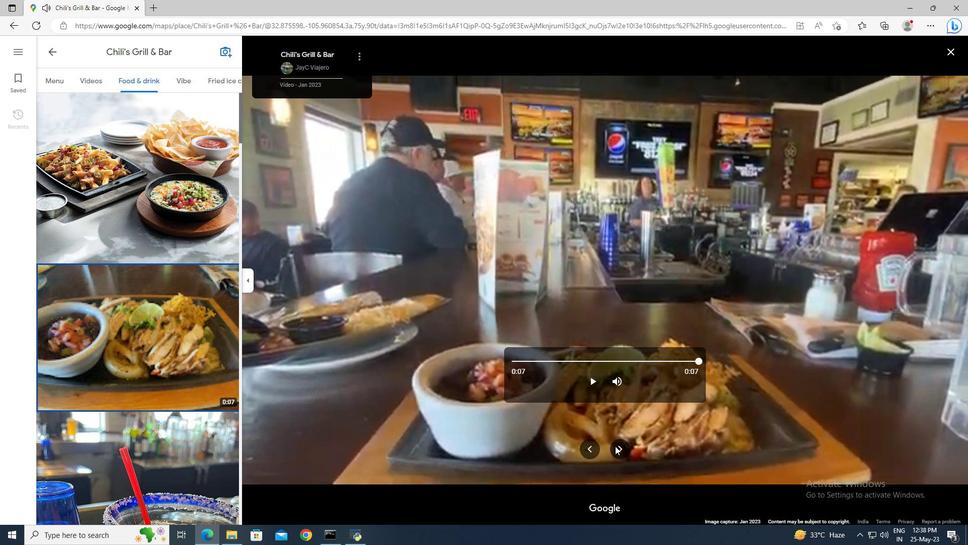 
Action: Mouse moved to (622, 454)
Screenshot: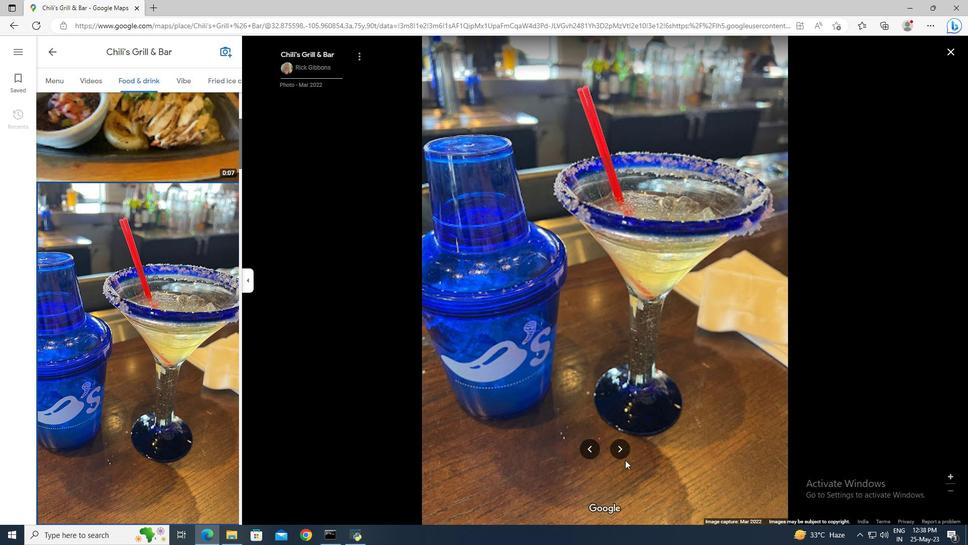 
Action: Mouse pressed left at (622, 454)
Screenshot: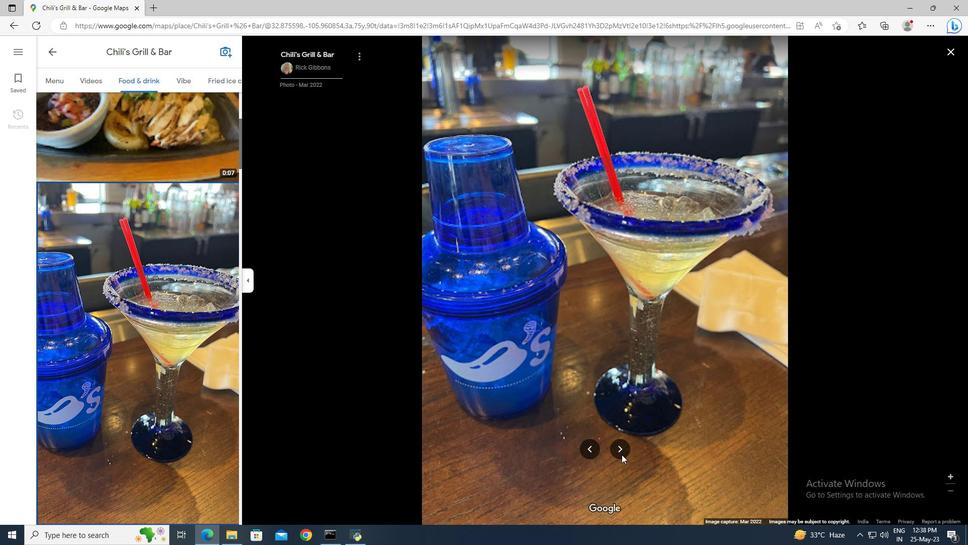 
Action: Mouse moved to (619, 452)
Screenshot: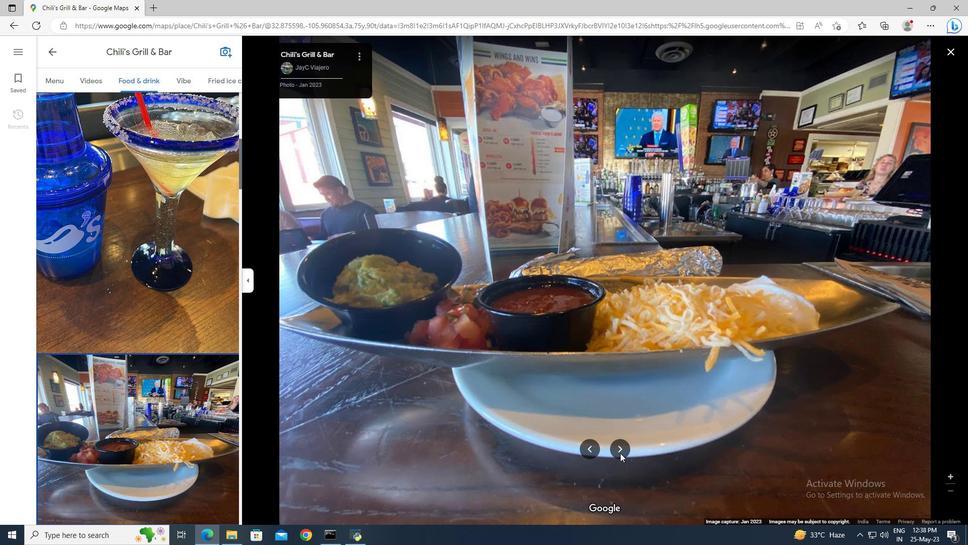 
Action: Mouse pressed left at (619, 452)
Screenshot: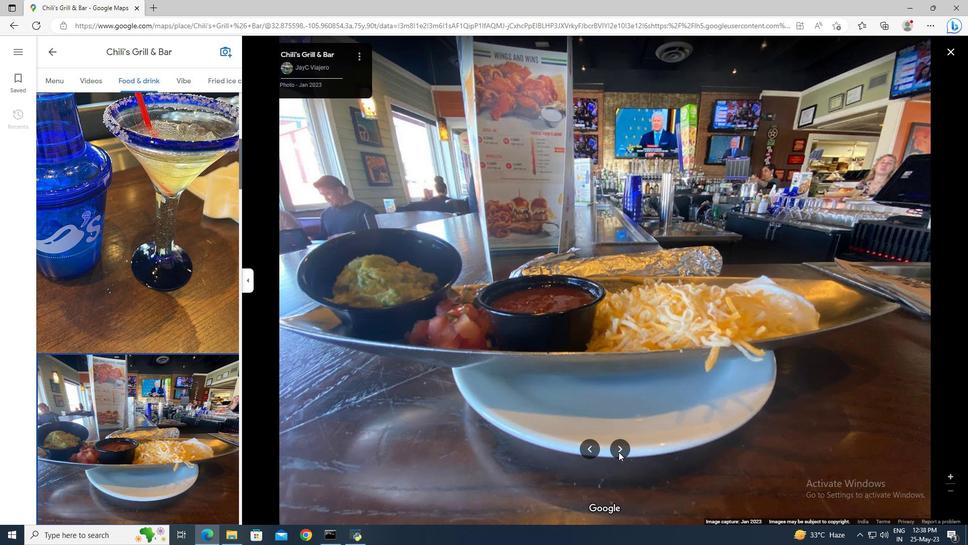 
Action: Mouse moved to (622, 456)
Screenshot: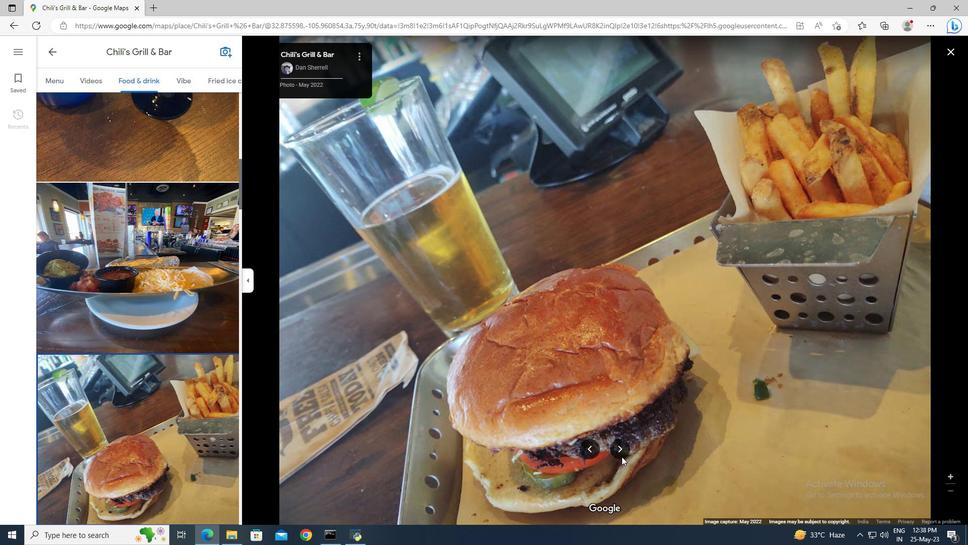 
Action: Mouse pressed left at (622, 456)
Screenshot: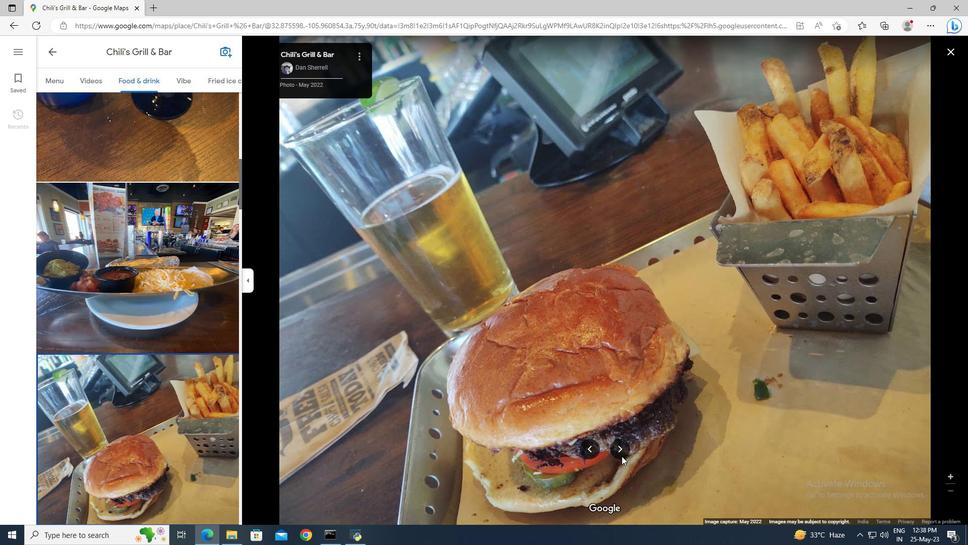 
Action: Mouse pressed left at (622, 456)
